 Task: Search one way flight ticket for 3 adults, 3 children in business from Denver: Denver International Airport to Raleigh: Raleigh-durham International Airport on 8-5-2023. Number of bags: 4 checked bags. Price is upto 79000. Outbound departure time preference is 18:45.
Action: Mouse moved to (415, 169)
Screenshot: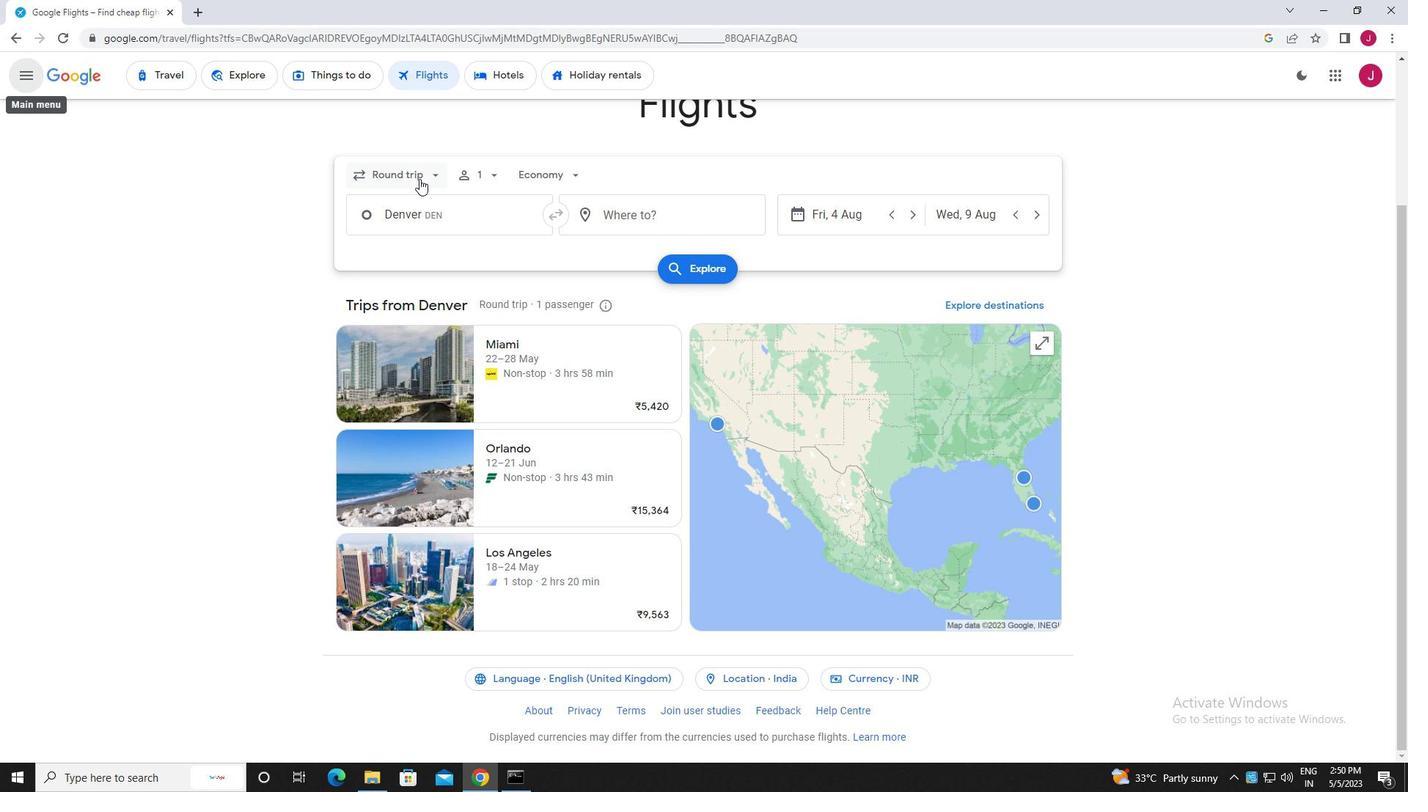 
Action: Mouse pressed left at (415, 169)
Screenshot: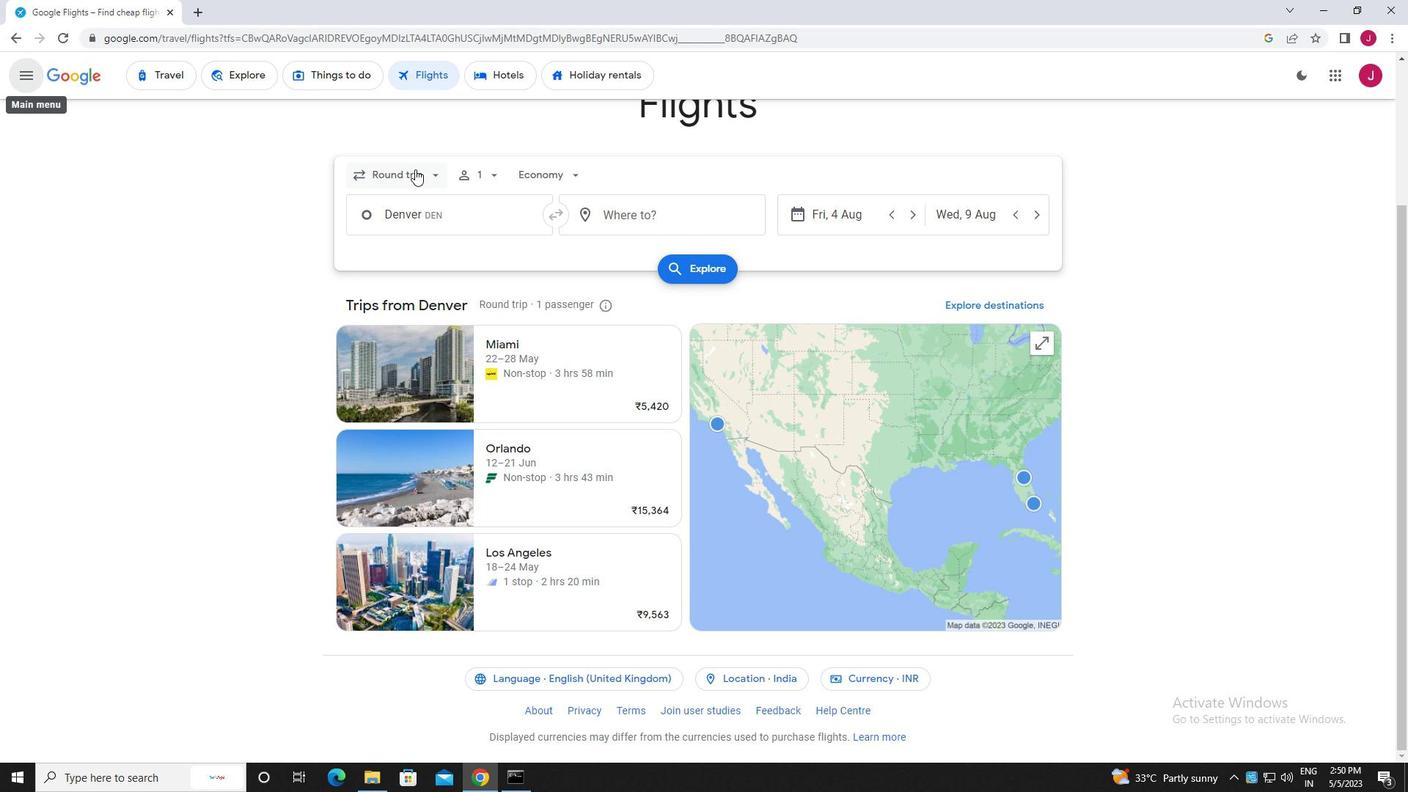 
Action: Mouse moved to (422, 244)
Screenshot: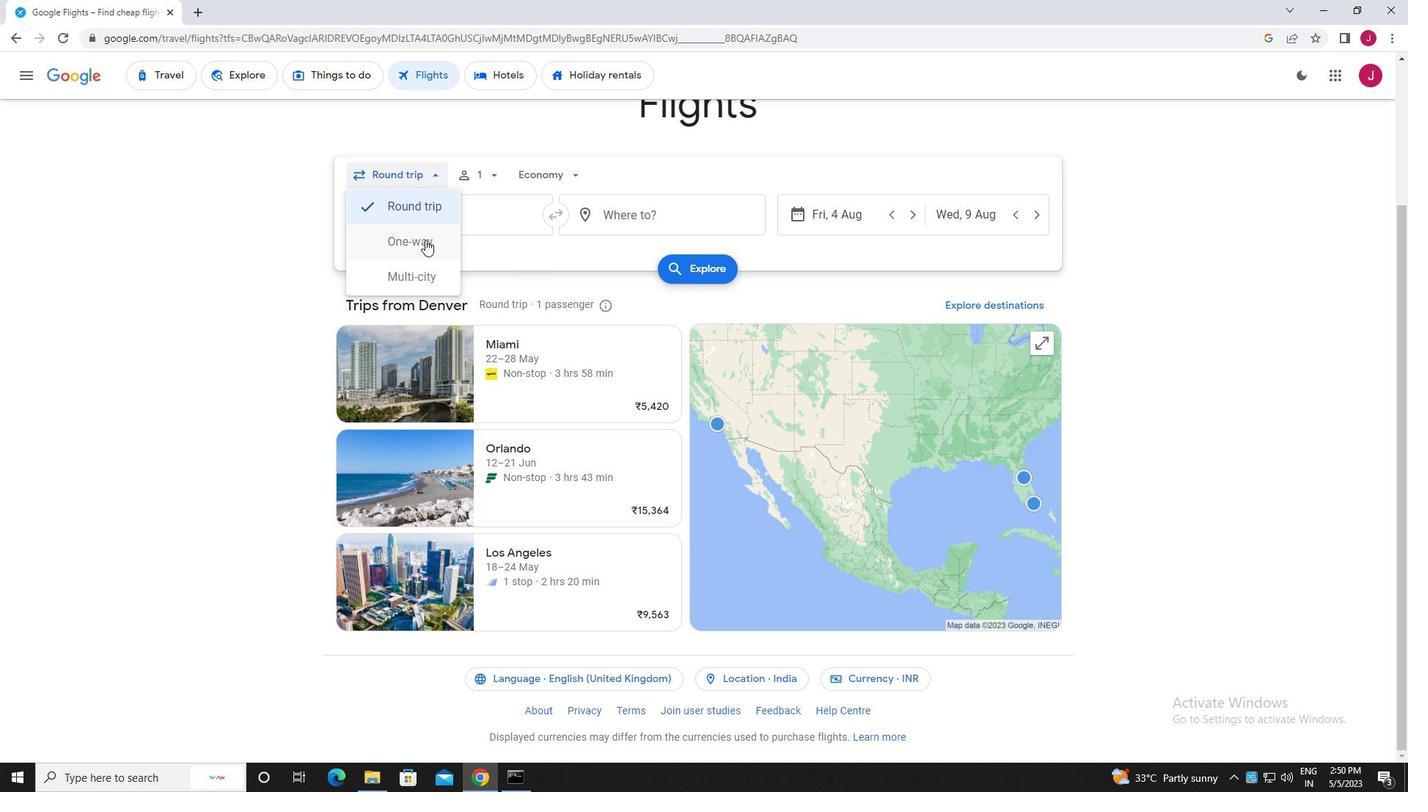 
Action: Mouse pressed left at (422, 244)
Screenshot: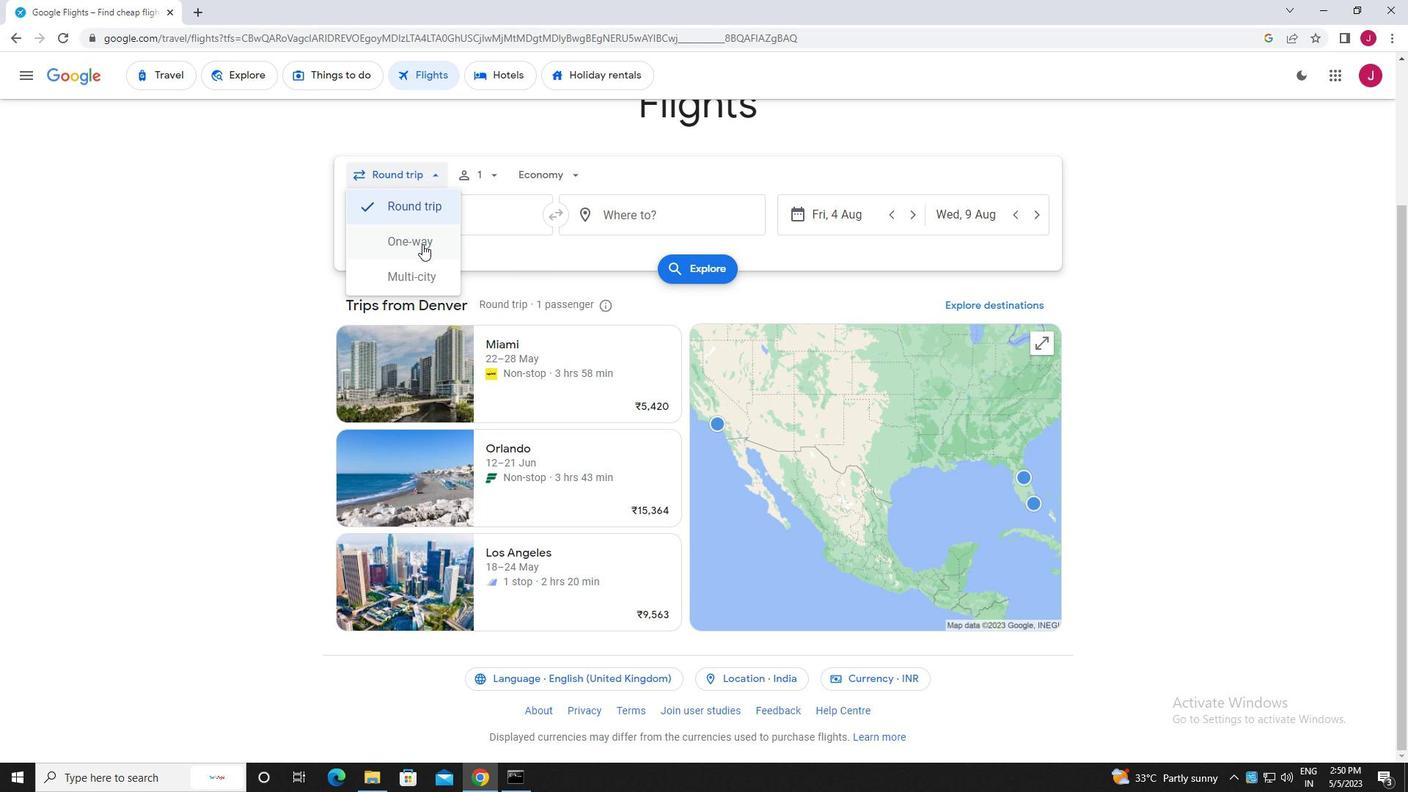 
Action: Mouse moved to (482, 176)
Screenshot: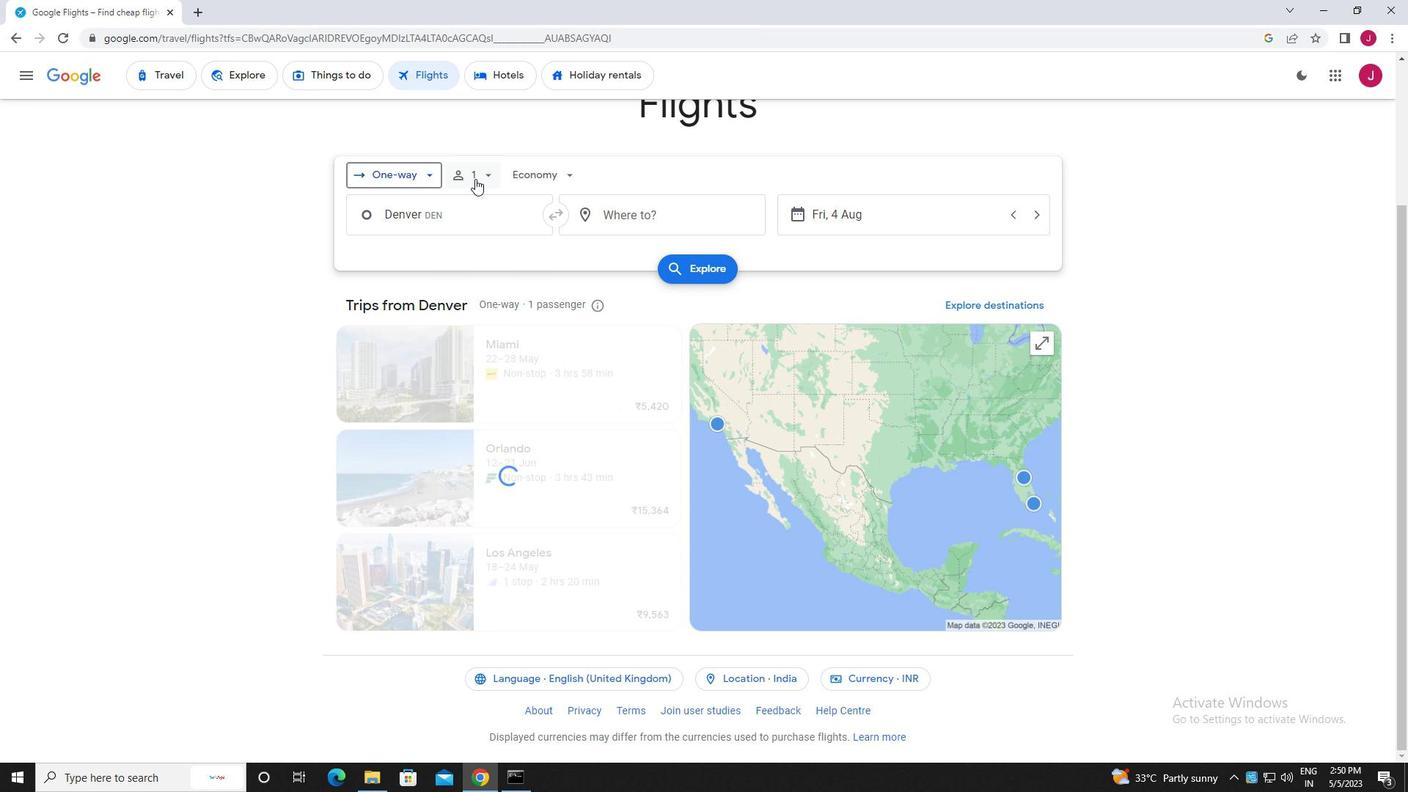 
Action: Mouse pressed left at (482, 176)
Screenshot: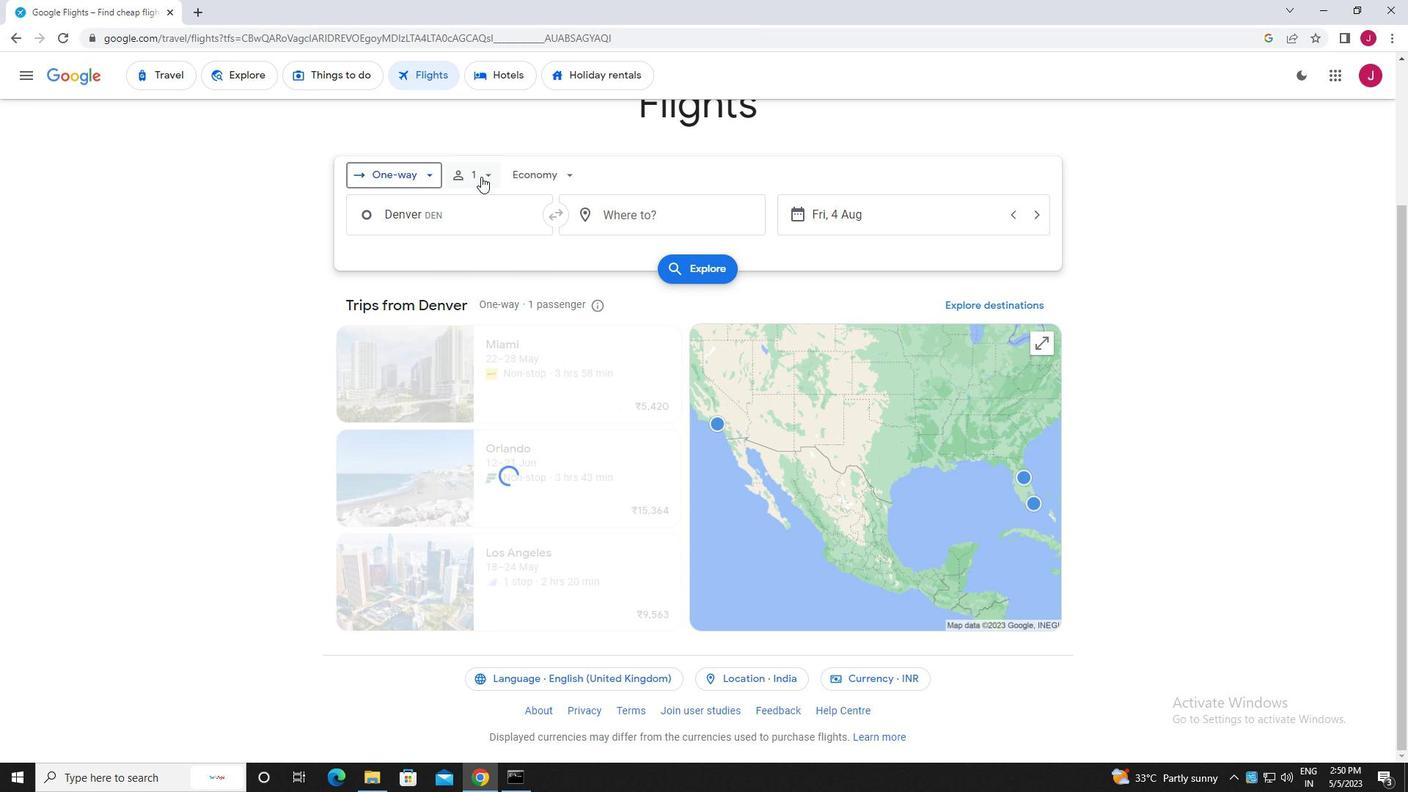 
Action: Mouse moved to (596, 212)
Screenshot: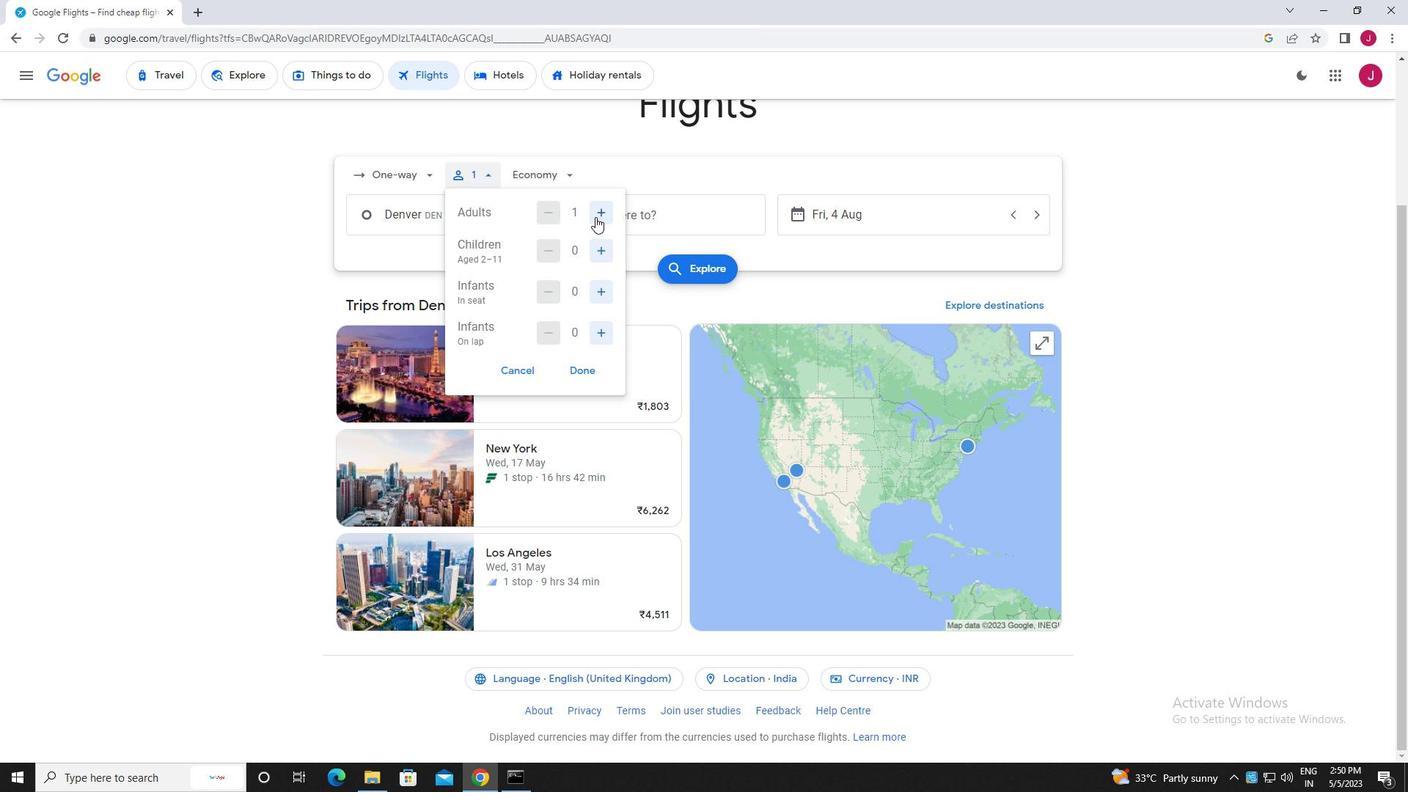 
Action: Mouse pressed left at (596, 212)
Screenshot: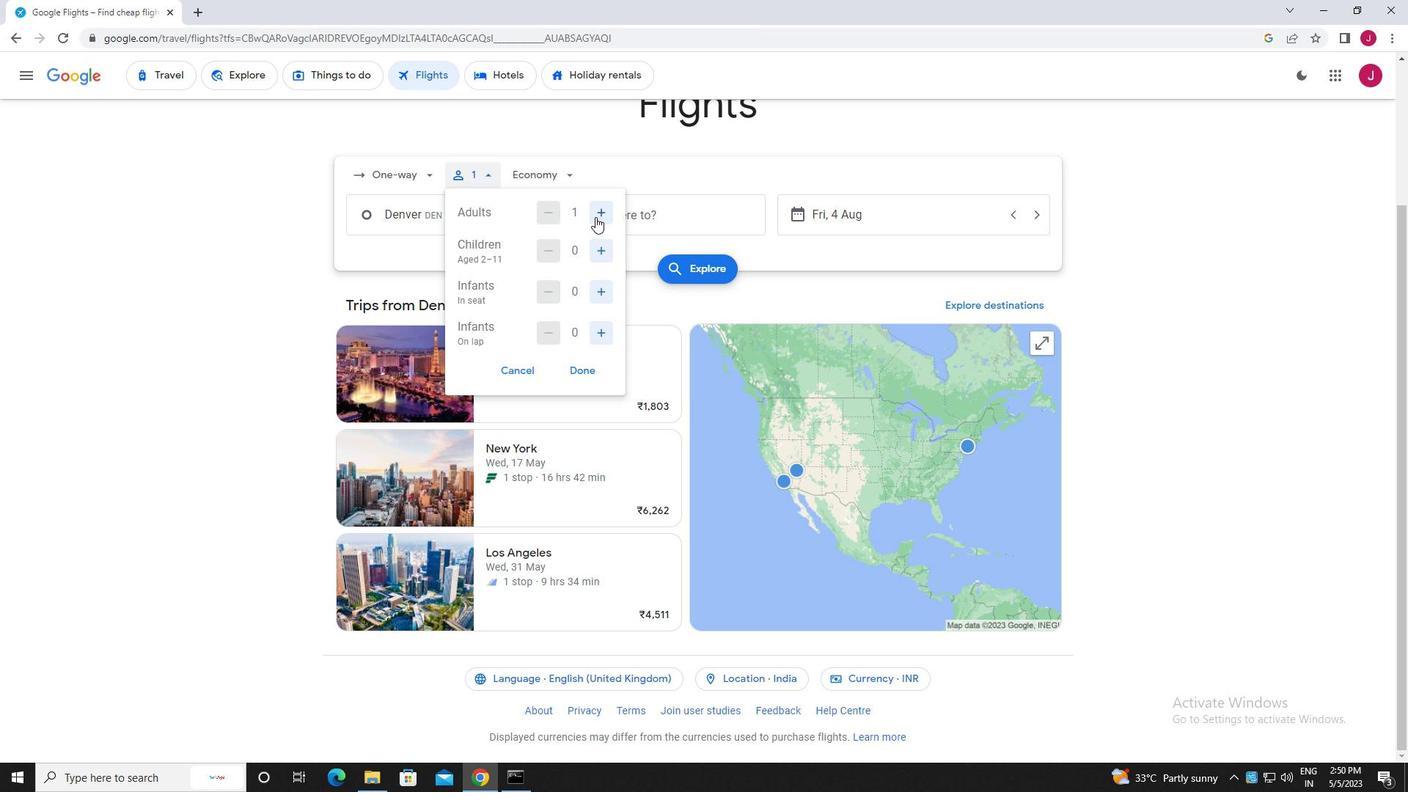 
Action: Mouse pressed left at (596, 212)
Screenshot: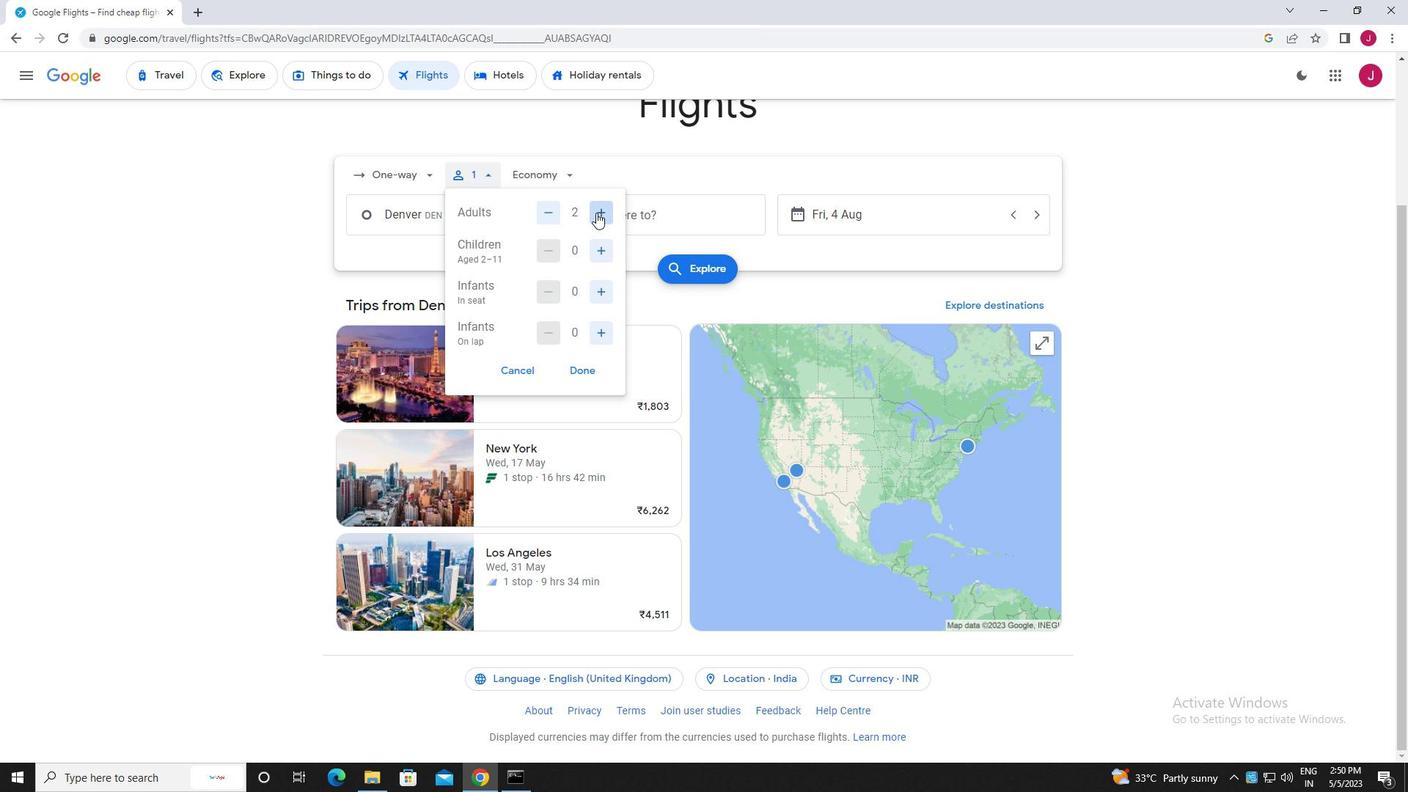 
Action: Mouse moved to (603, 251)
Screenshot: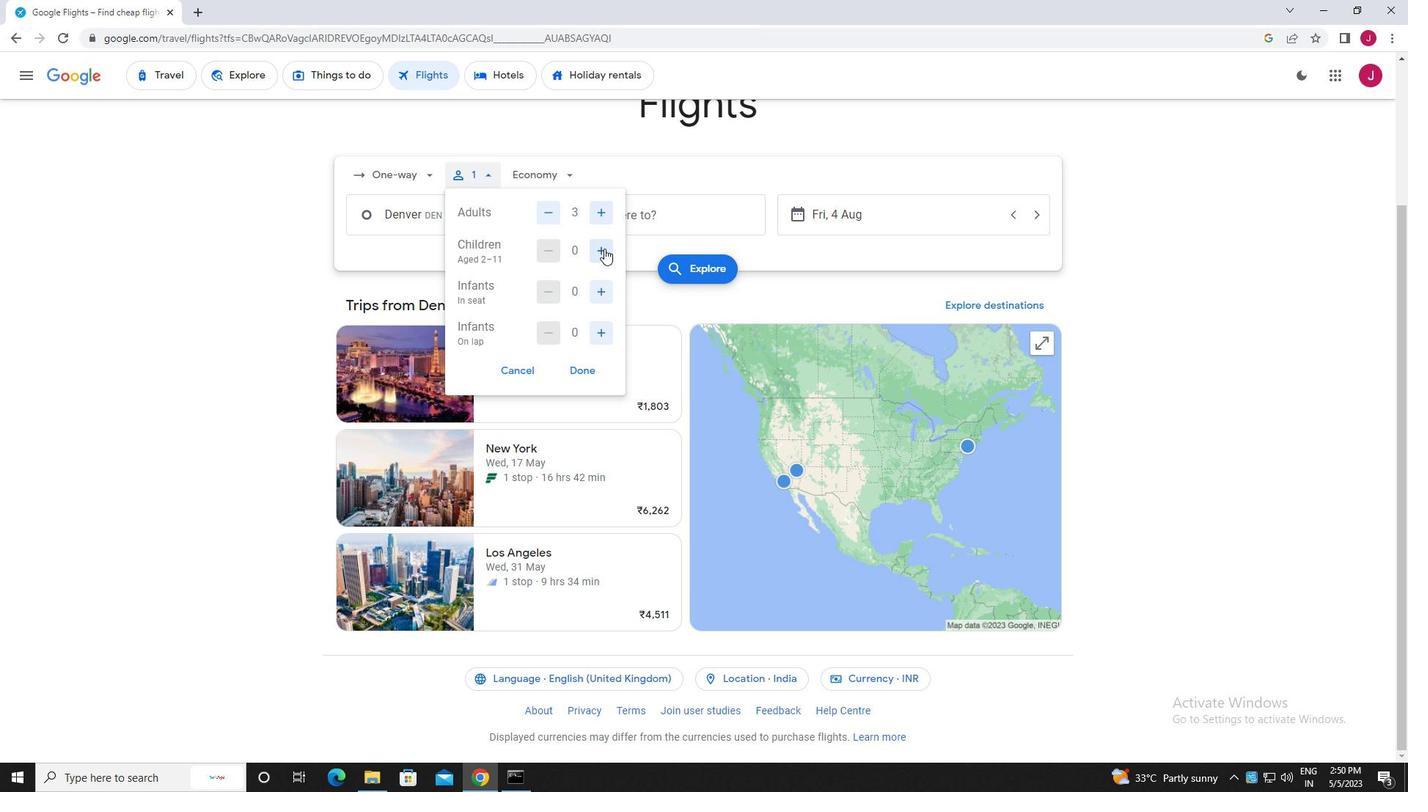 
Action: Mouse pressed left at (603, 251)
Screenshot: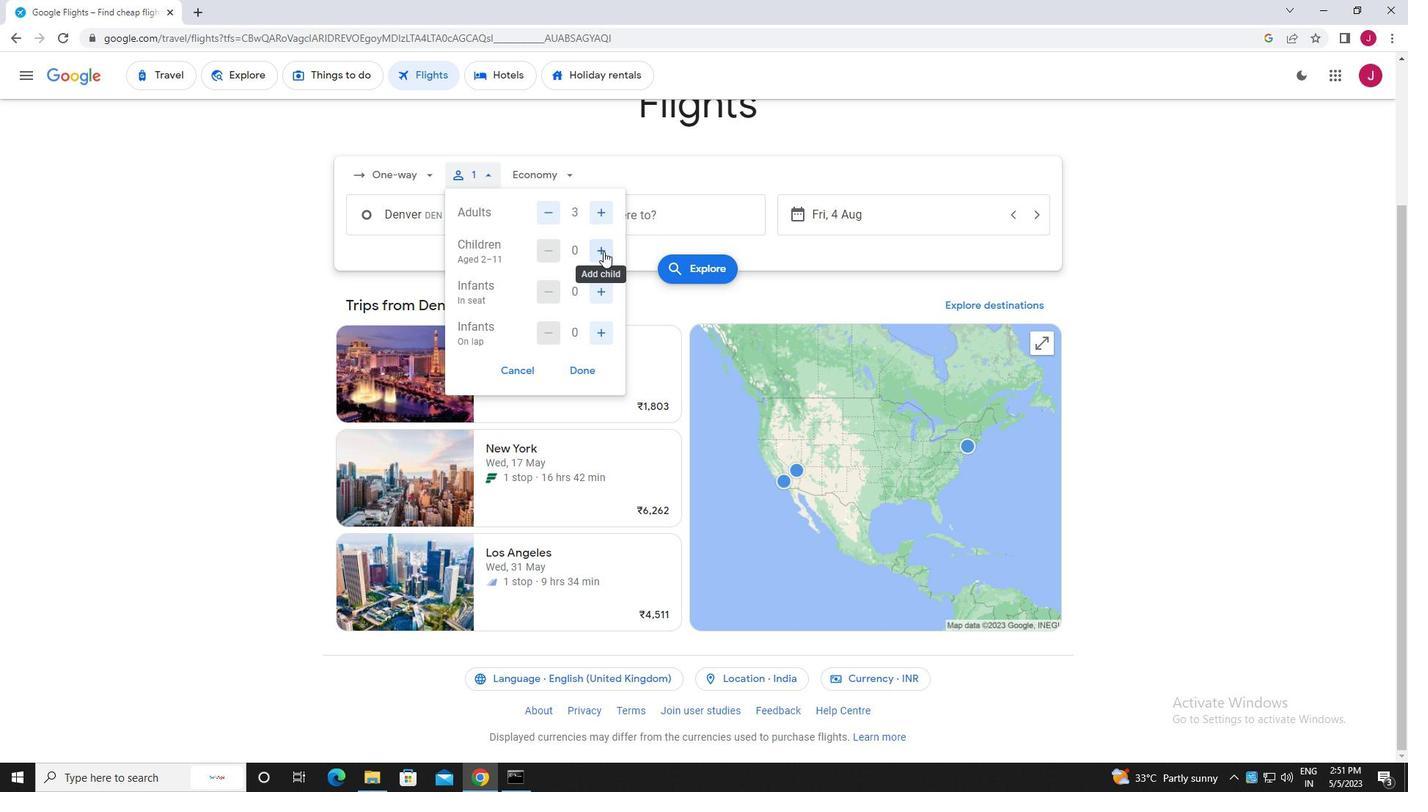 
Action: Mouse pressed left at (603, 251)
Screenshot: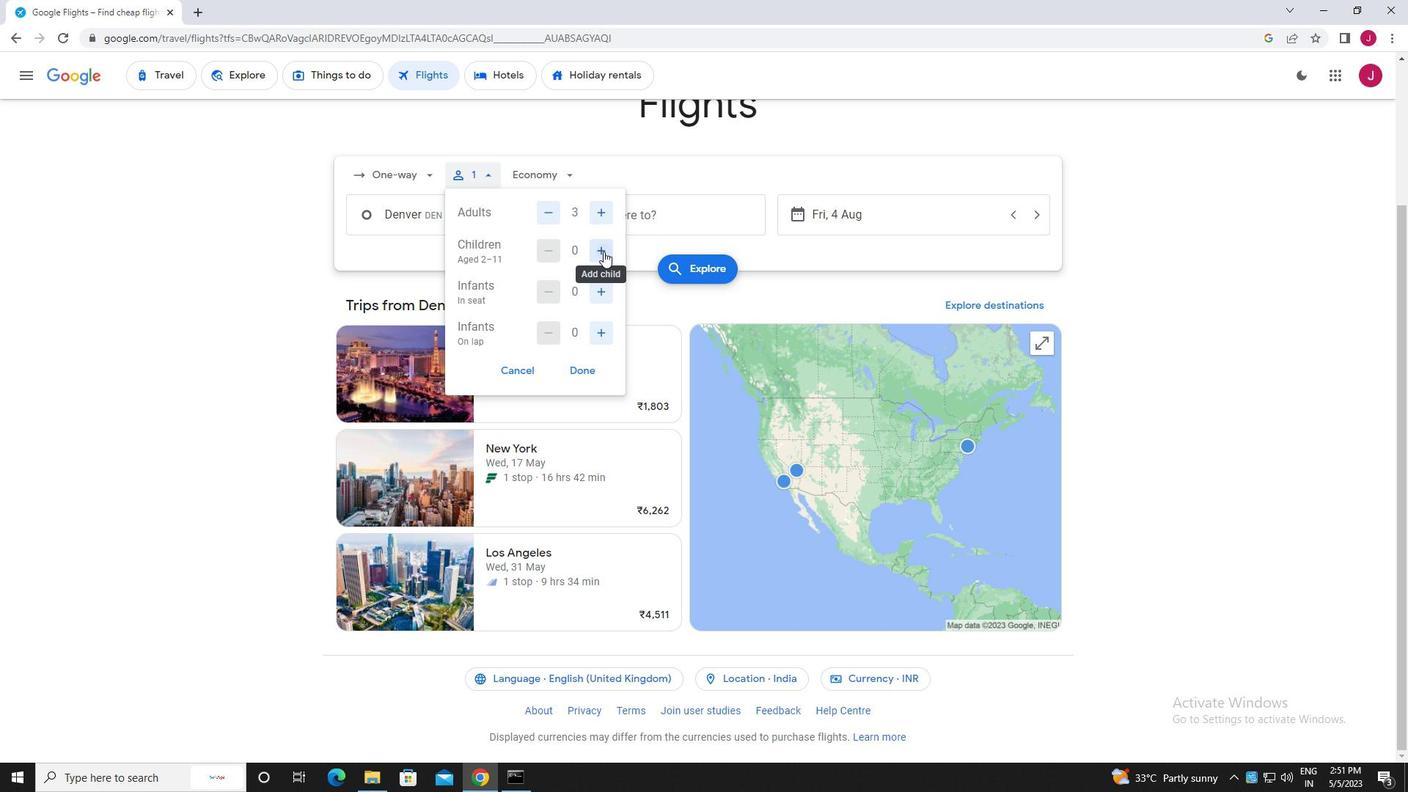 
Action: Mouse moved to (603, 251)
Screenshot: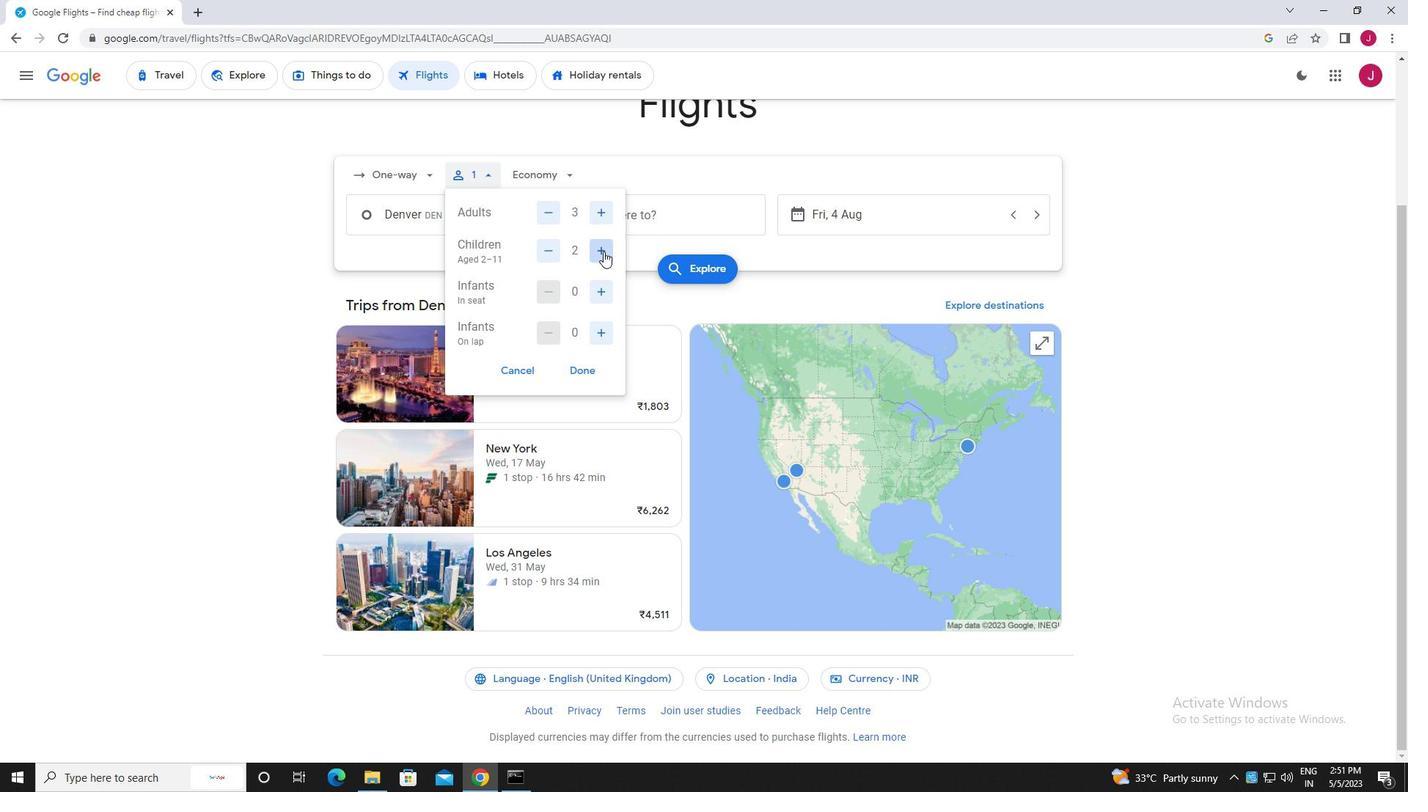 
Action: Mouse pressed left at (603, 251)
Screenshot: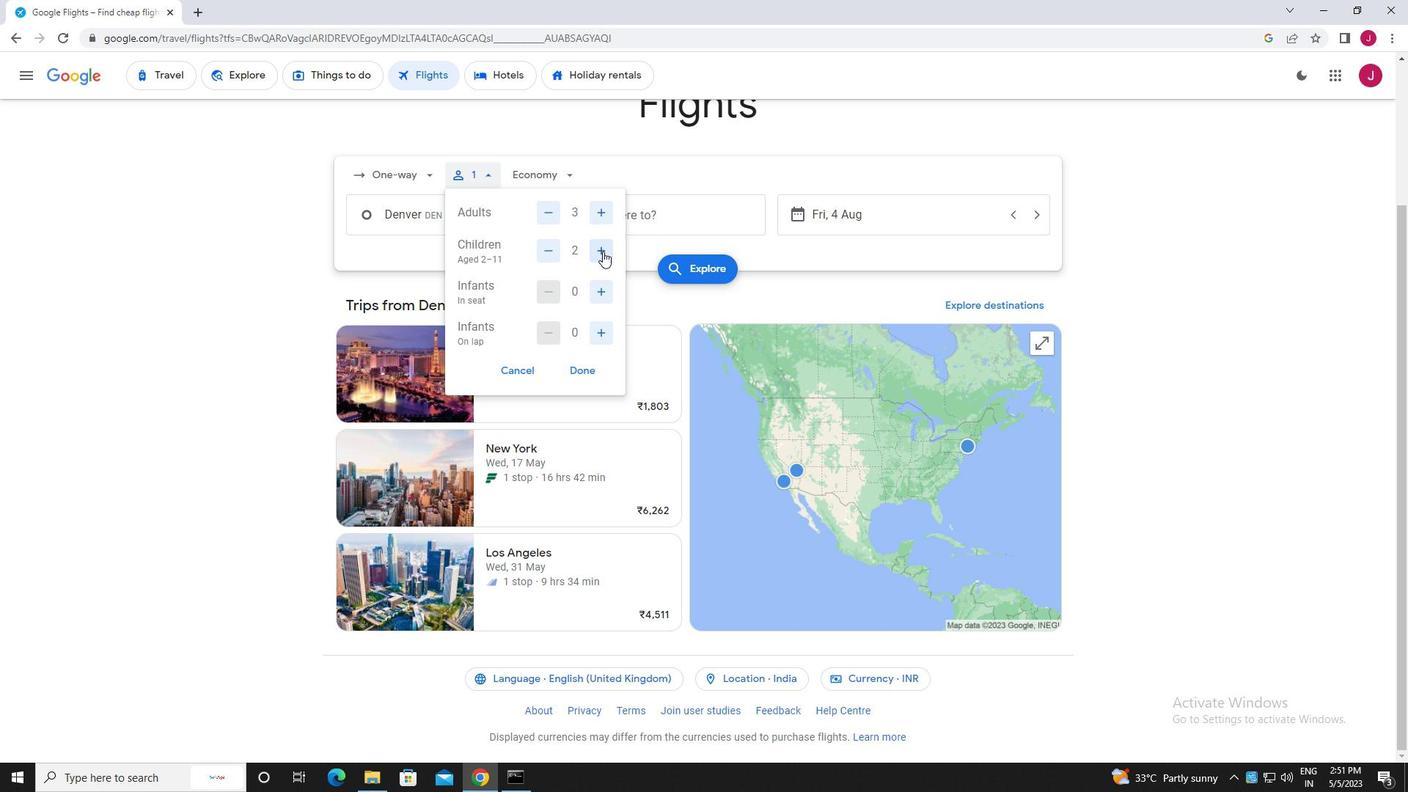 
Action: Mouse moved to (581, 374)
Screenshot: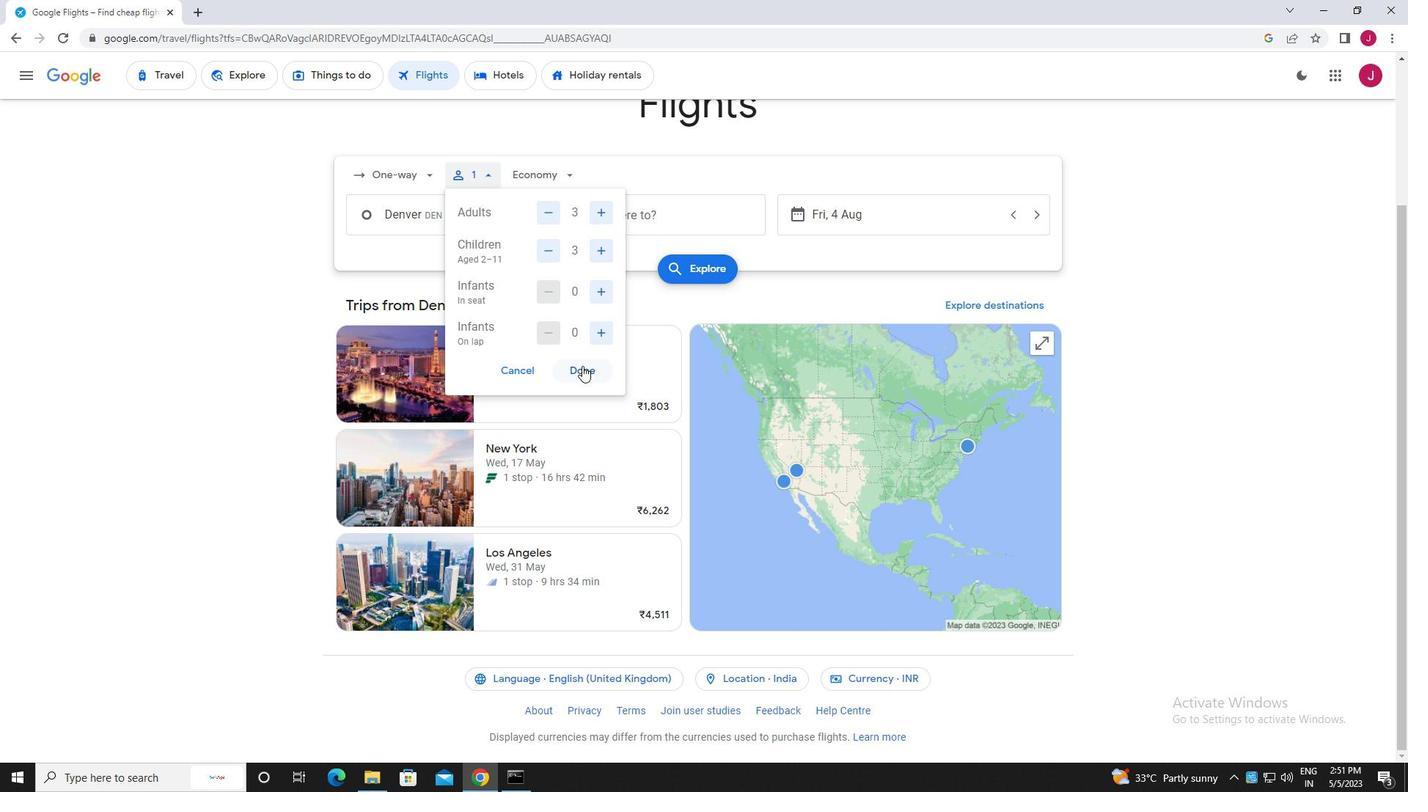 
Action: Mouse pressed left at (581, 374)
Screenshot: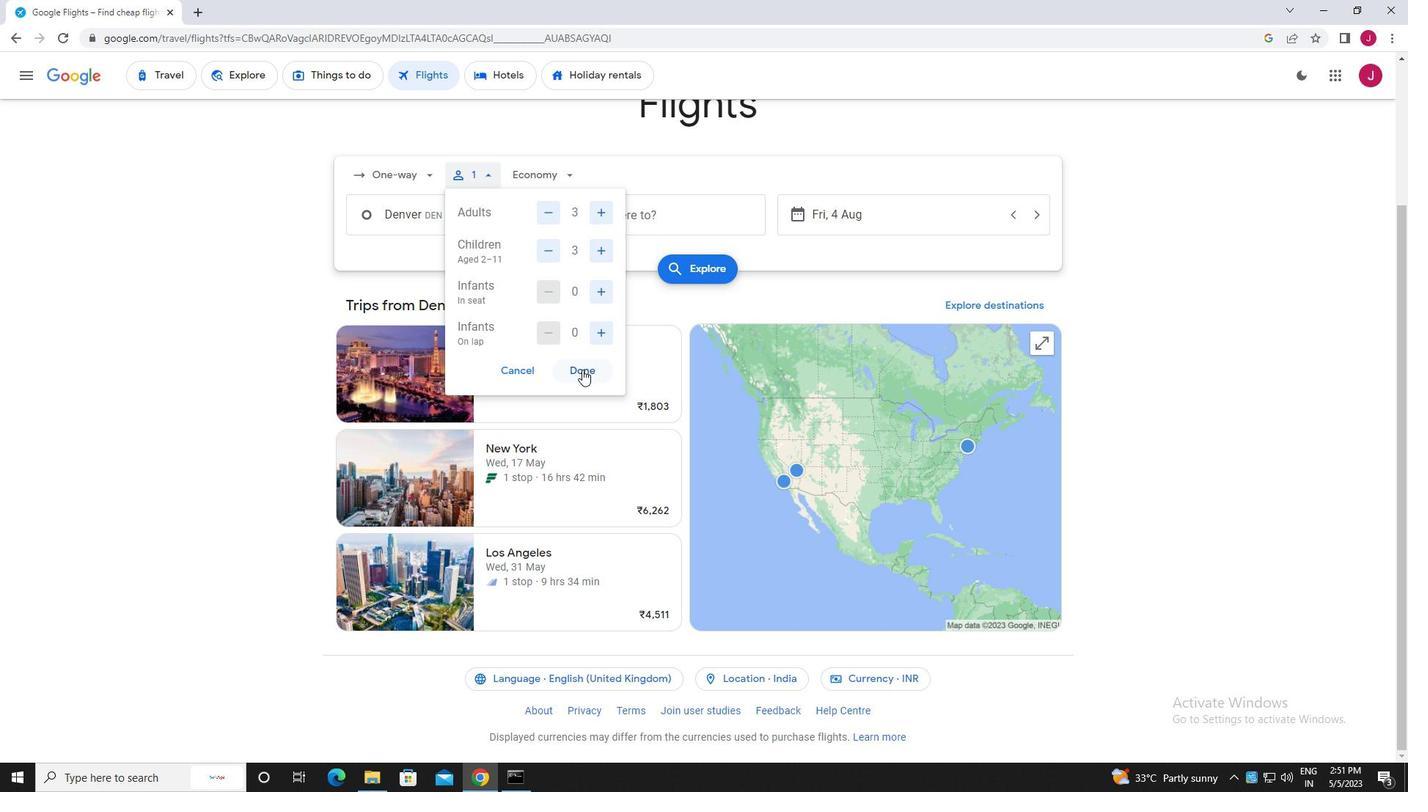 
Action: Mouse moved to (563, 179)
Screenshot: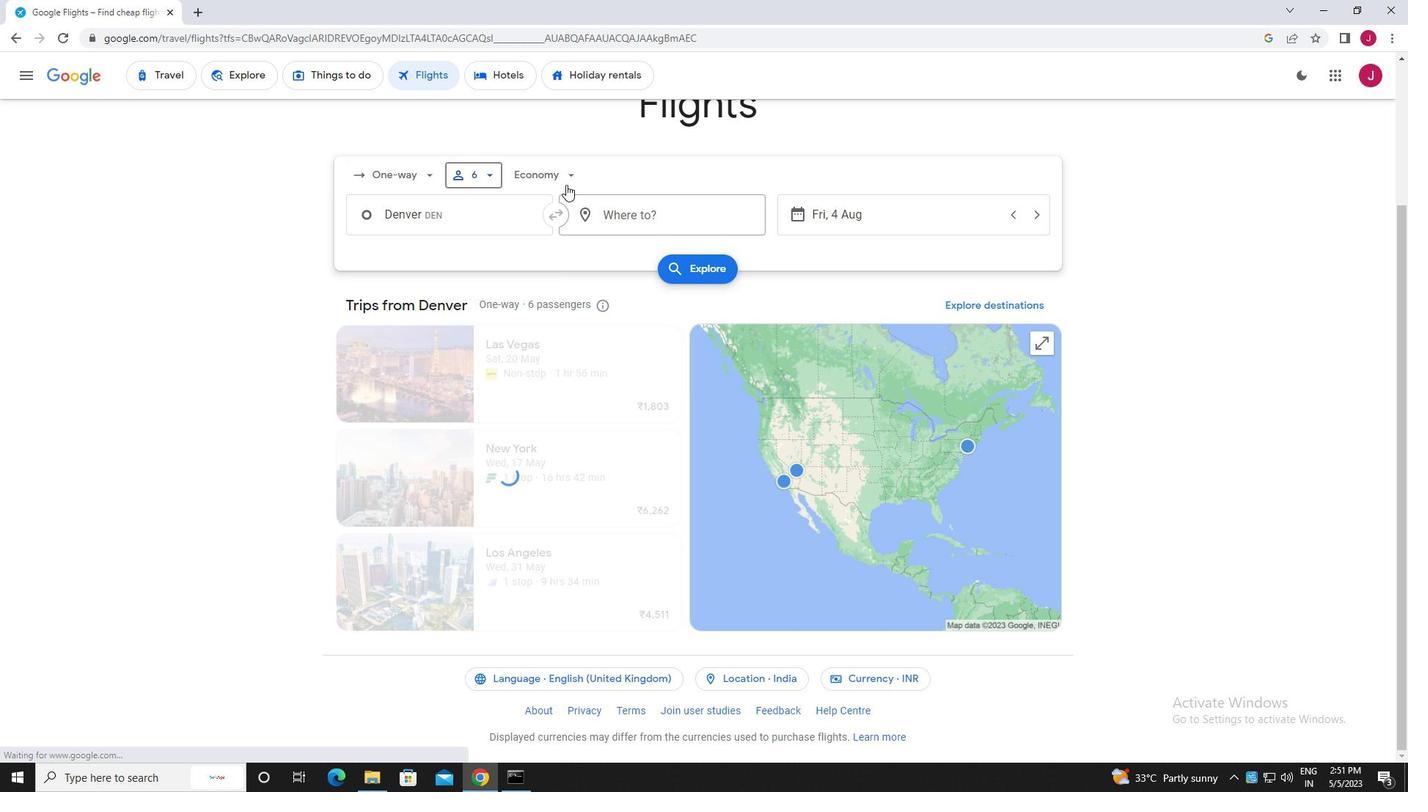 
Action: Mouse pressed left at (563, 179)
Screenshot: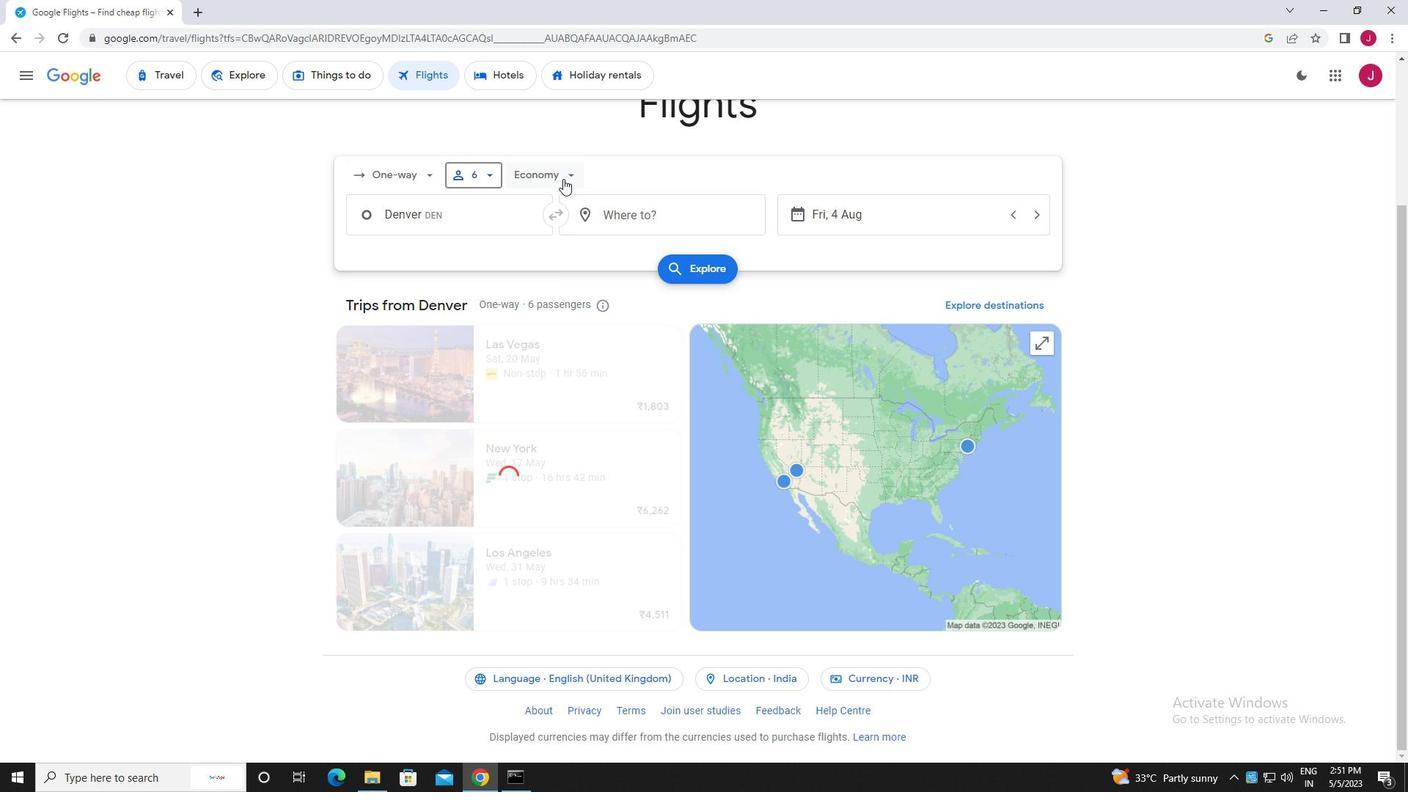 
Action: Mouse moved to (563, 275)
Screenshot: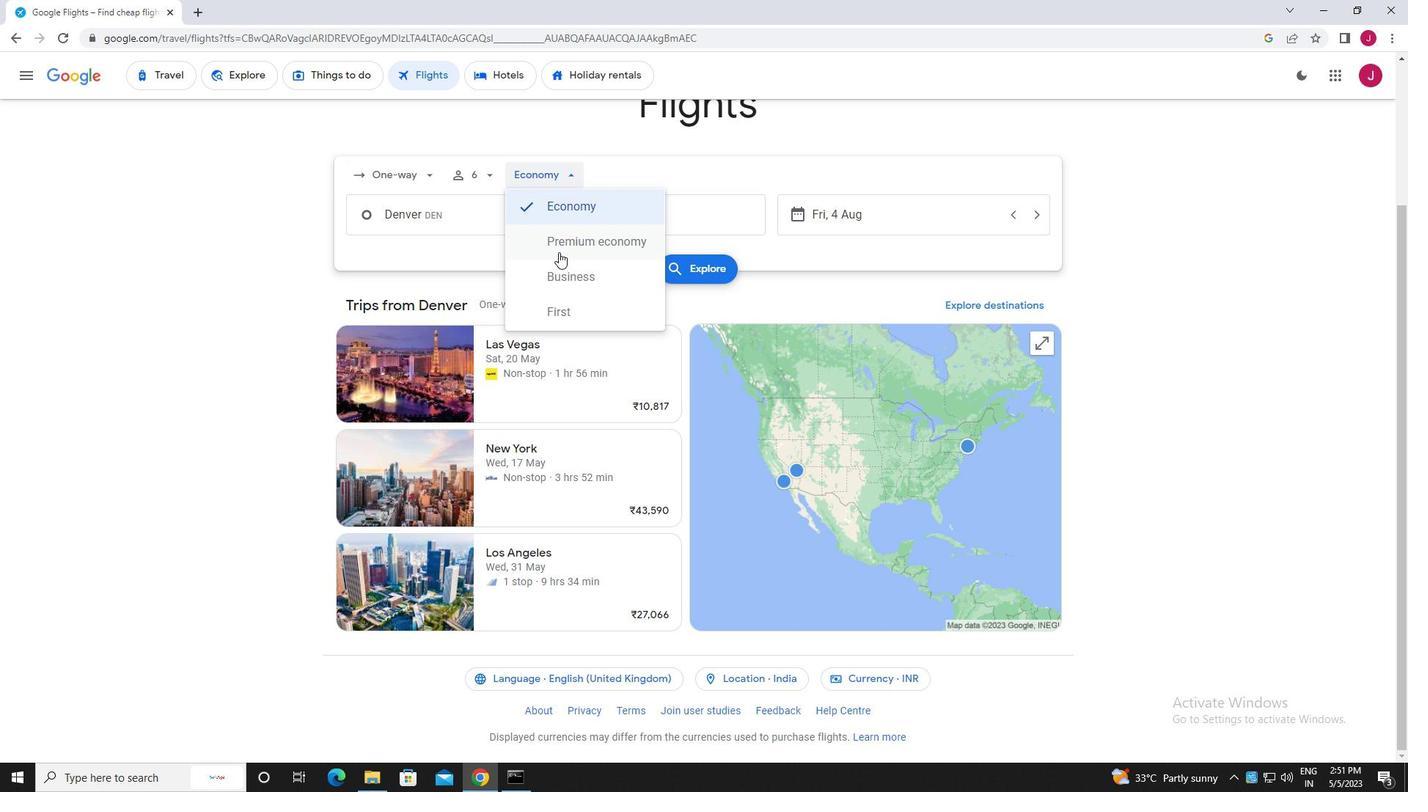 
Action: Mouse pressed left at (563, 275)
Screenshot: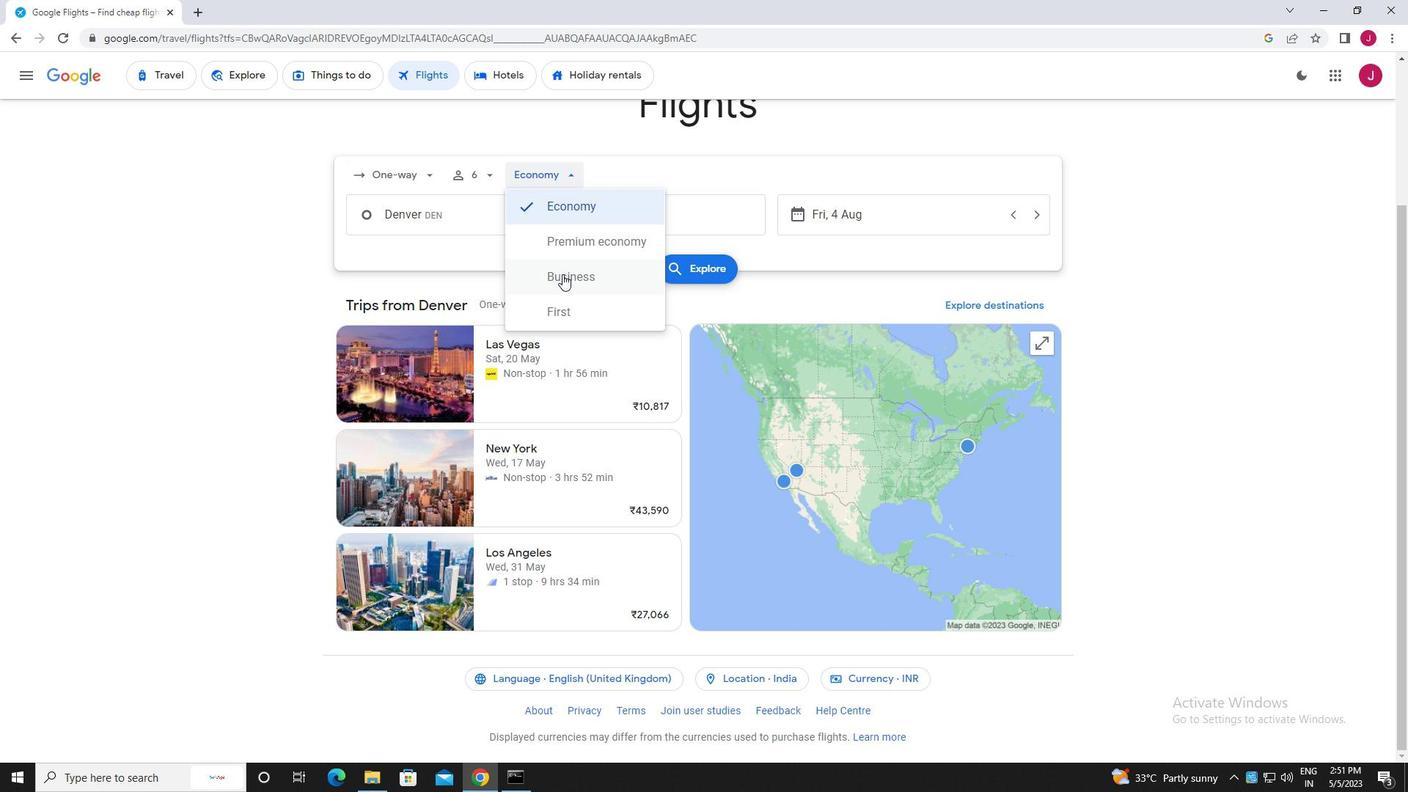 
Action: Mouse moved to (497, 219)
Screenshot: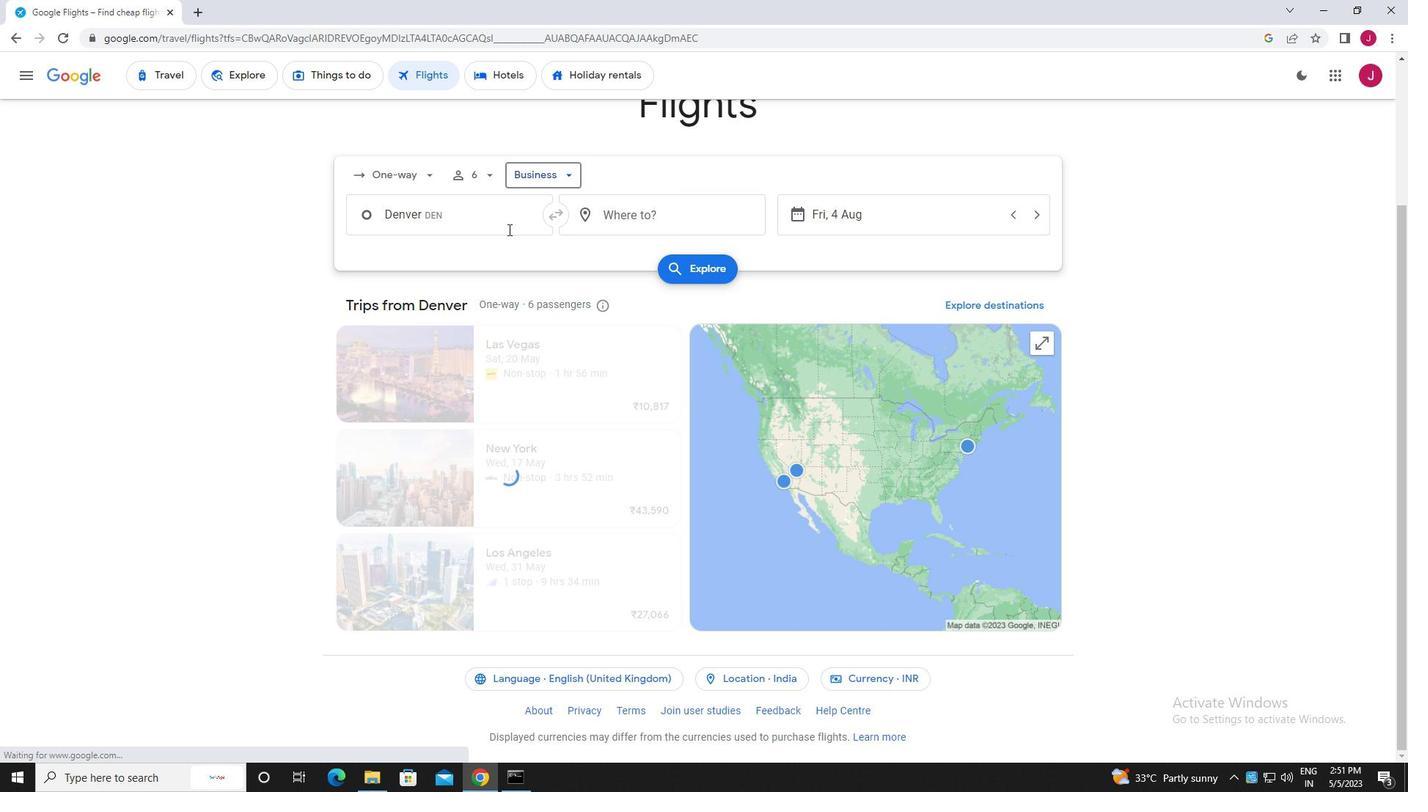 
Action: Mouse pressed left at (497, 219)
Screenshot: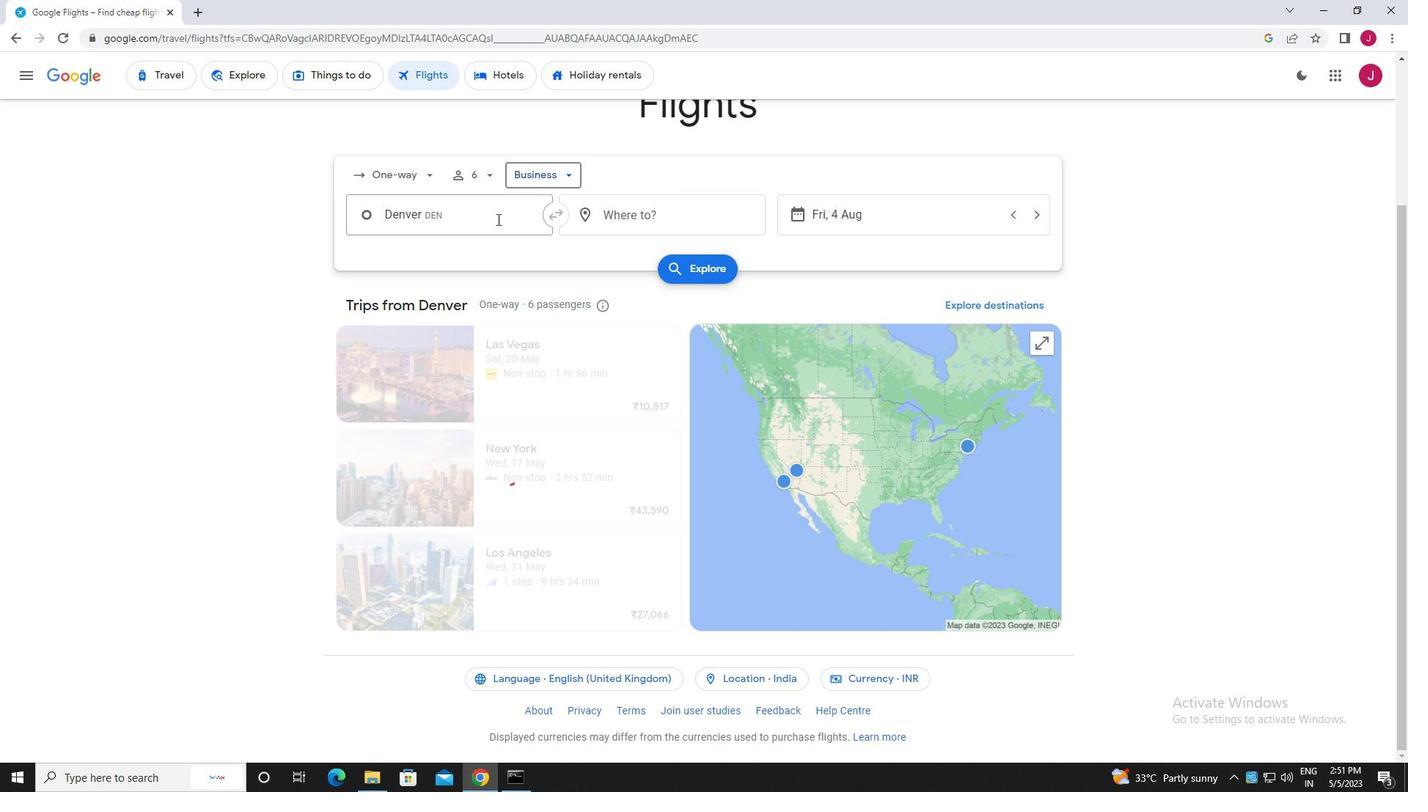 
Action: Mouse moved to (497, 219)
Screenshot: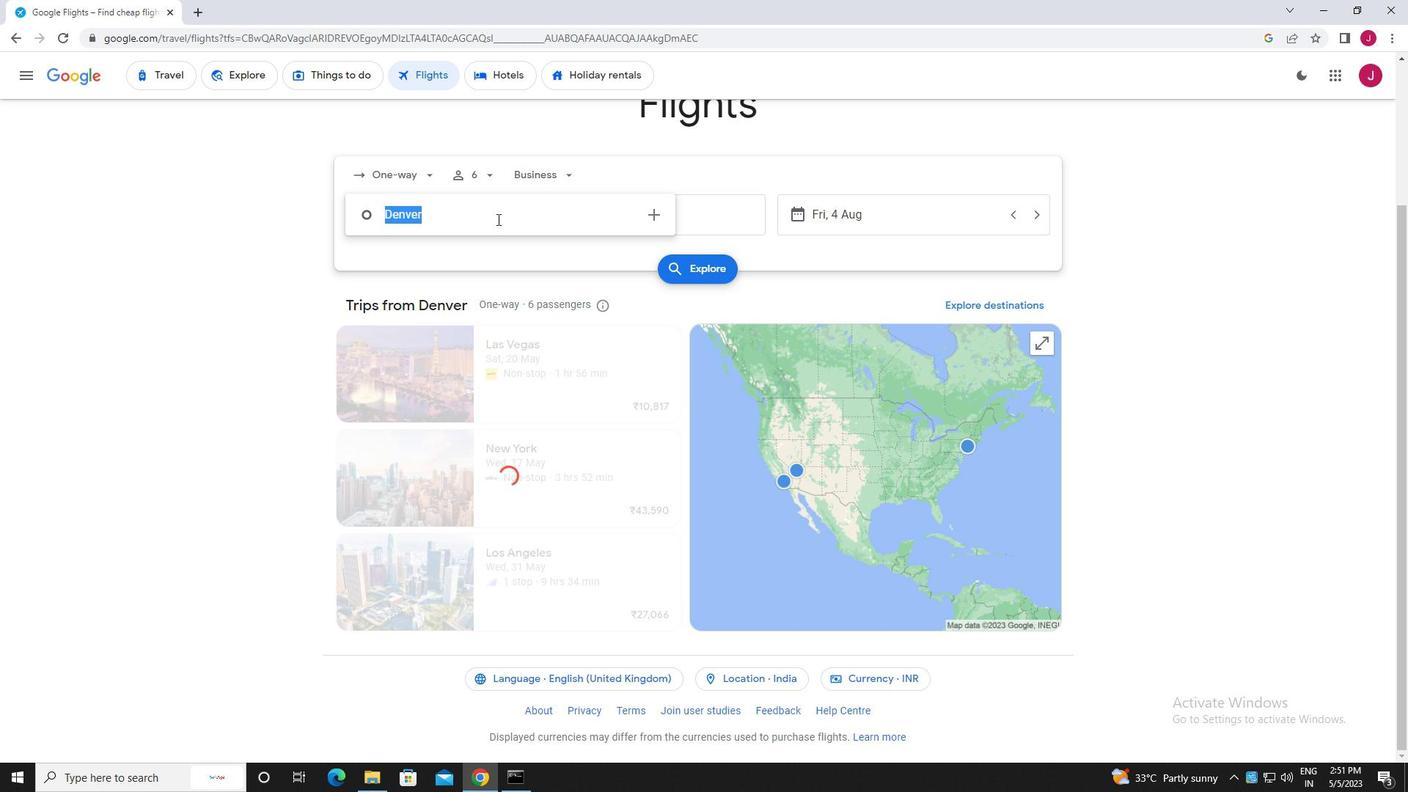 
Action: Key pressed denver
Screenshot: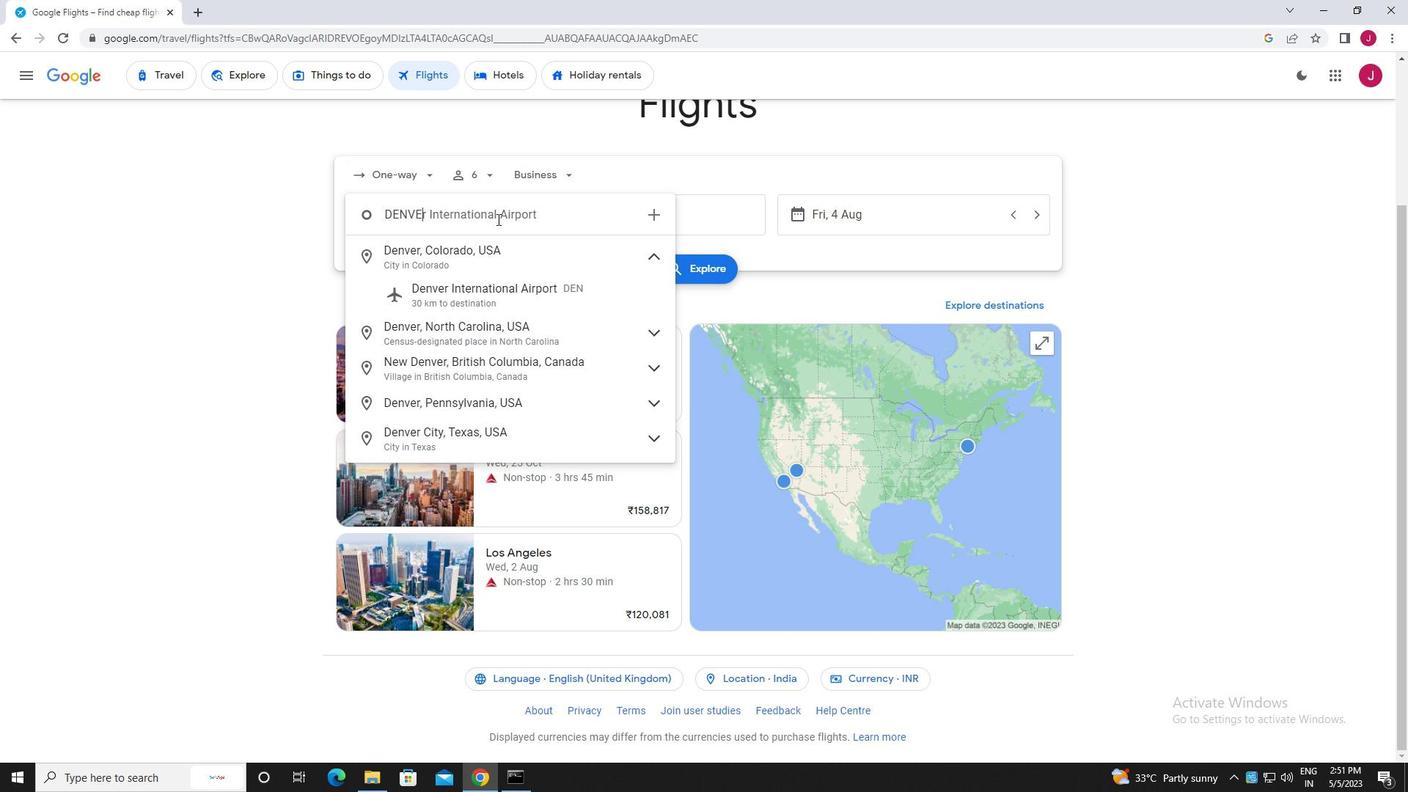 
Action: Mouse moved to (498, 290)
Screenshot: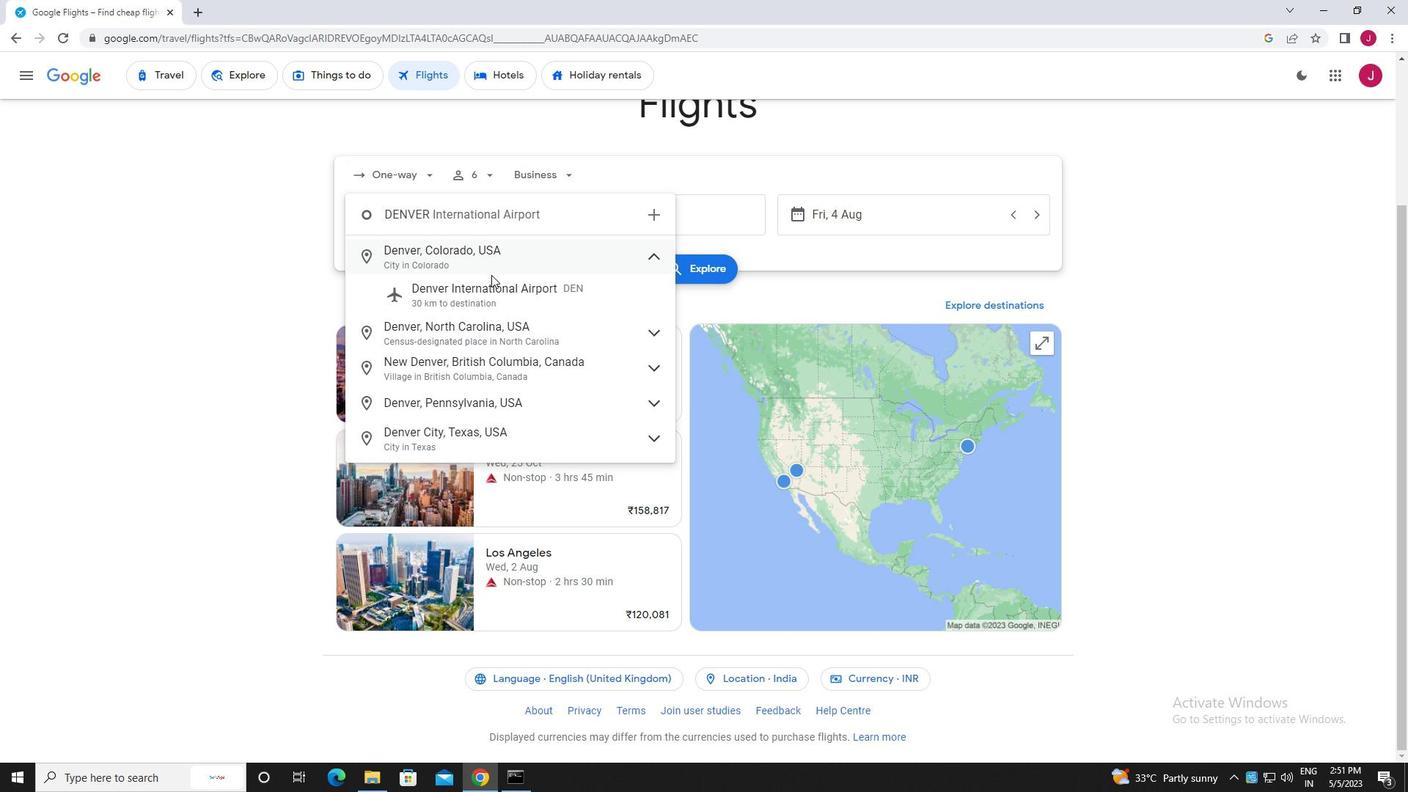 
Action: Mouse pressed left at (498, 290)
Screenshot: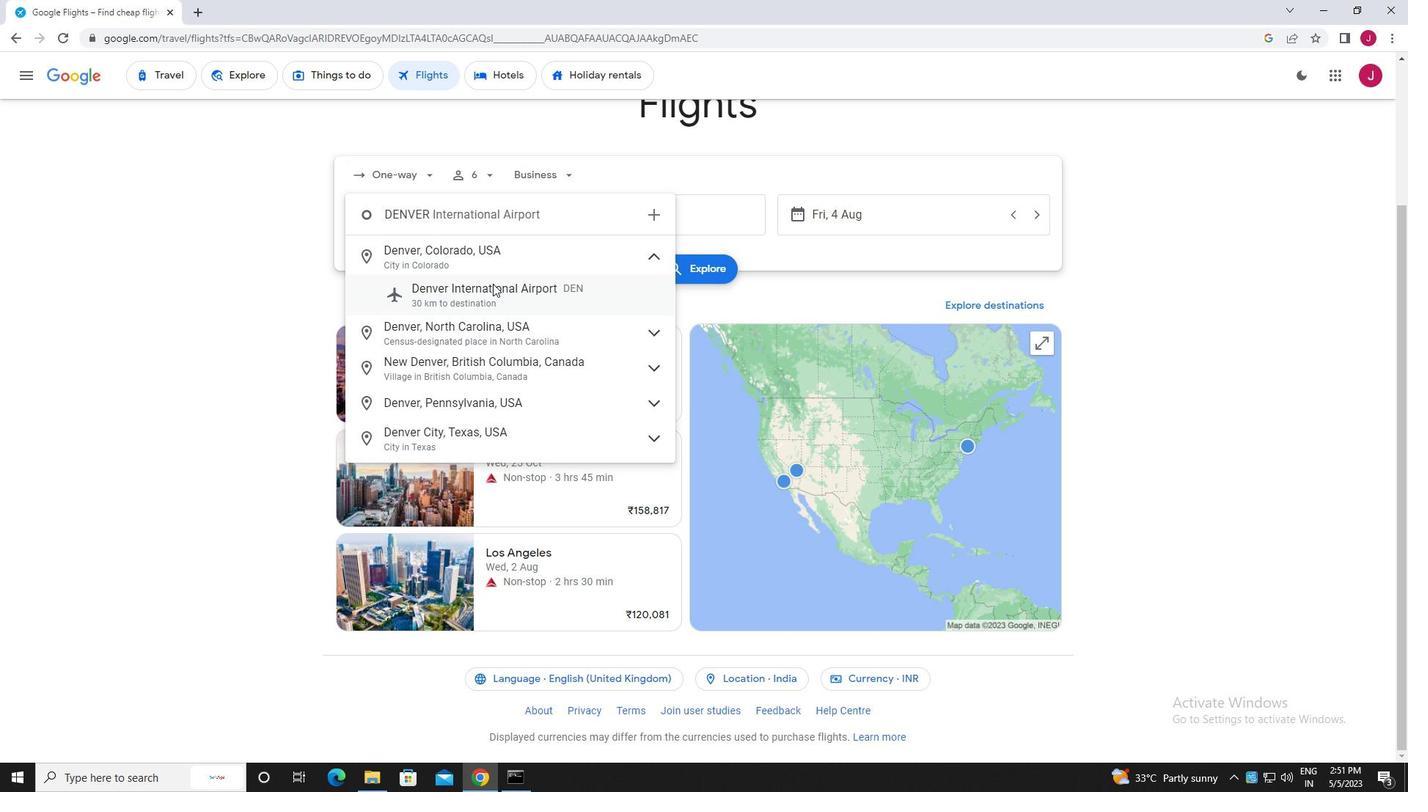 
Action: Mouse moved to (675, 215)
Screenshot: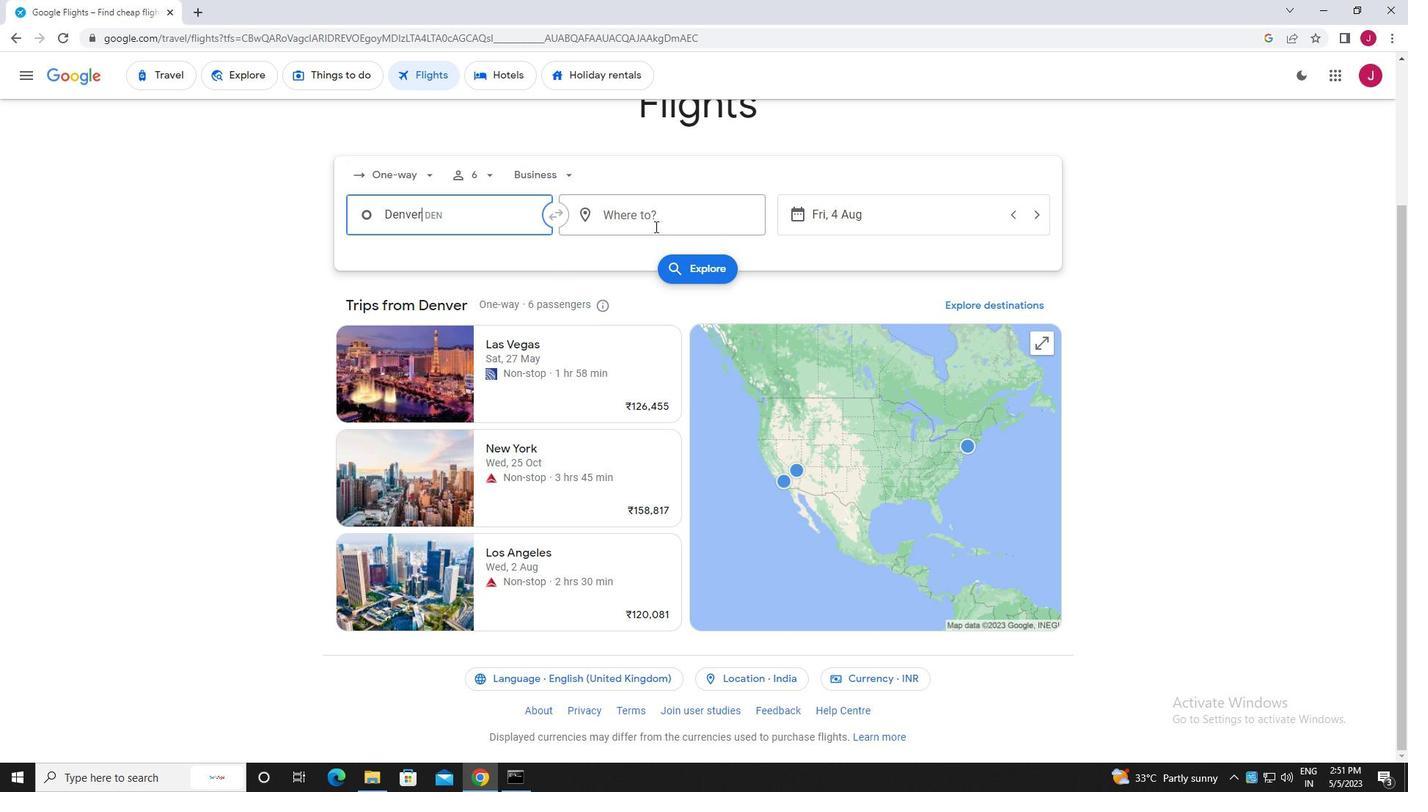 
Action: Mouse pressed left at (675, 215)
Screenshot: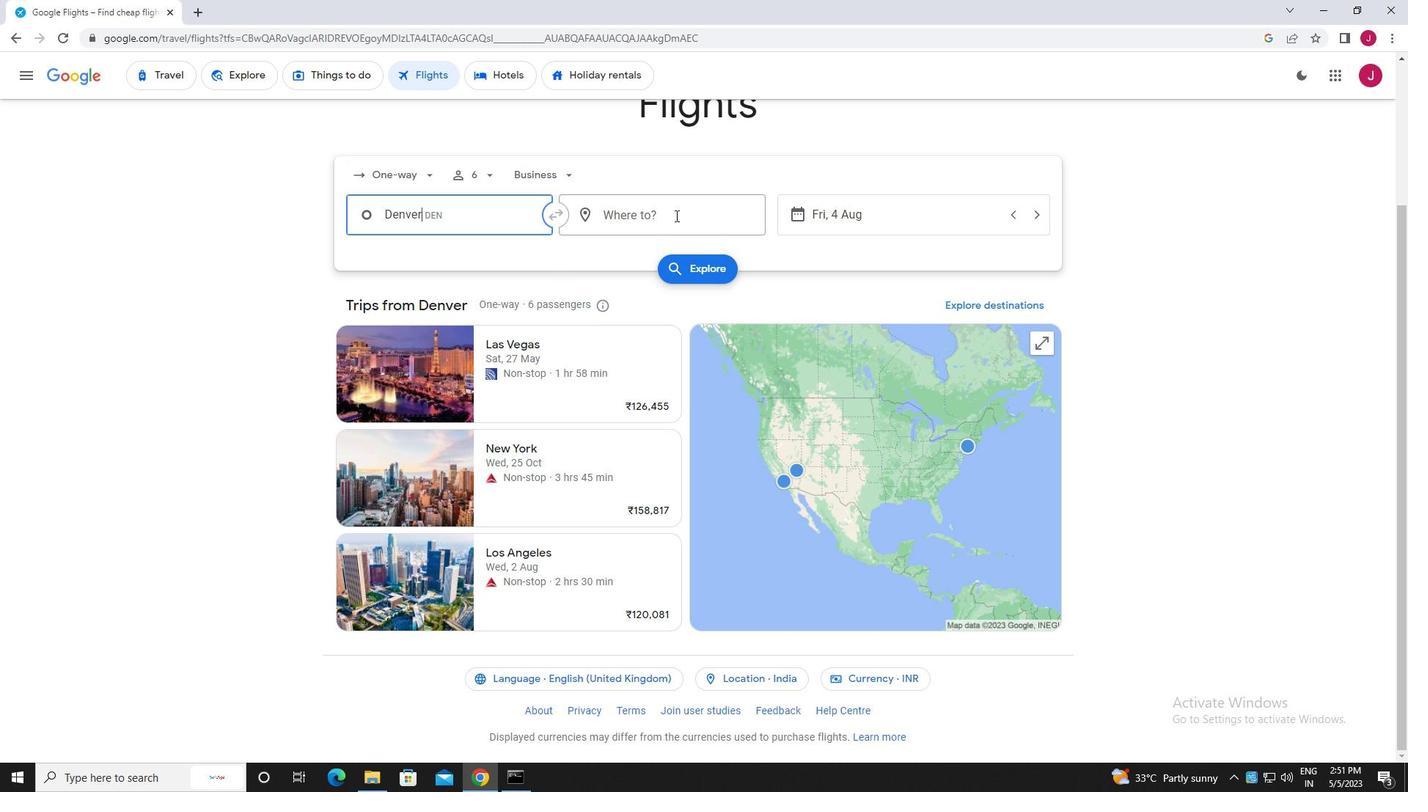 
Action: Key pressed raleigh
Screenshot: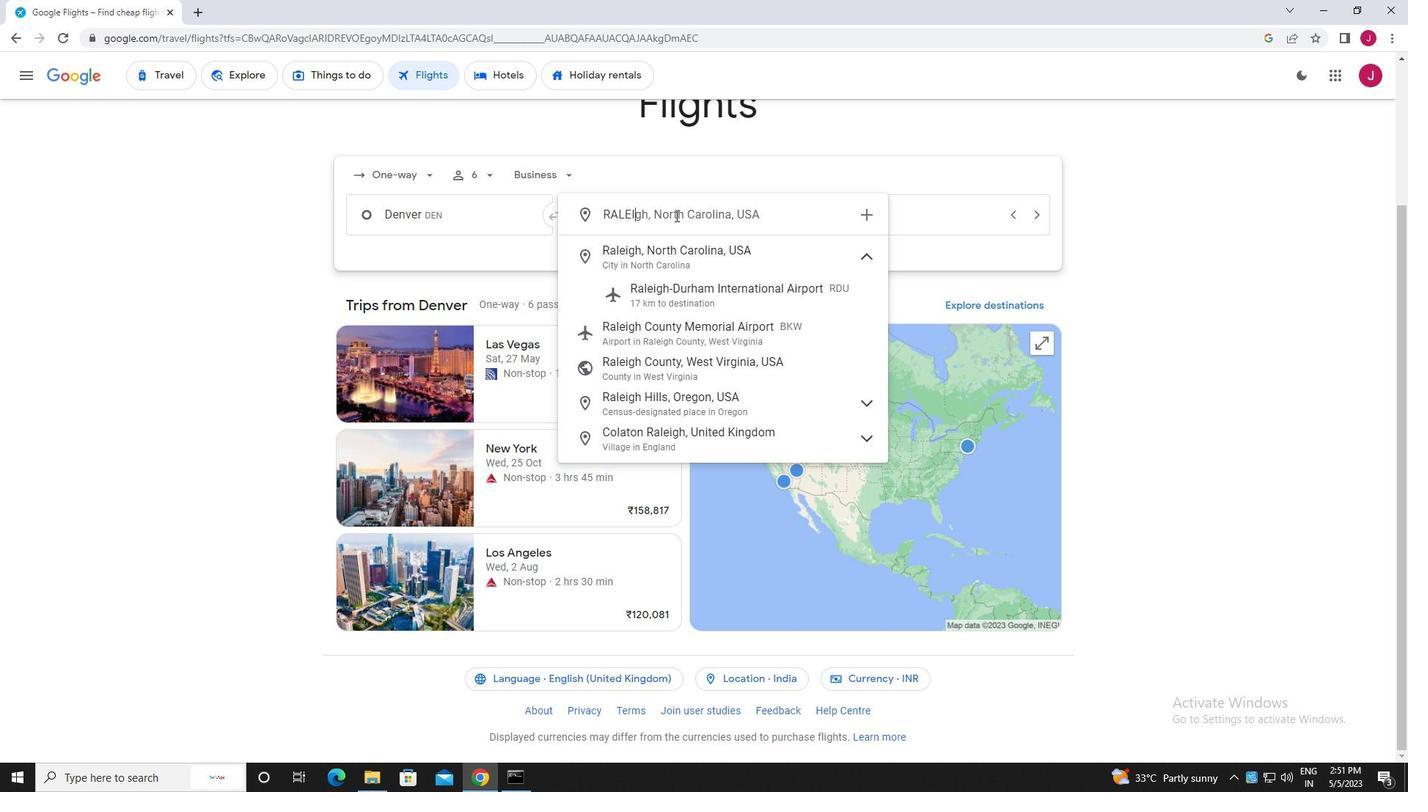 
Action: Mouse moved to (728, 298)
Screenshot: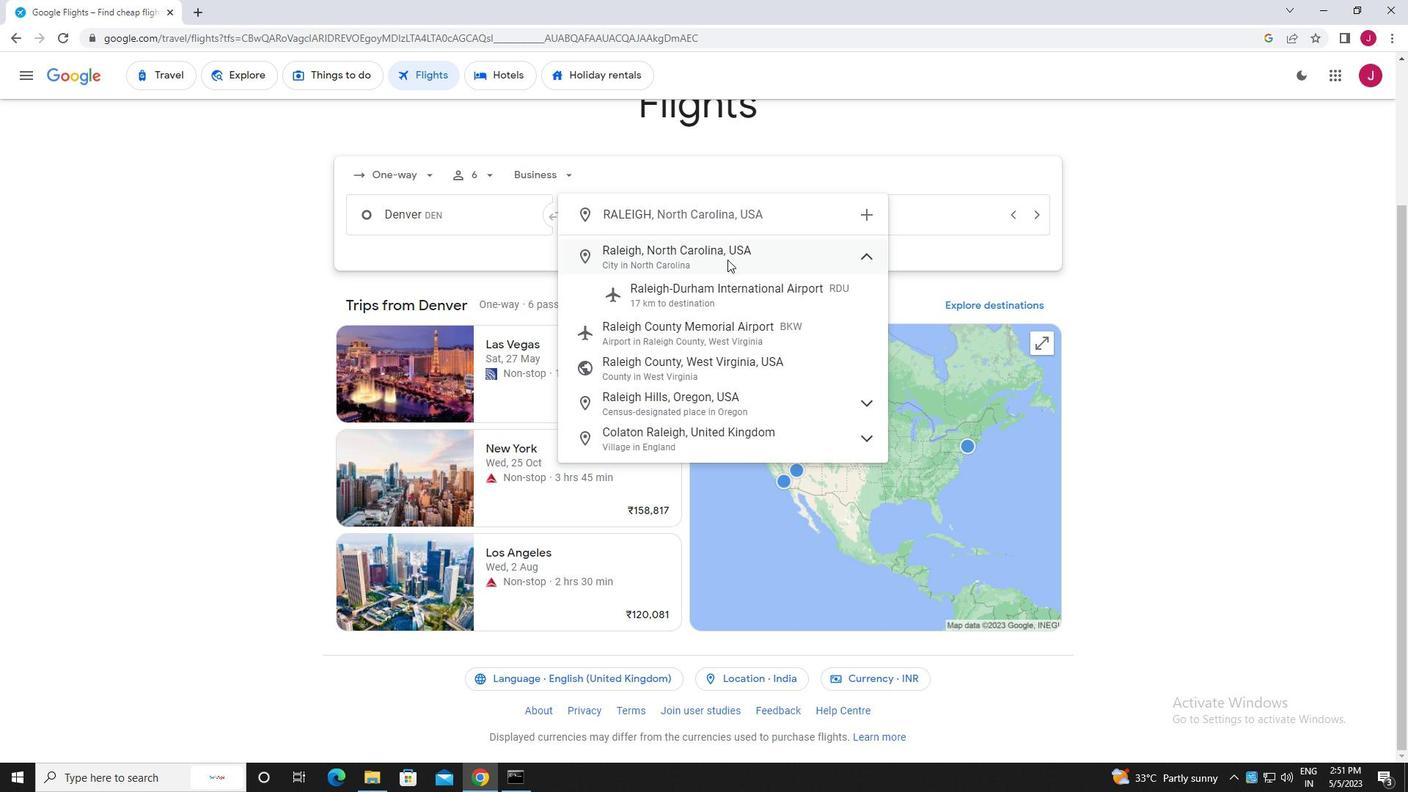 
Action: Mouse pressed left at (728, 298)
Screenshot: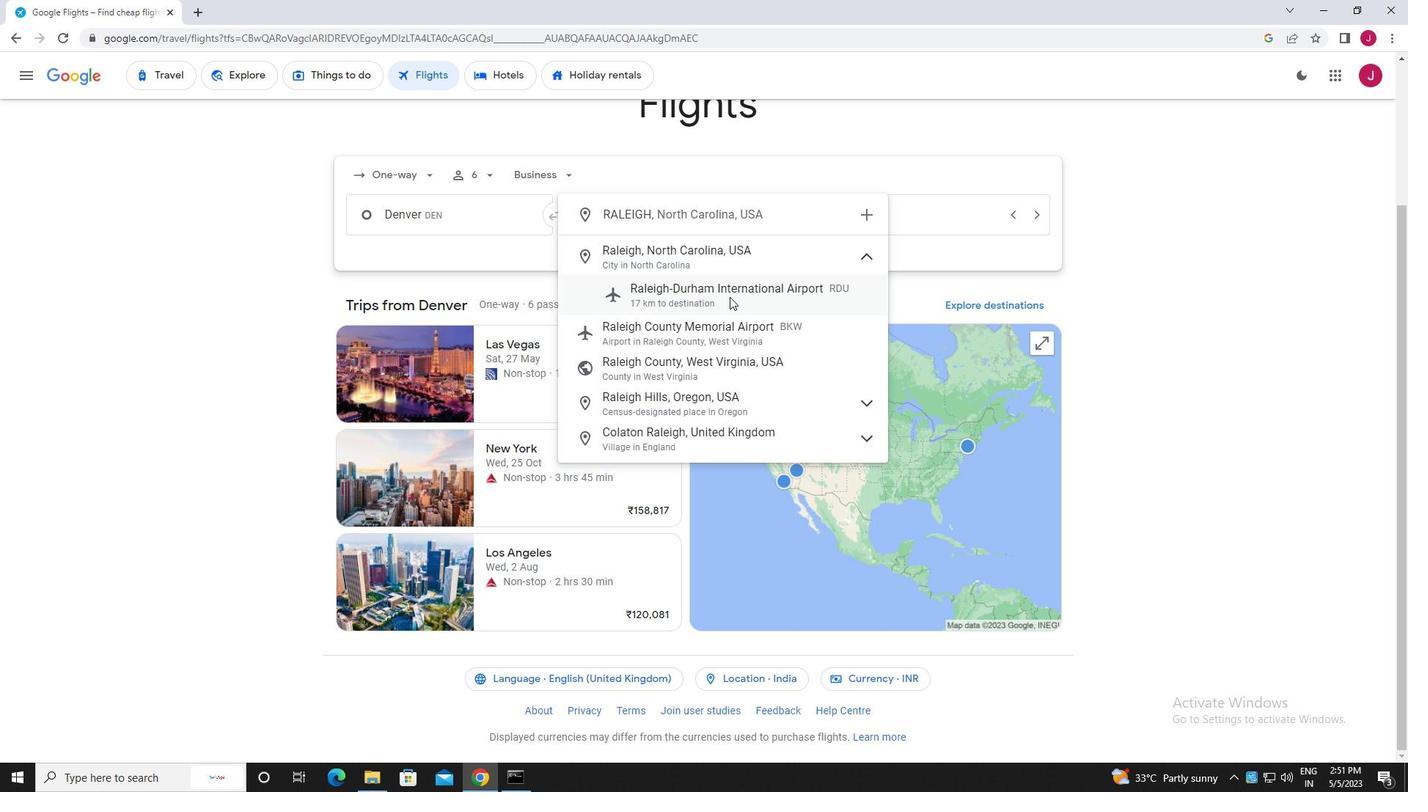 
Action: Mouse moved to (854, 219)
Screenshot: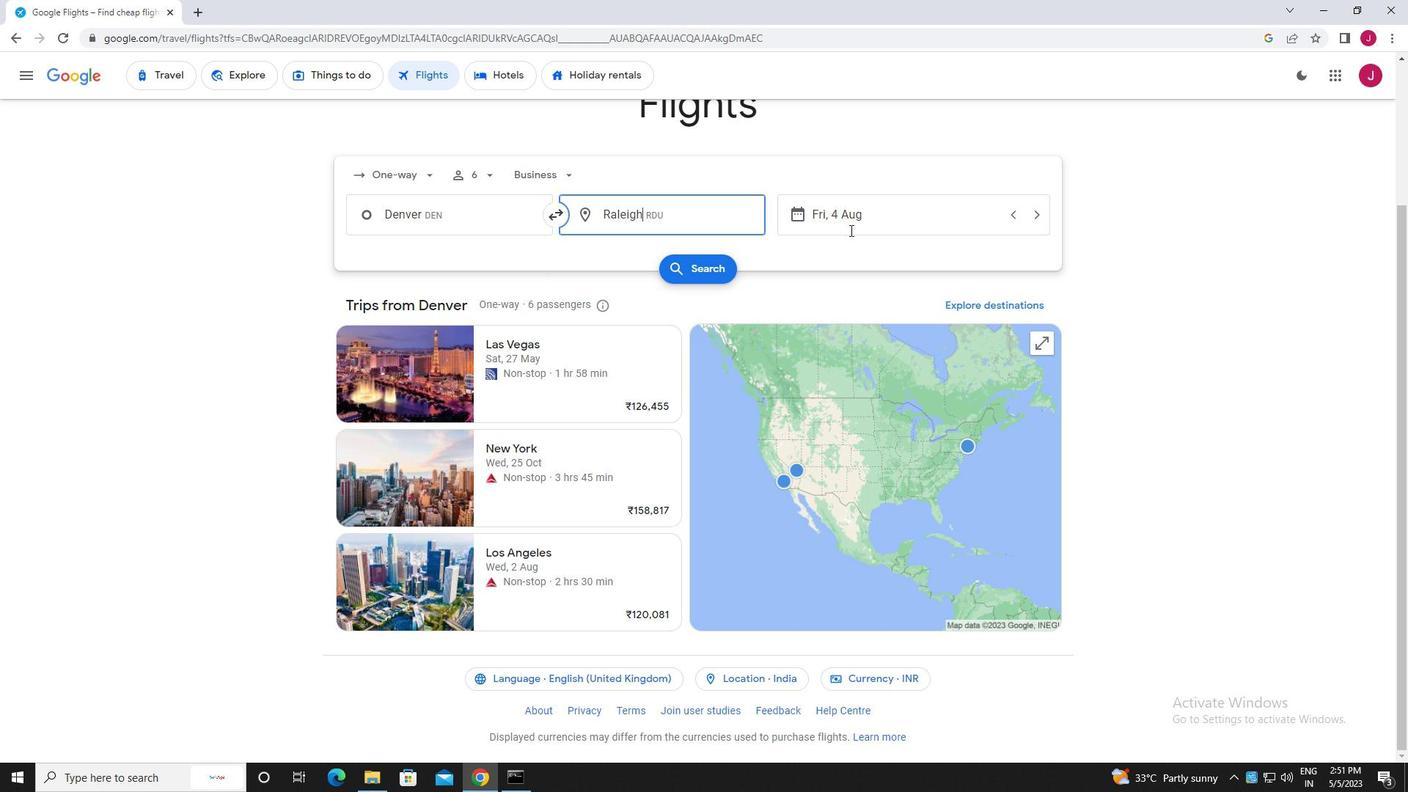 
Action: Mouse pressed left at (854, 219)
Screenshot: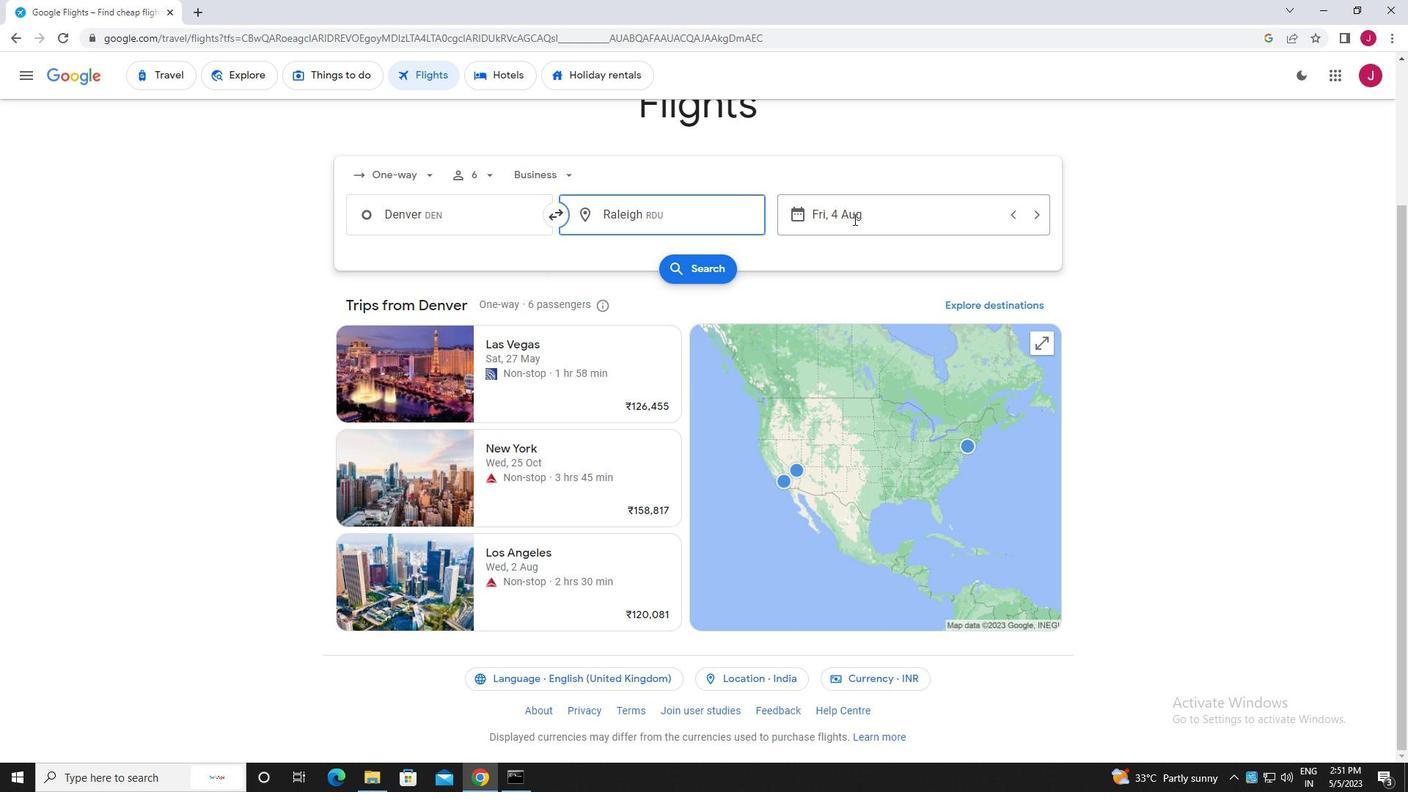 
Action: Mouse moved to (741, 328)
Screenshot: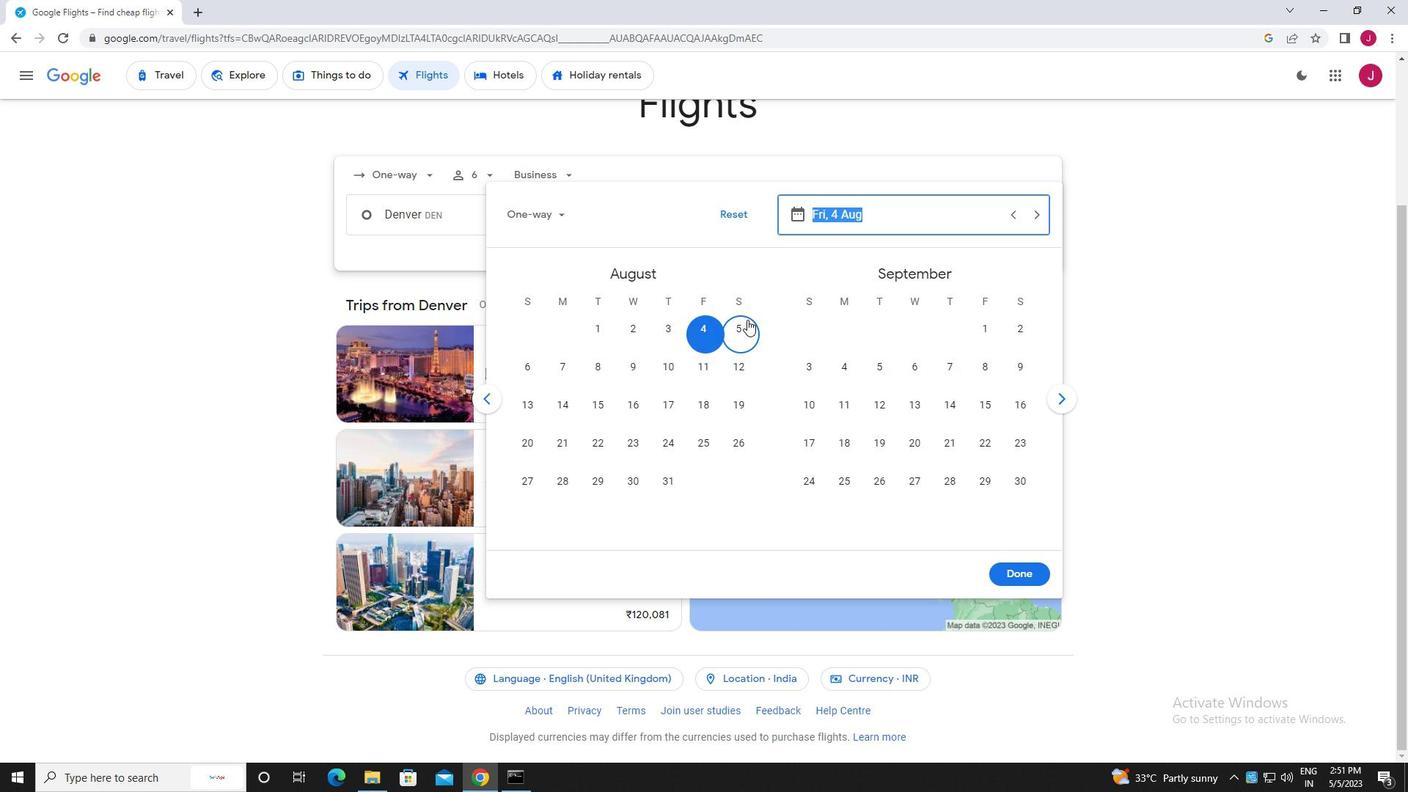 
Action: Mouse pressed left at (741, 328)
Screenshot: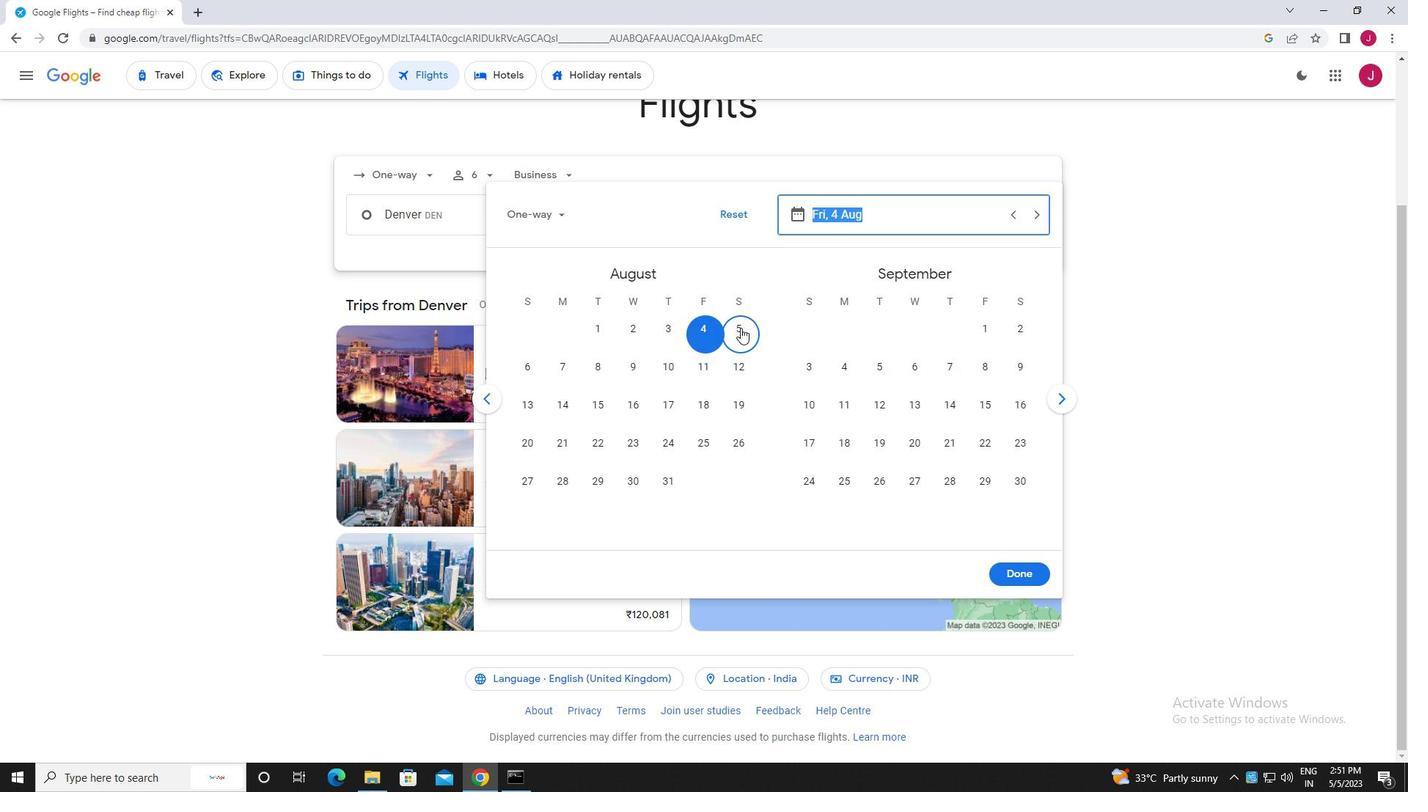 
Action: Mouse moved to (1011, 567)
Screenshot: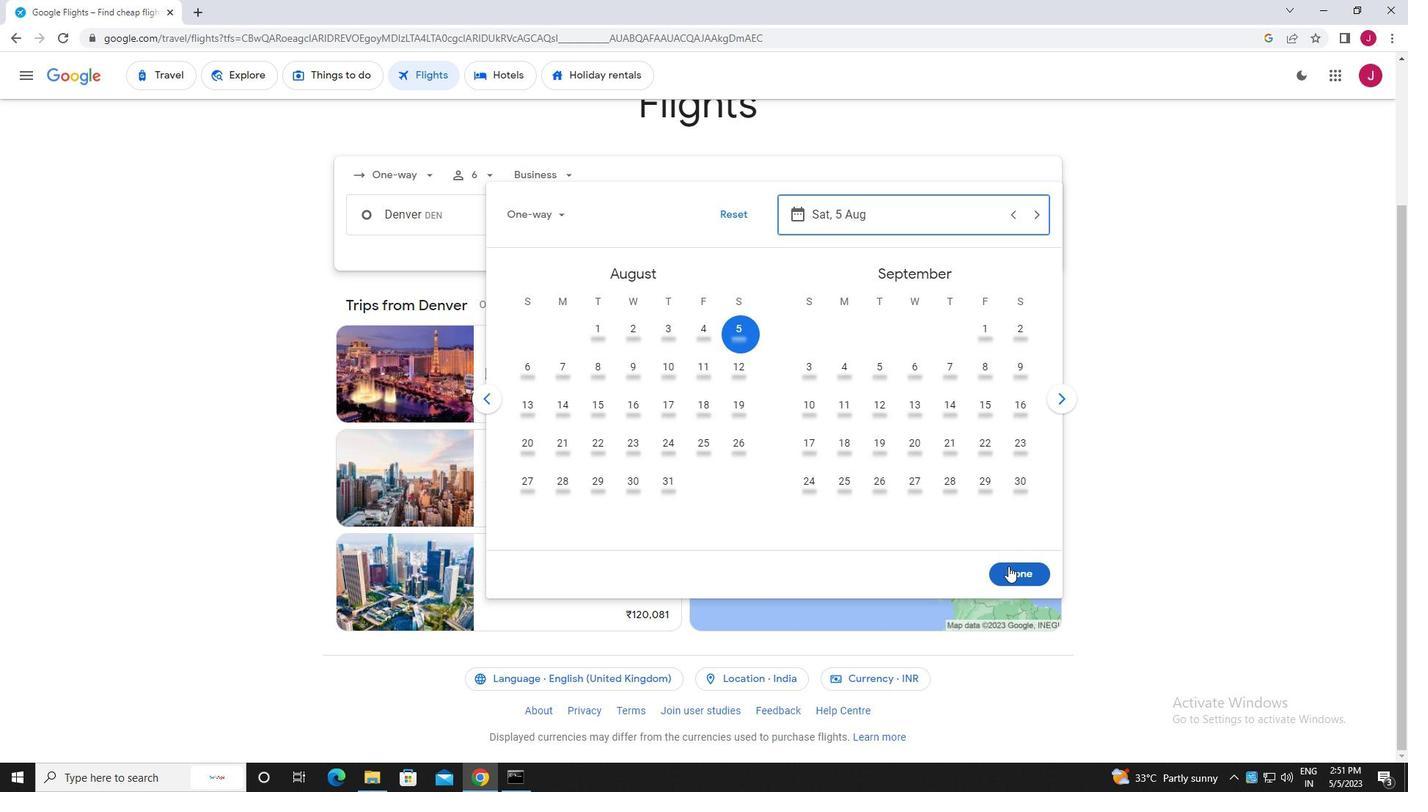 
Action: Mouse pressed left at (1011, 567)
Screenshot: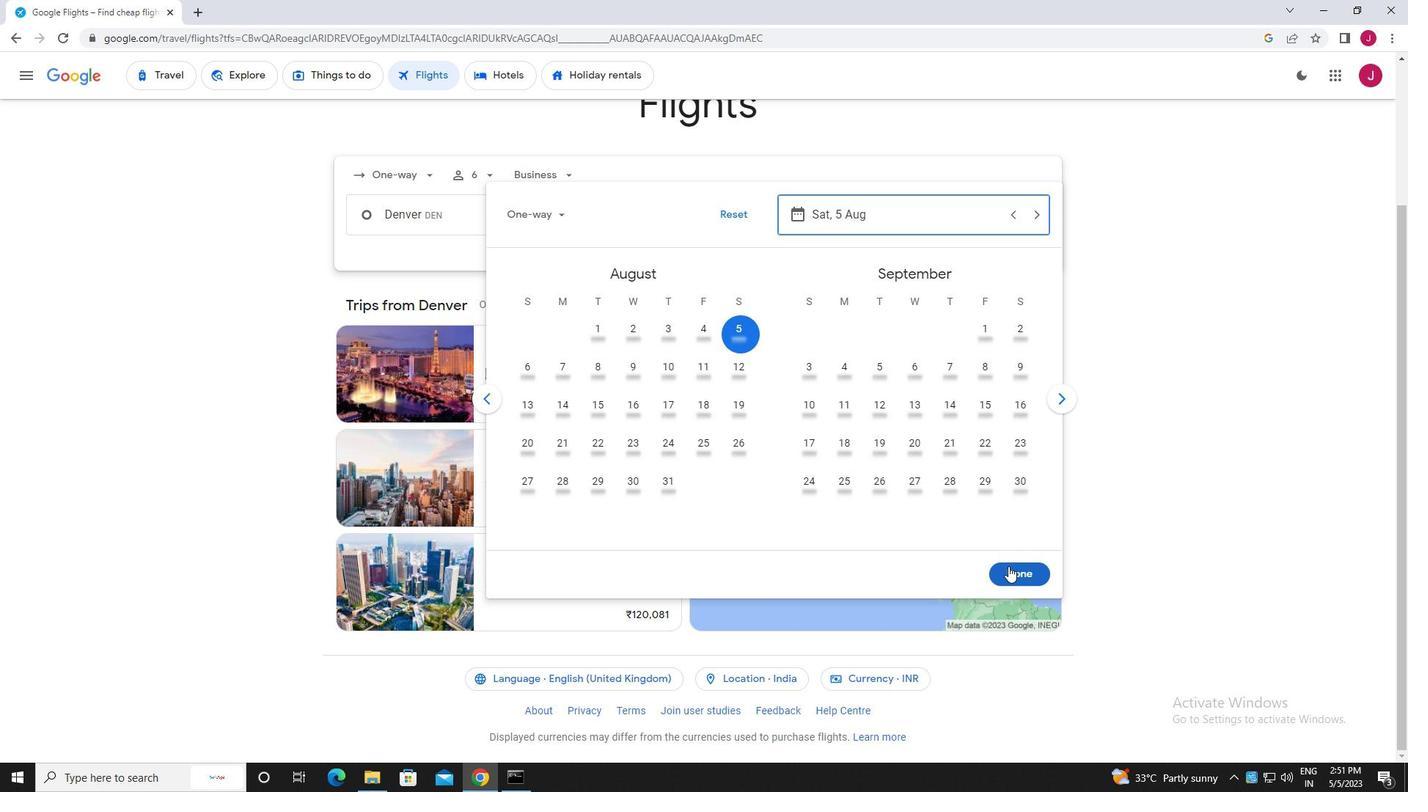 
Action: Mouse moved to (710, 264)
Screenshot: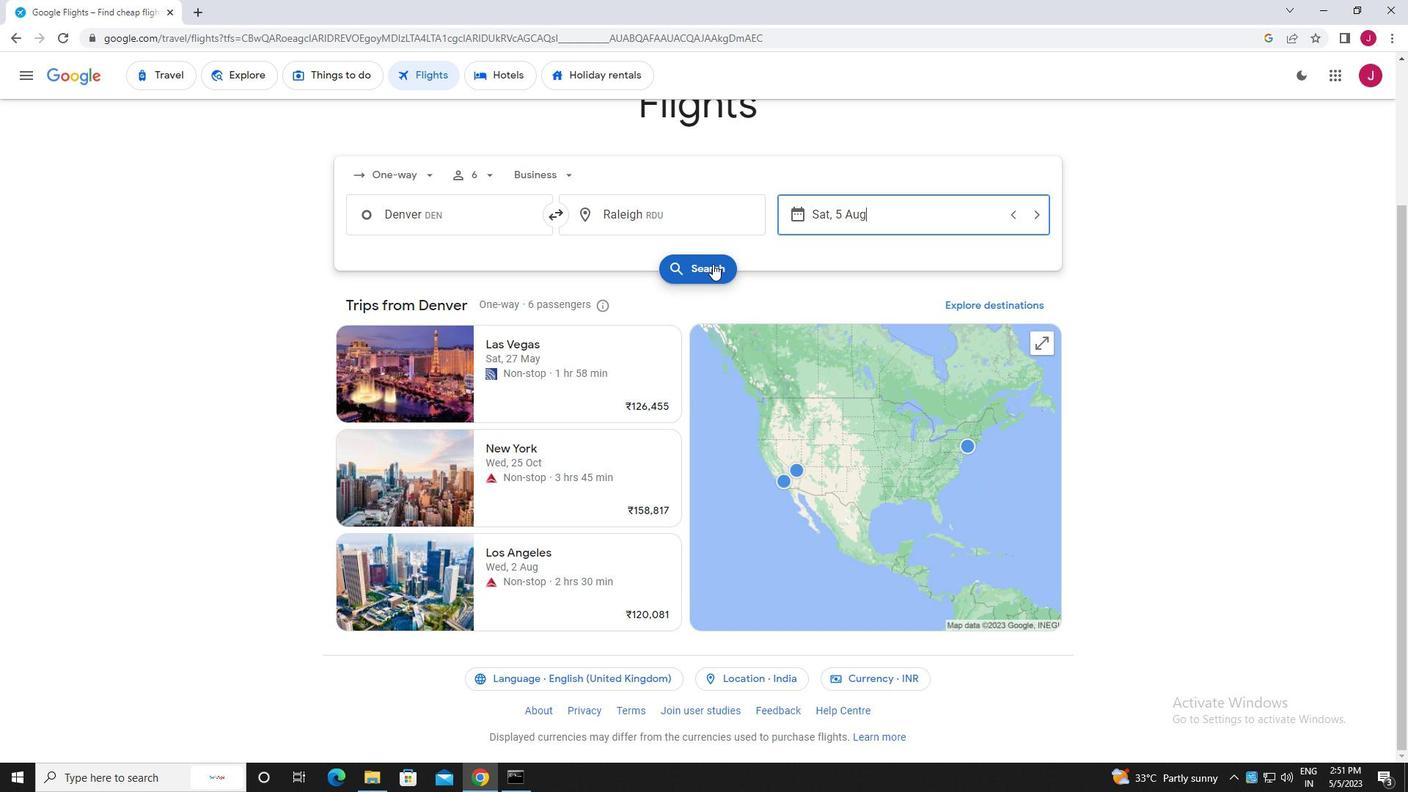 
Action: Mouse pressed left at (710, 264)
Screenshot: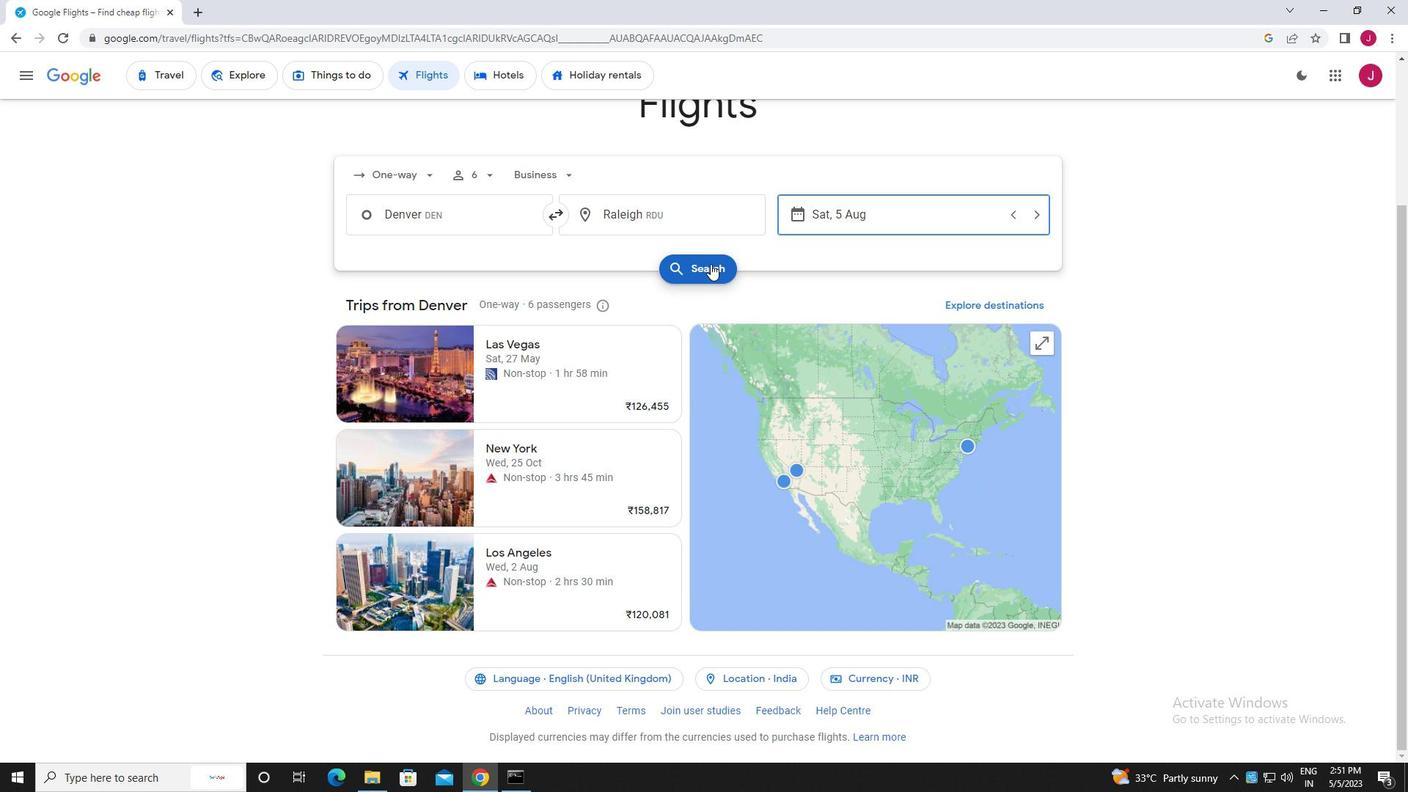 
Action: Mouse moved to (366, 203)
Screenshot: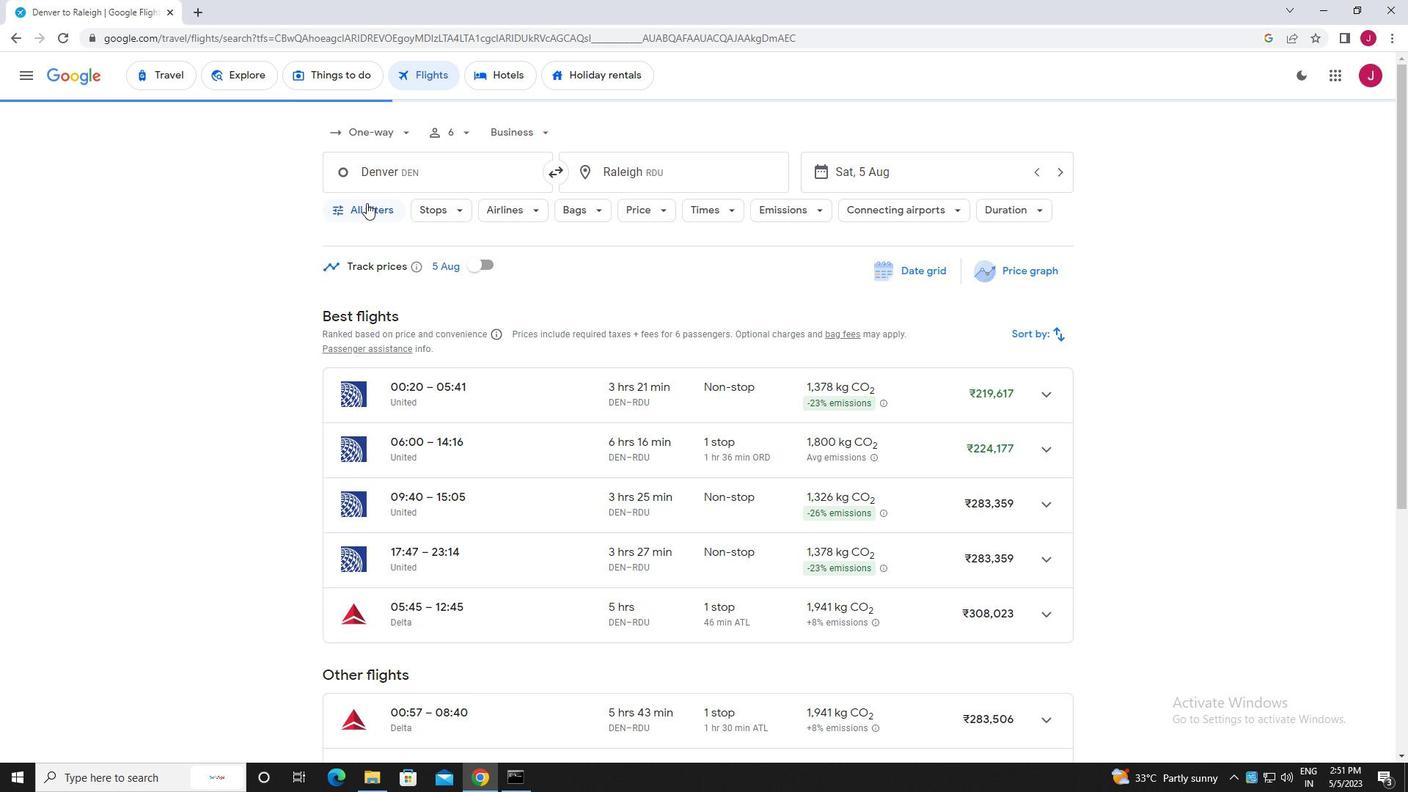 
Action: Mouse pressed left at (366, 203)
Screenshot: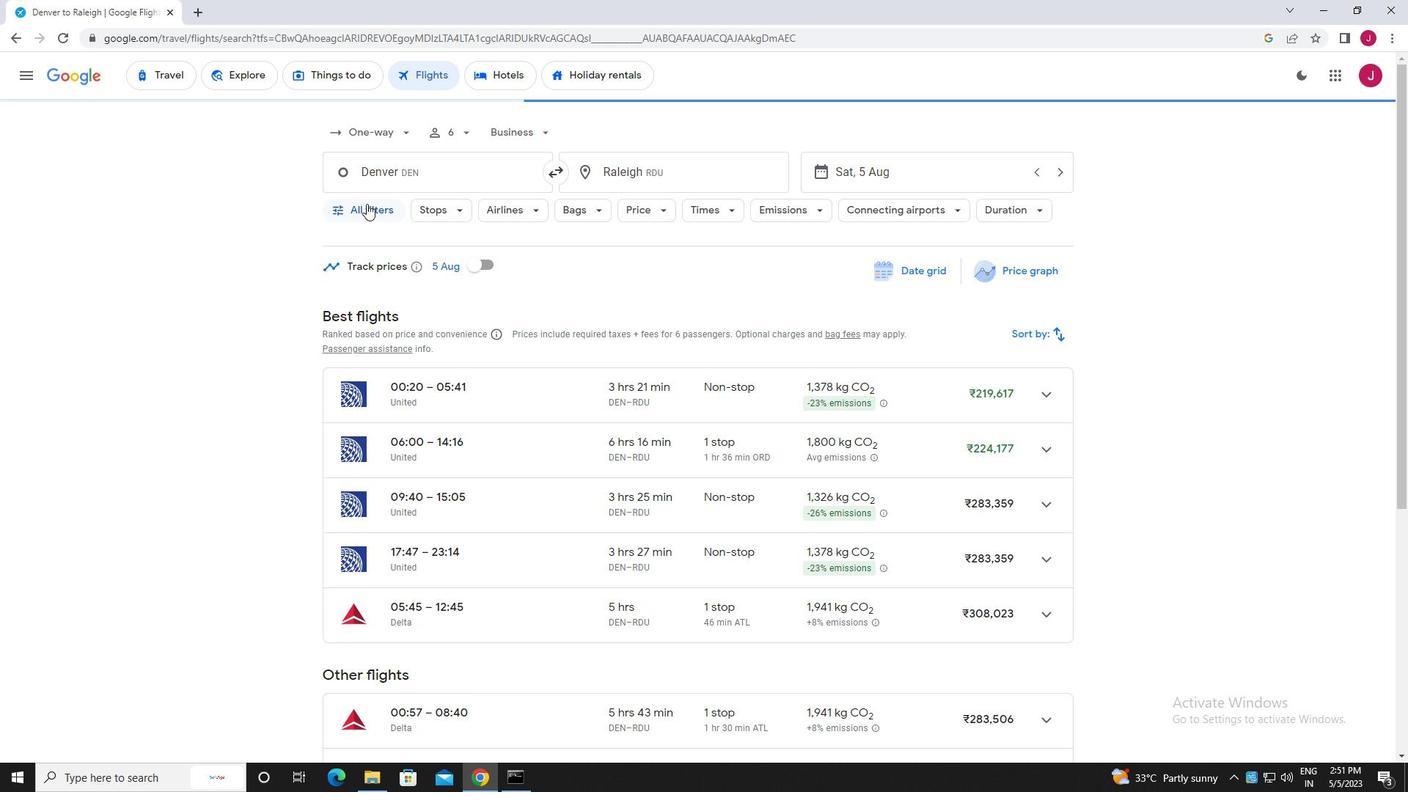 
Action: Mouse moved to (413, 288)
Screenshot: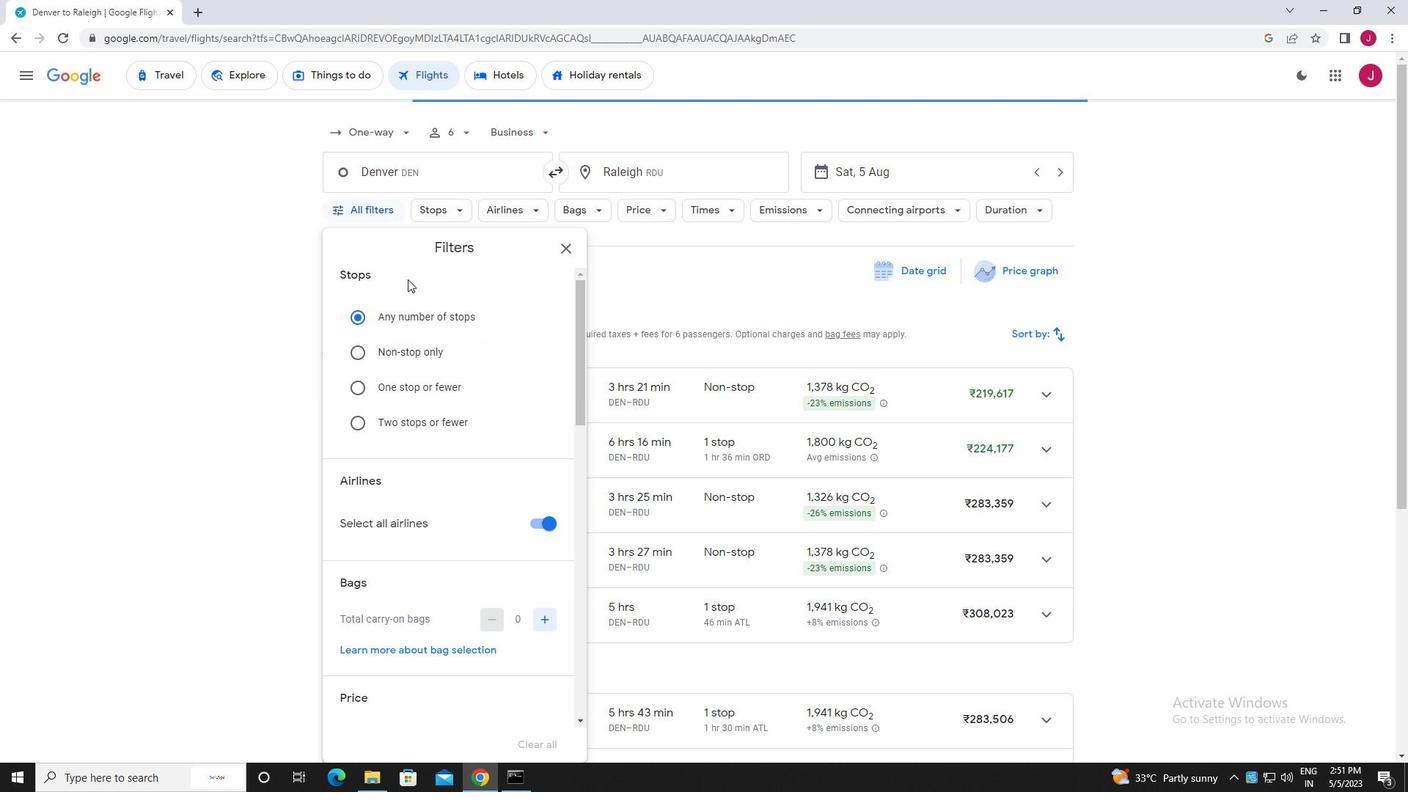 
Action: Mouse scrolled (413, 287) with delta (0, 0)
Screenshot: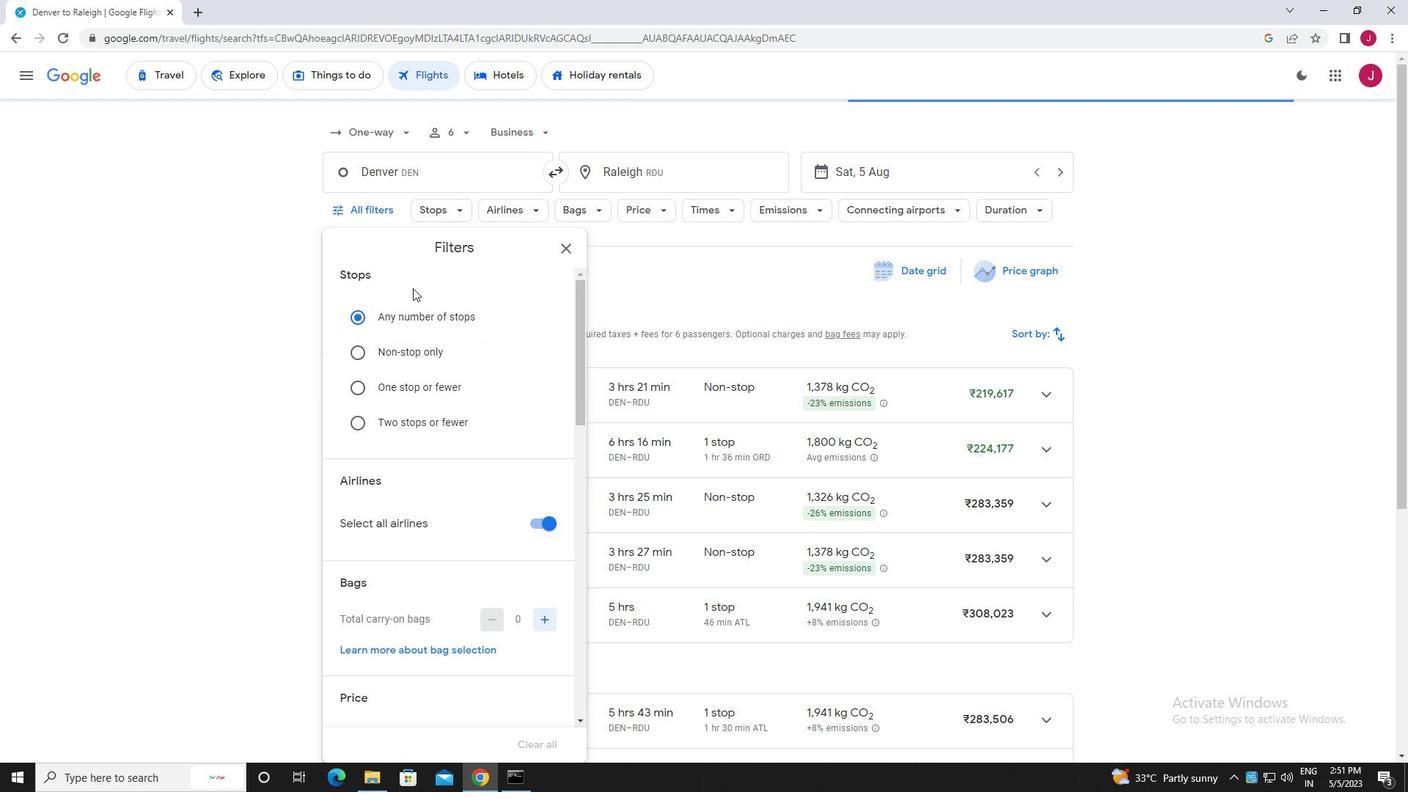 
Action: Mouse moved to (438, 325)
Screenshot: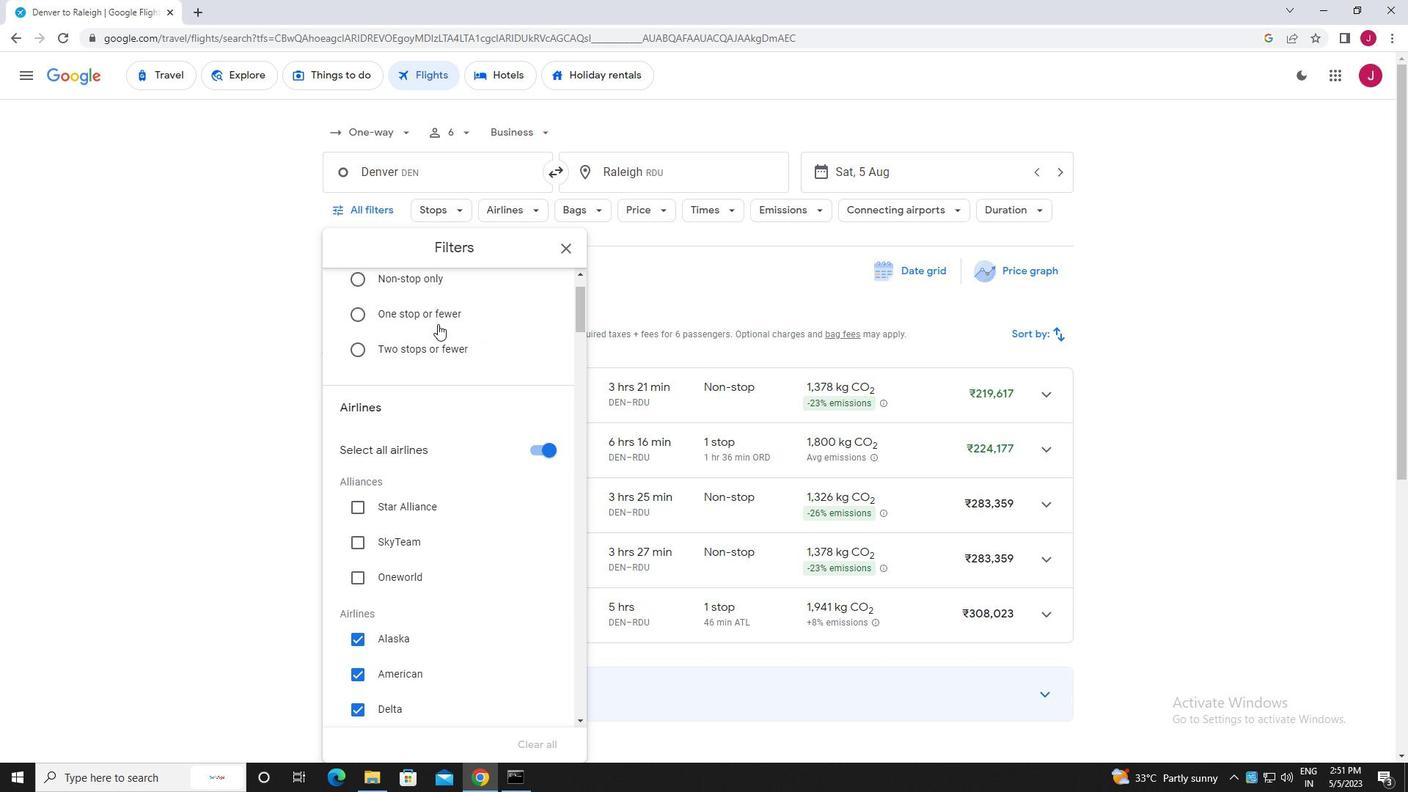 
Action: Mouse scrolled (438, 324) with delta (0, 0)
Screenshot: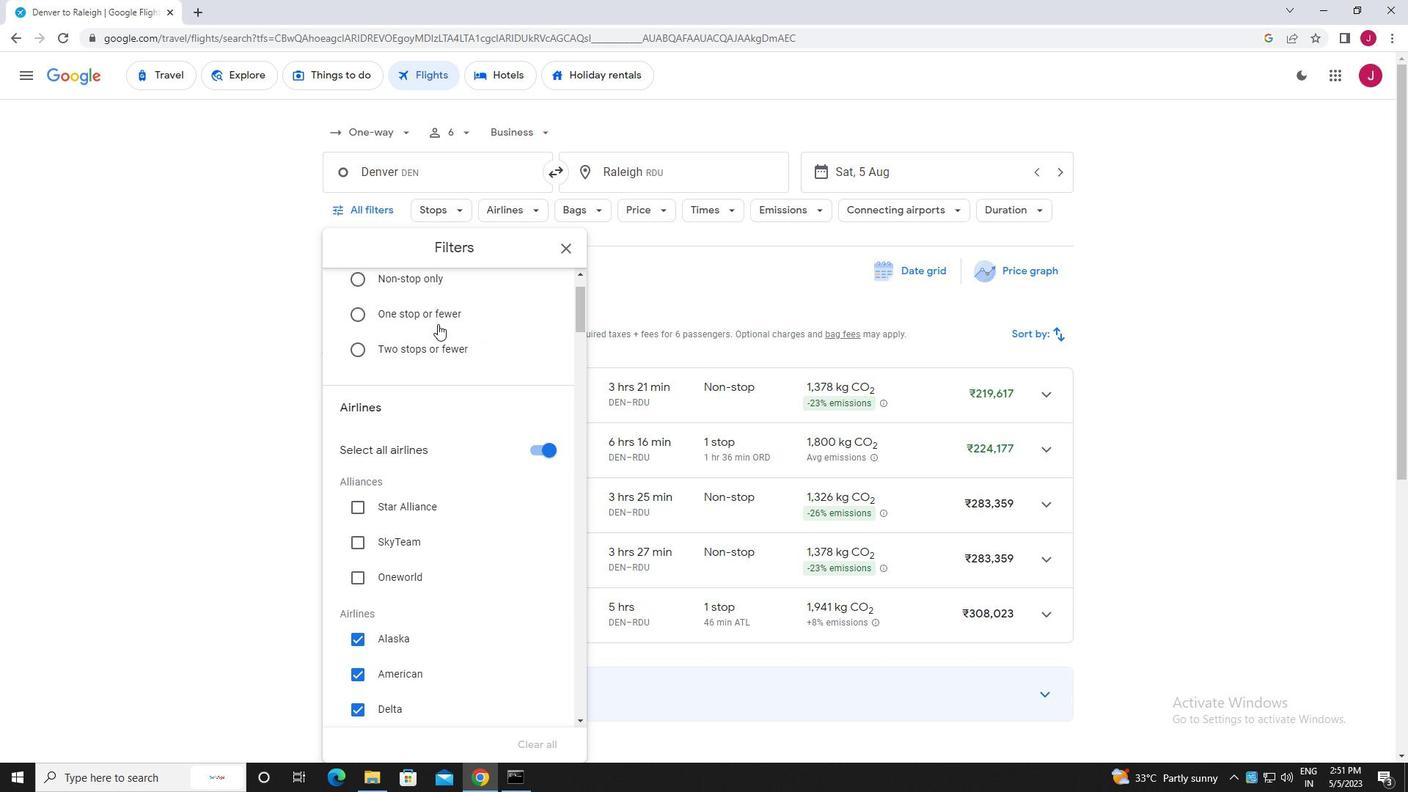 
Action: Mouse moved to (537, 377)
Screenshot: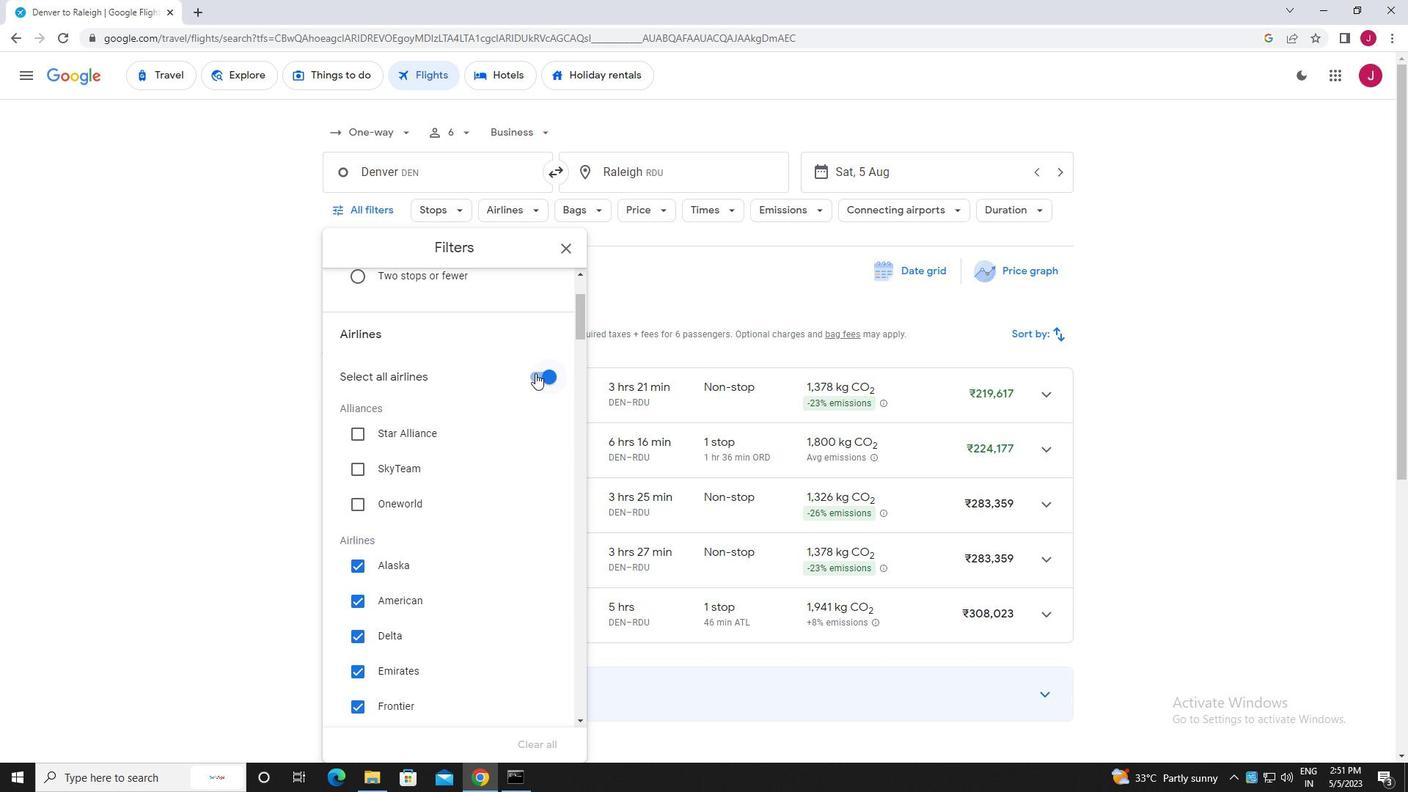 
Action: Mouse pressed left at (537, 377)
Screenshot: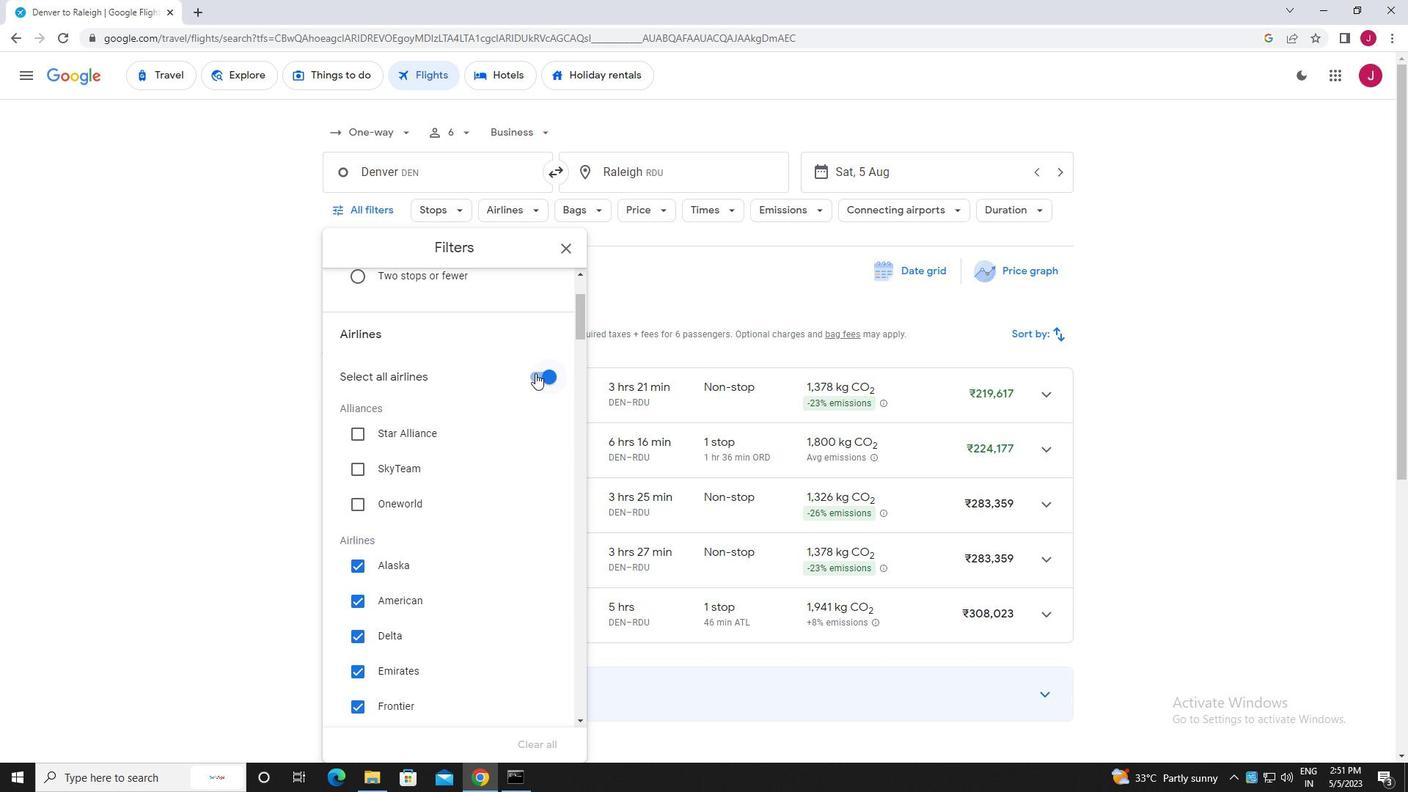 
Action: Mouse moved to (527, 373)
Screenshot: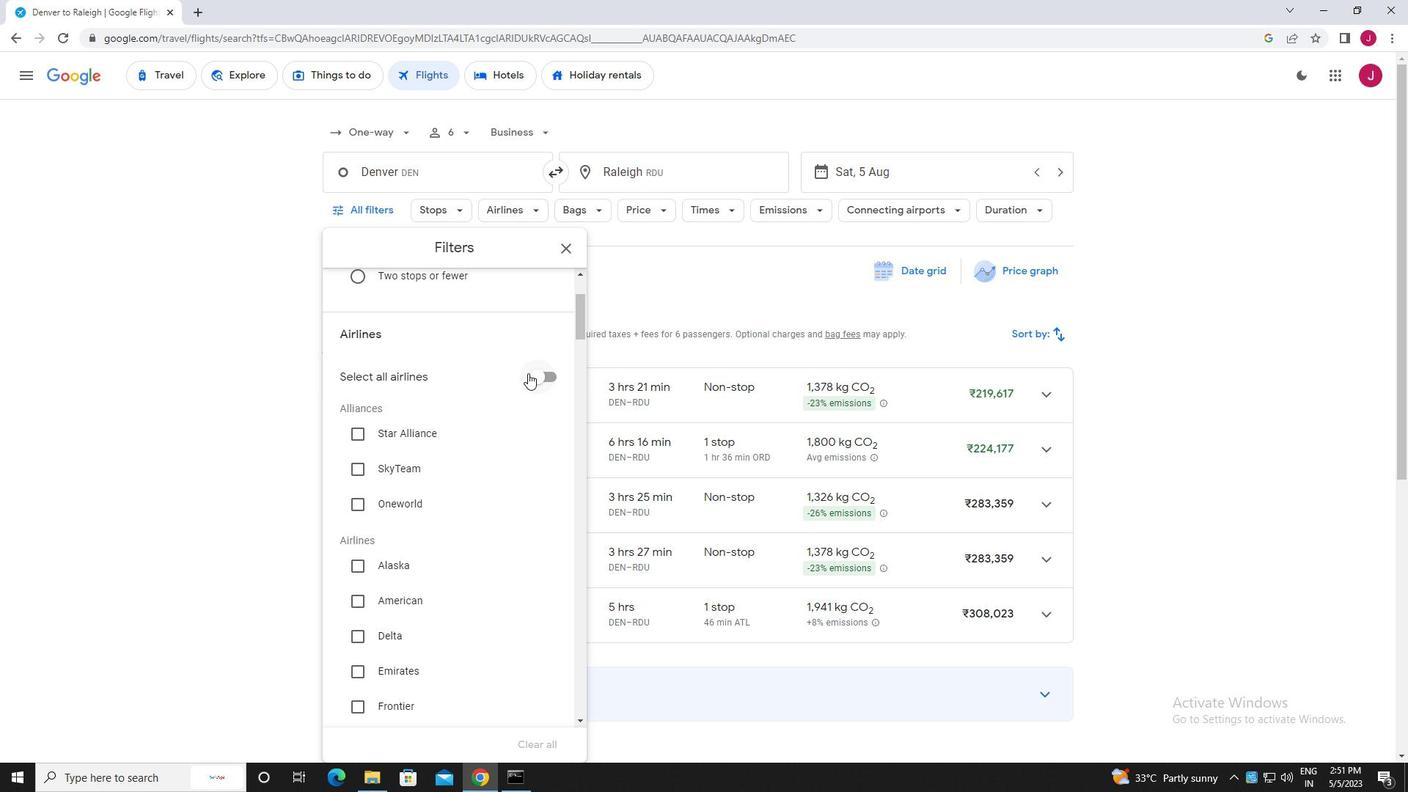 
Action: Mouse scrolled (527, 372) with delta (0, 0)
Screenshot: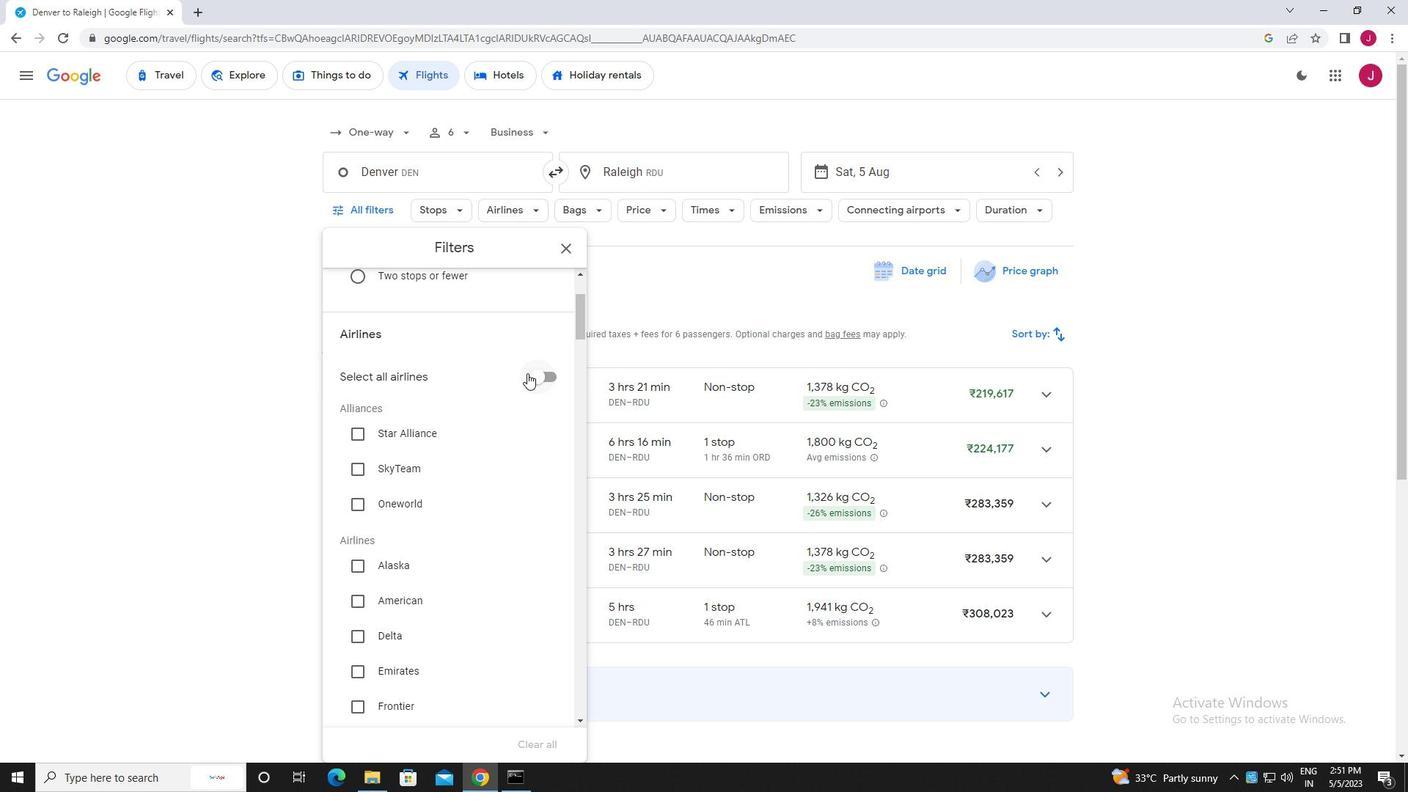 
Action: Mouse moved to (513, 364)
Screenshot: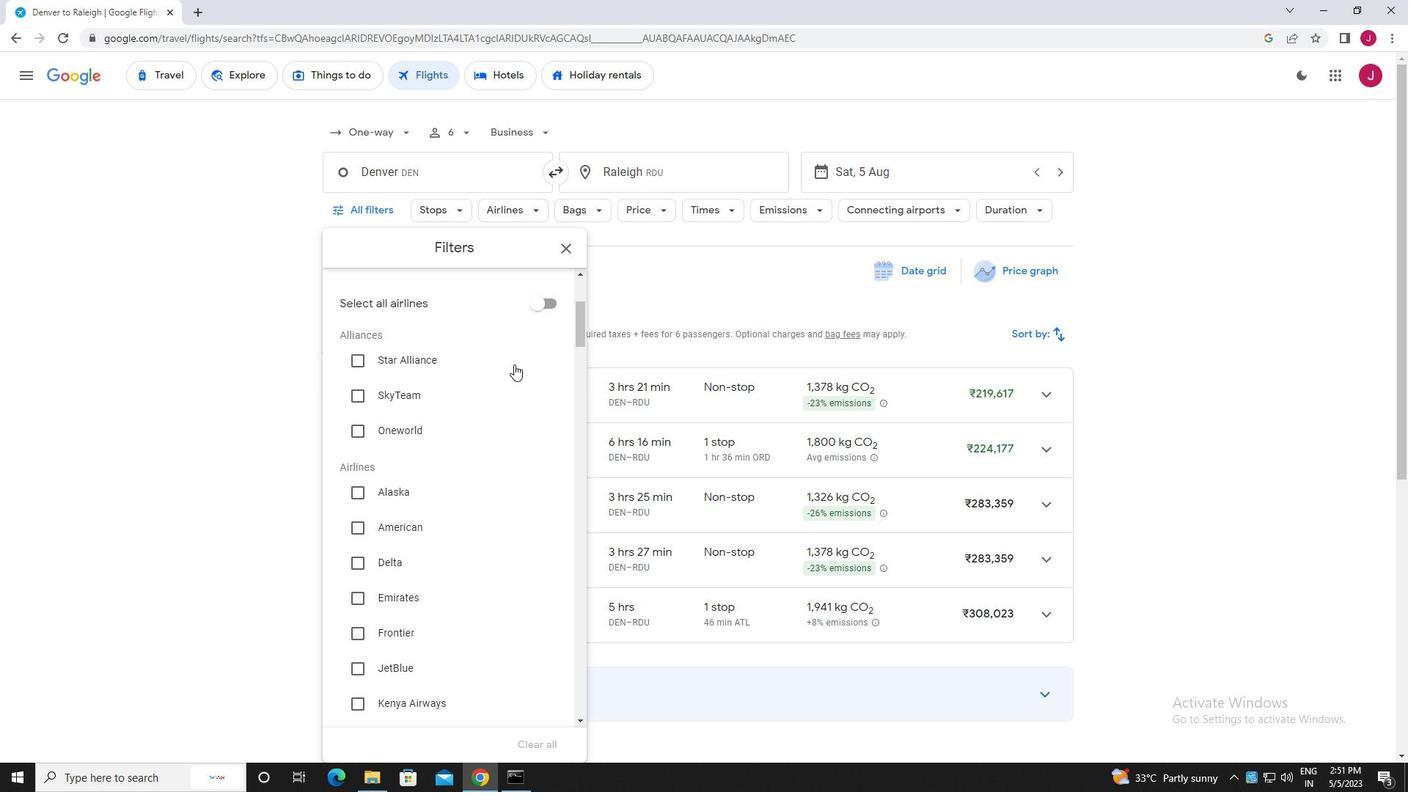 
Action: Mouse scrolled (513, 363) with delta (0, 0)
Screenshot: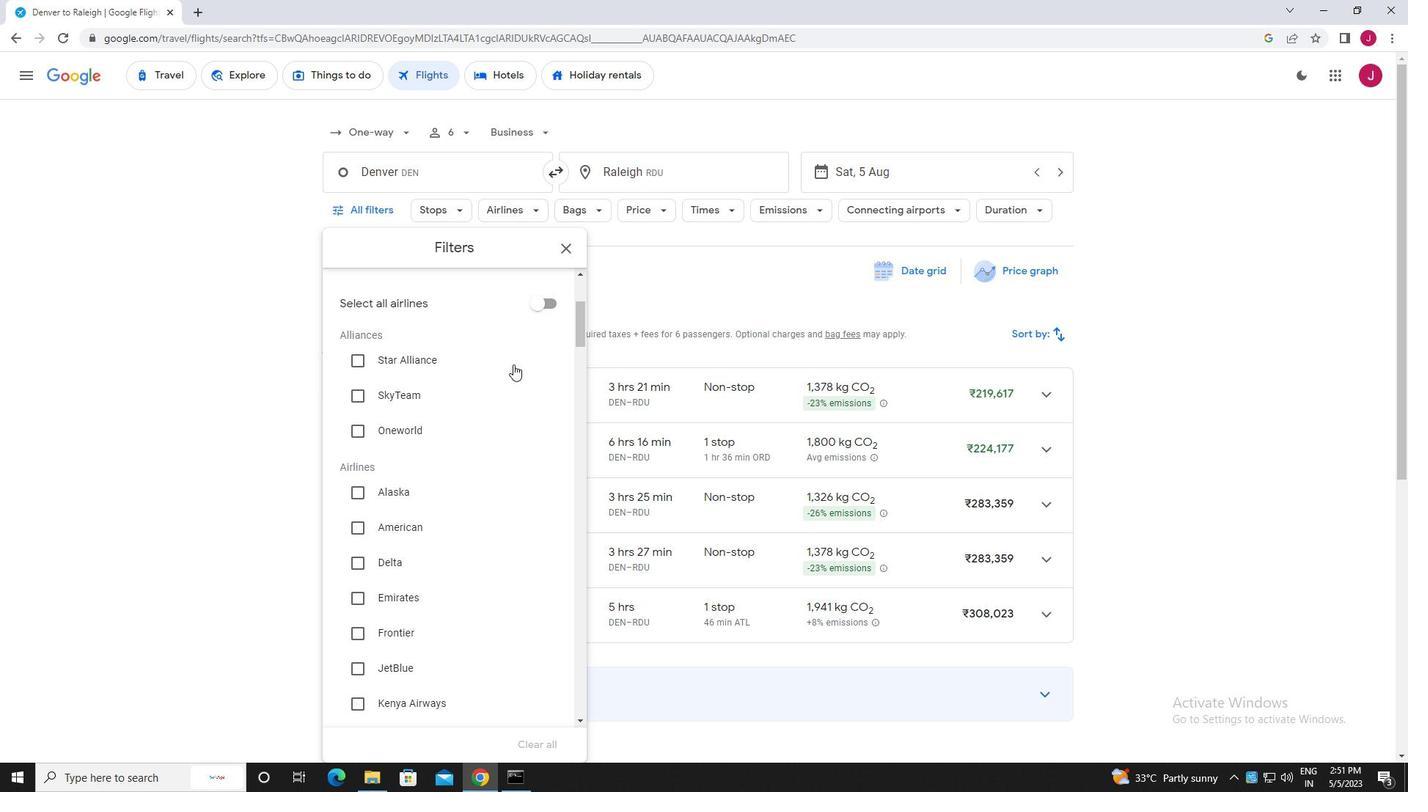 
Action: Mouse scrolled (513, 363) with delta (0, 0)
Screenshot: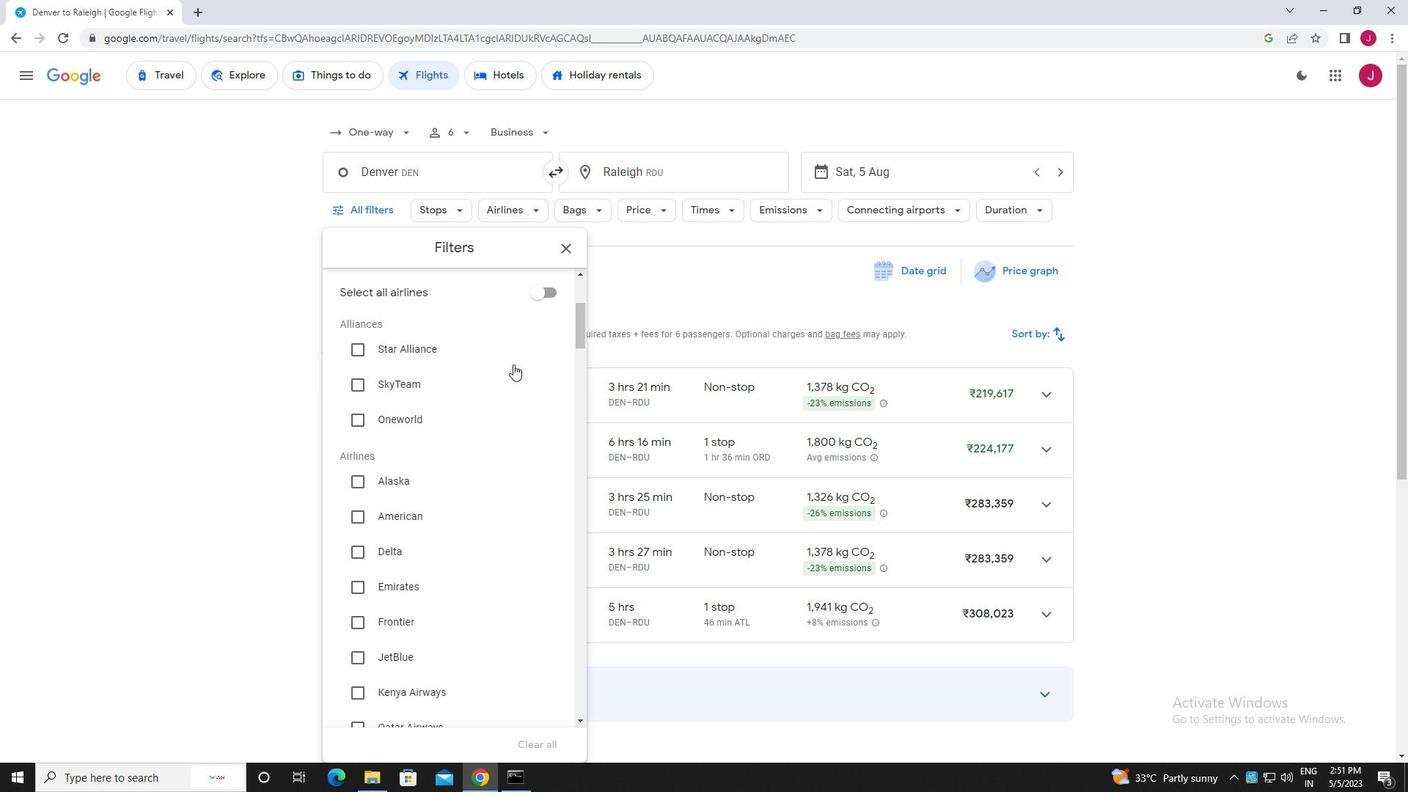 
Action: Mouse scrolled (513, 363) with delta (0, 0)
Screenshot: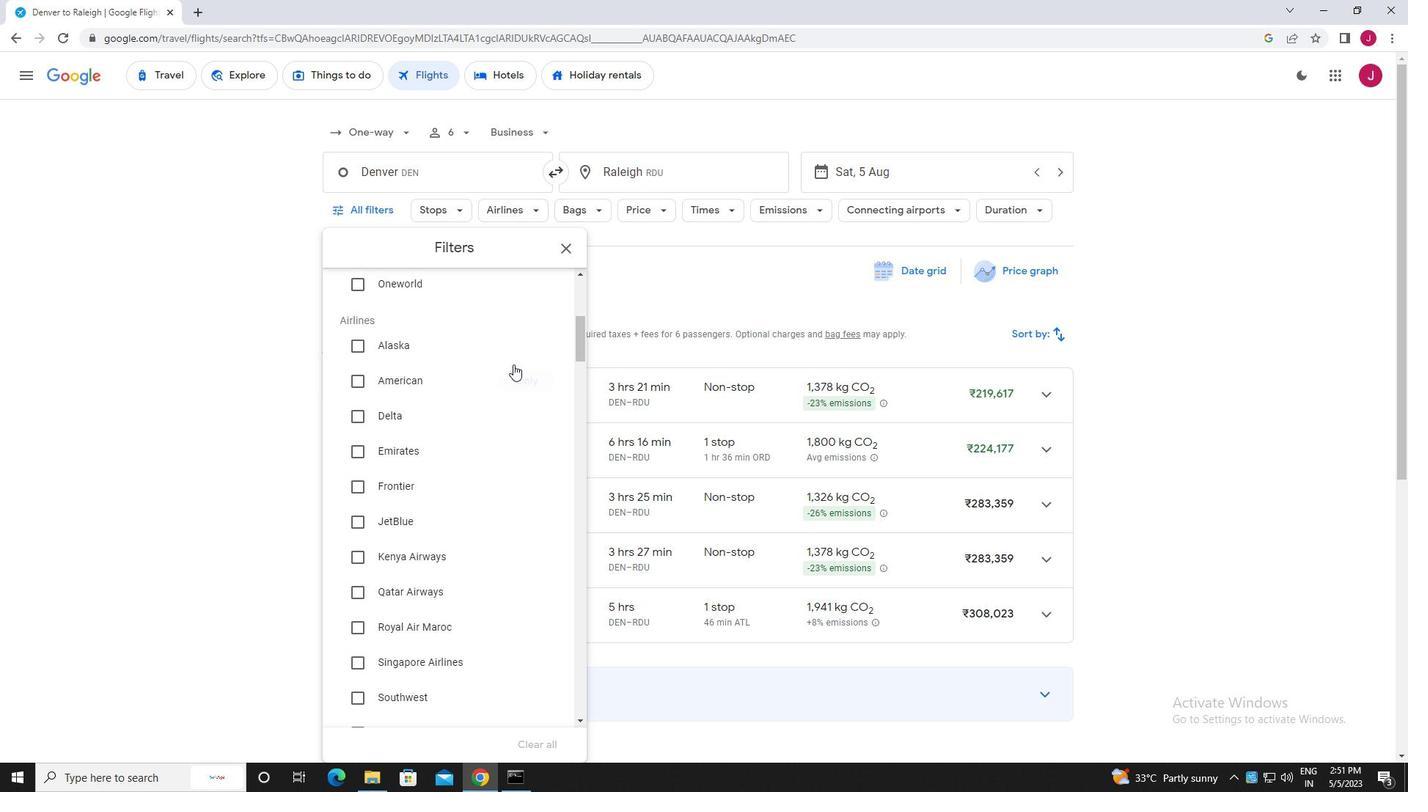 
Action: Mouse scrolled (513, 363) with delta (0, 0)
Screenshot: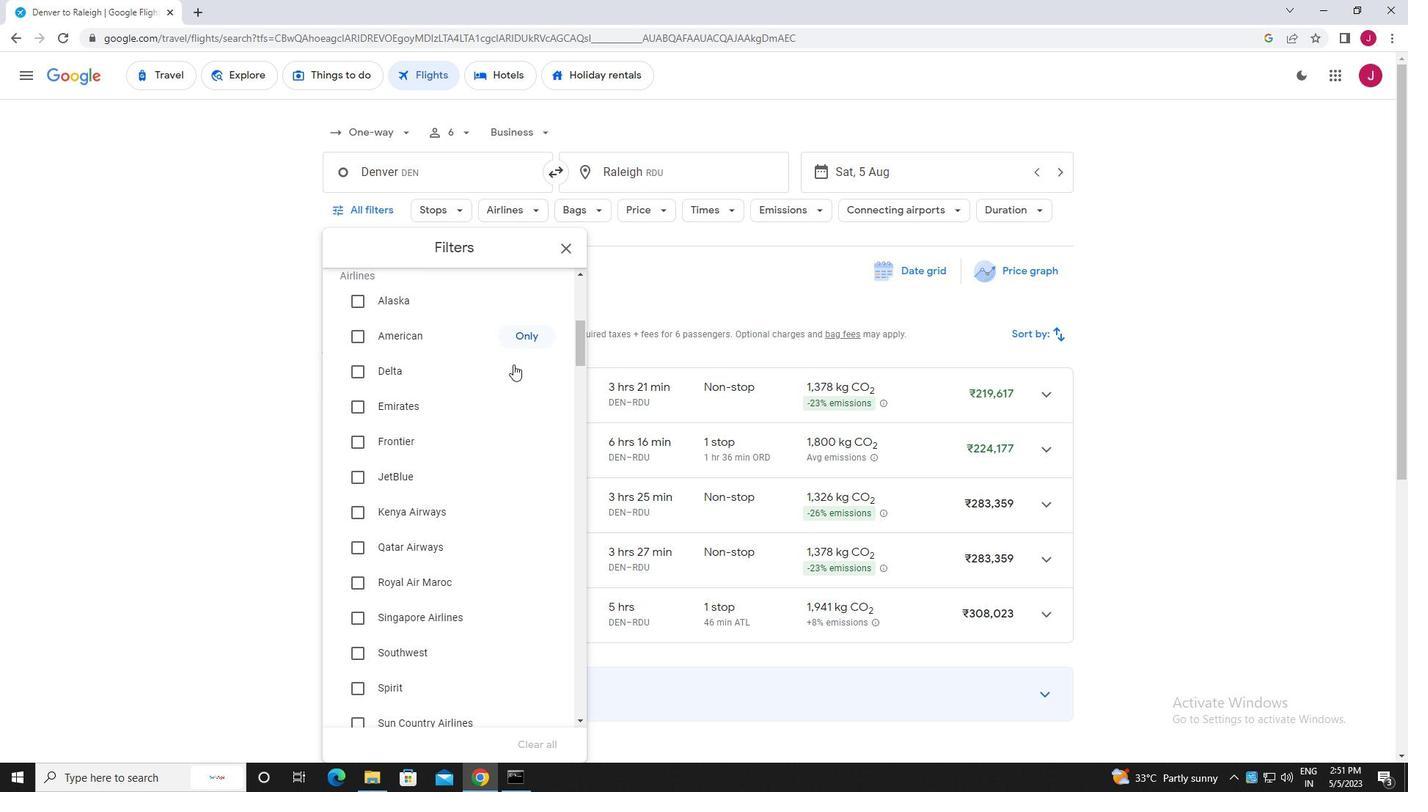 
Action: Mouse scrolled (513, 363) with delta (0, 0)
Screenshot: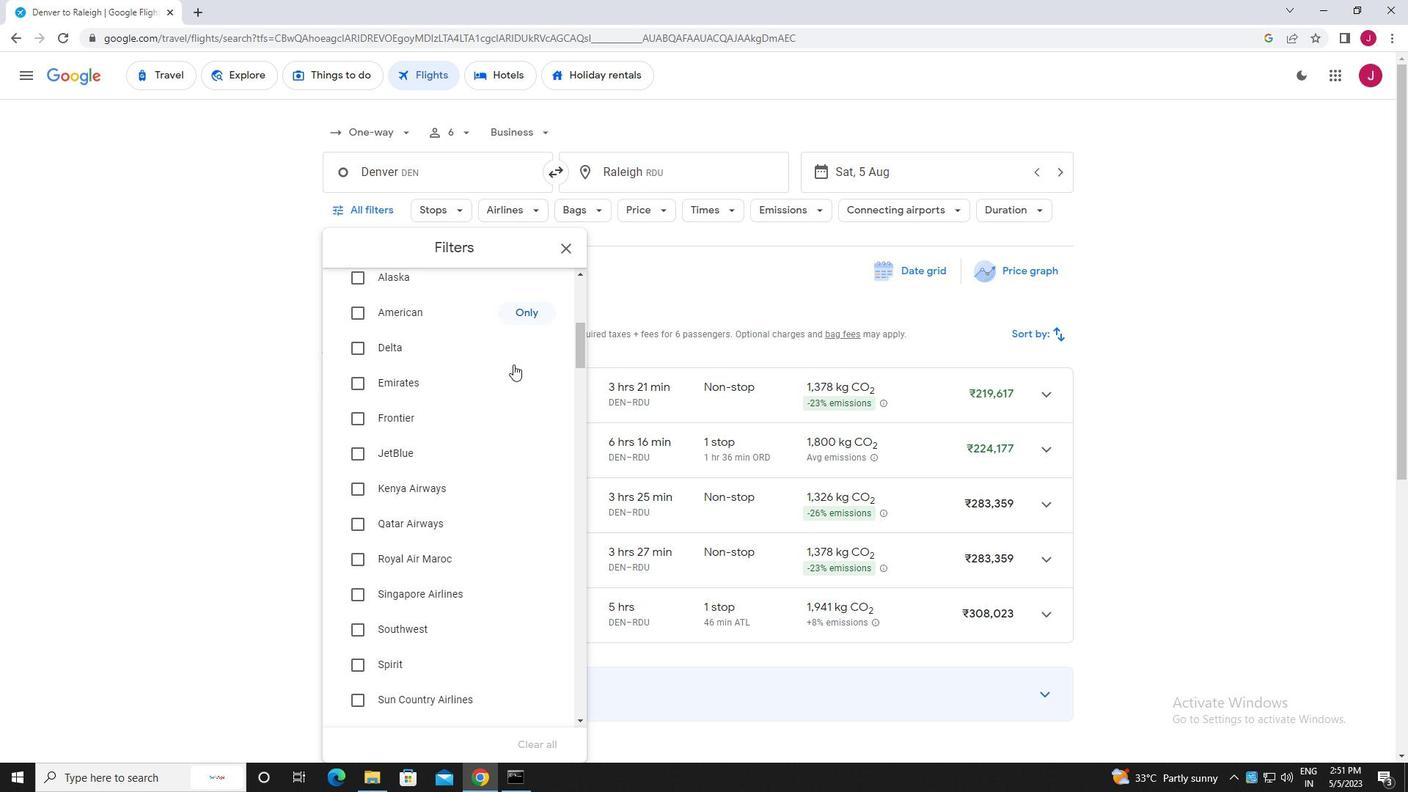 
Action: Mouse scrolled (513, 363) with delta (0, 0)
Screenshot: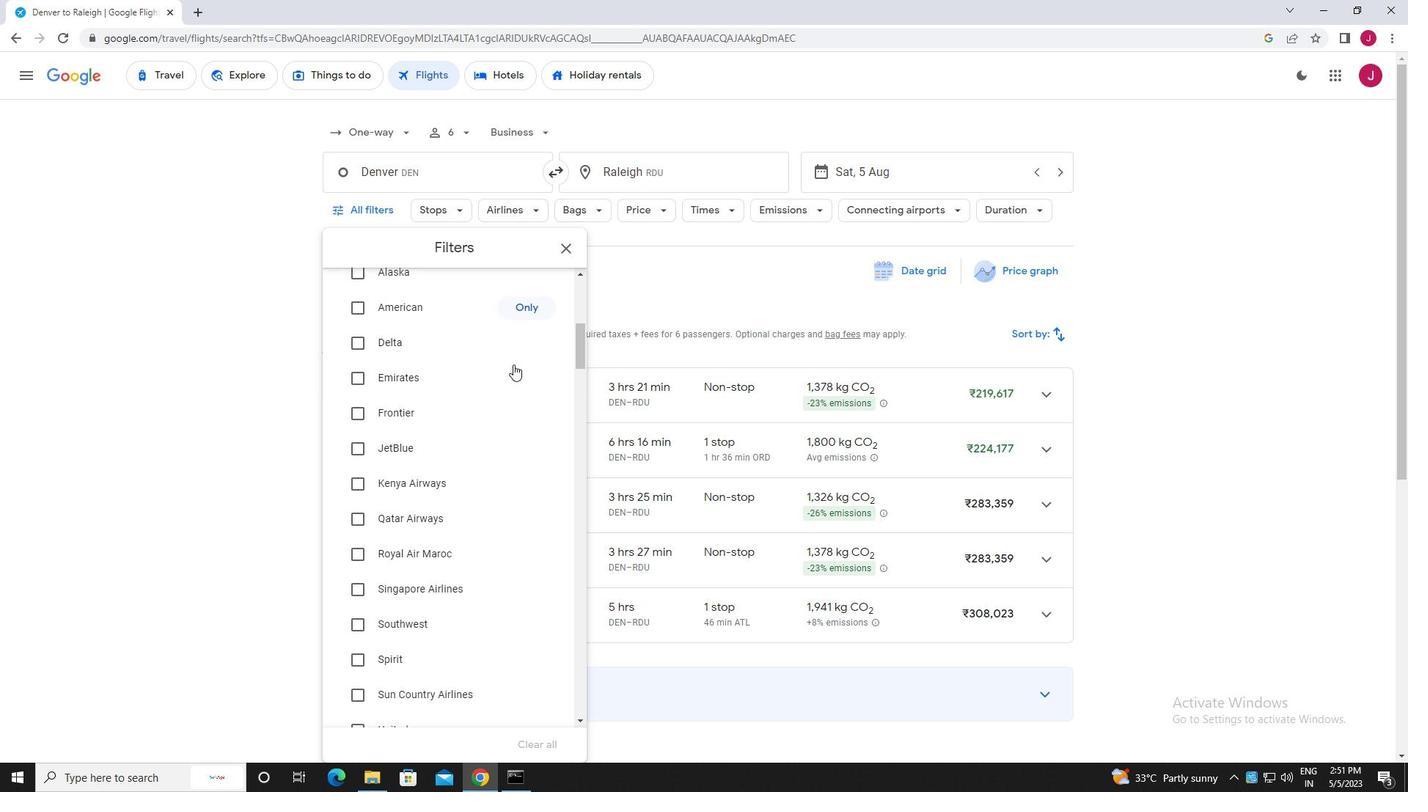 
Action: Mouse scrolled (513, 363) with delta (0, 0)
Screenshot: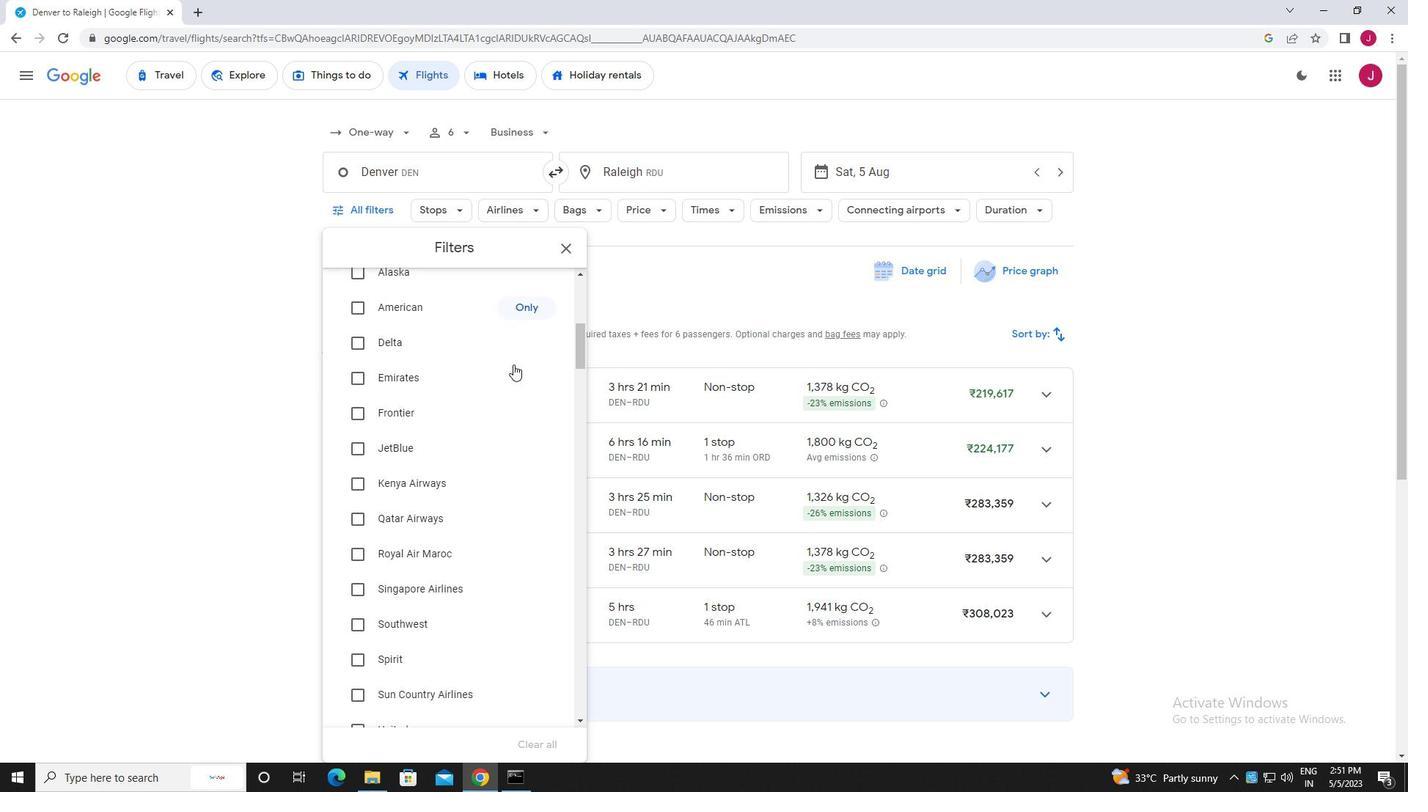 
Action: Mouse scrolled (513, 363) with delta (0, 0)
Screenshot: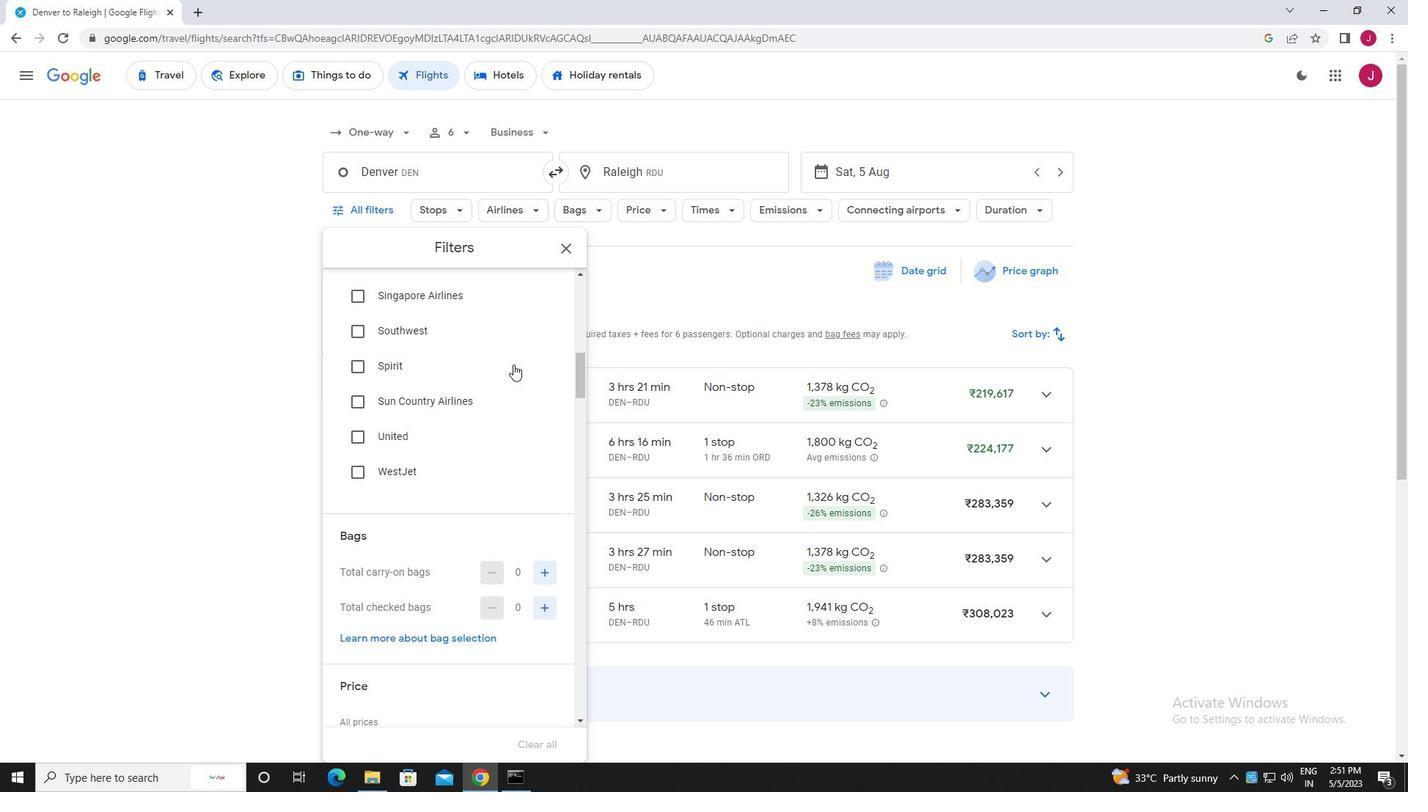 
Action: Mouse scrolled (513, 363) with delta (0, 0)
Screenshot: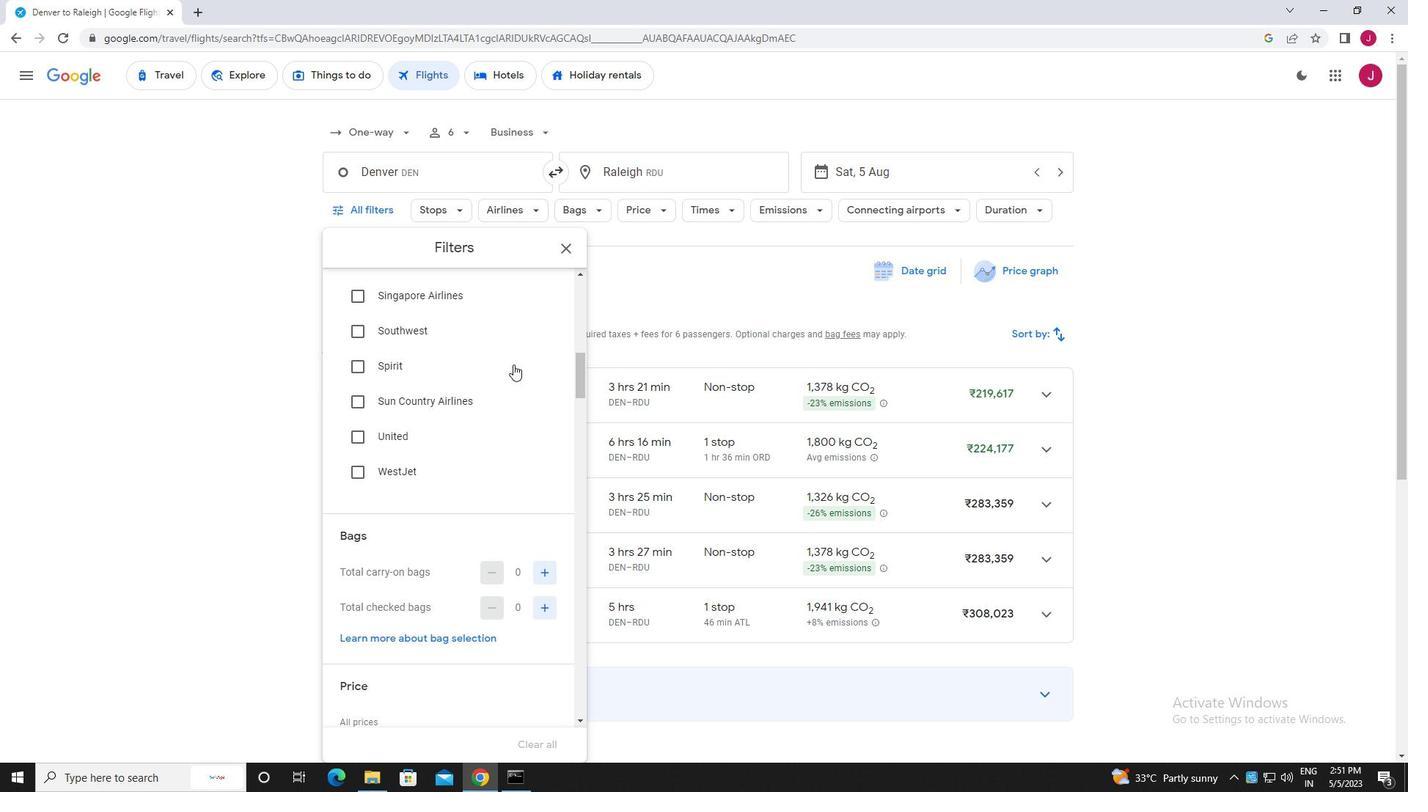 
Action: Mouse scrolled (513, 363) with delta (0, 0)
Screenshot: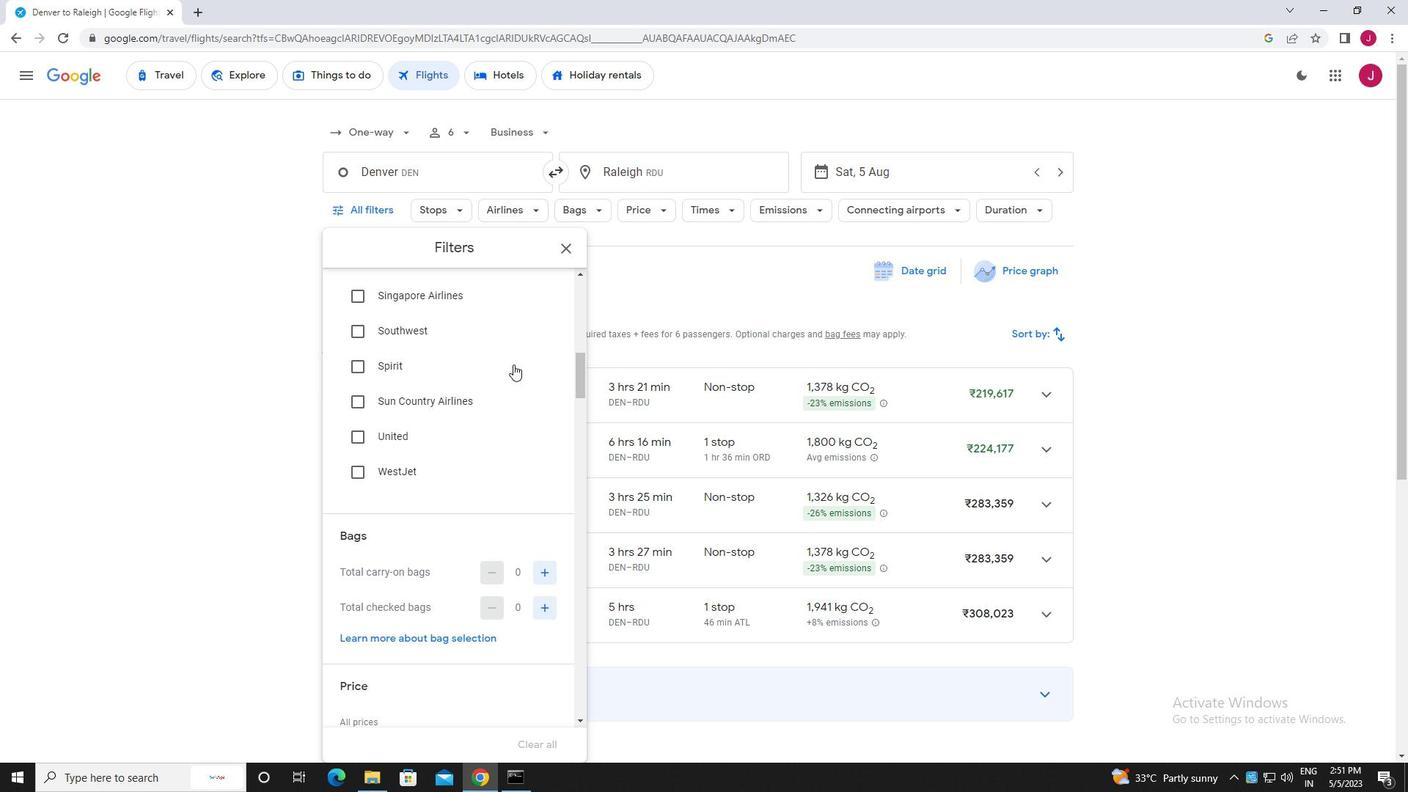 
Action: Mouse moved to (545, 388)
Screenshot: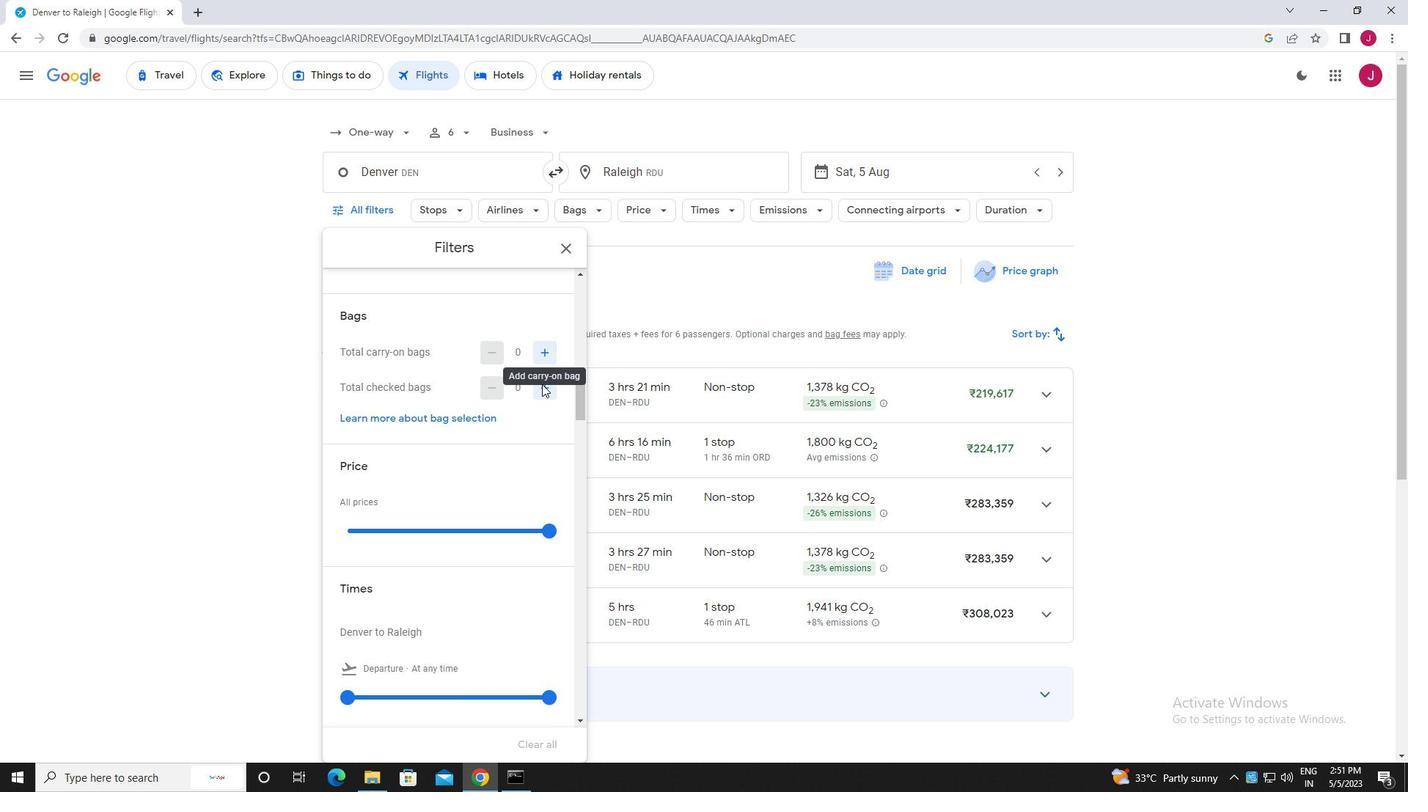 
Action: Mouse pressed left at (545, 388)
Screenshot: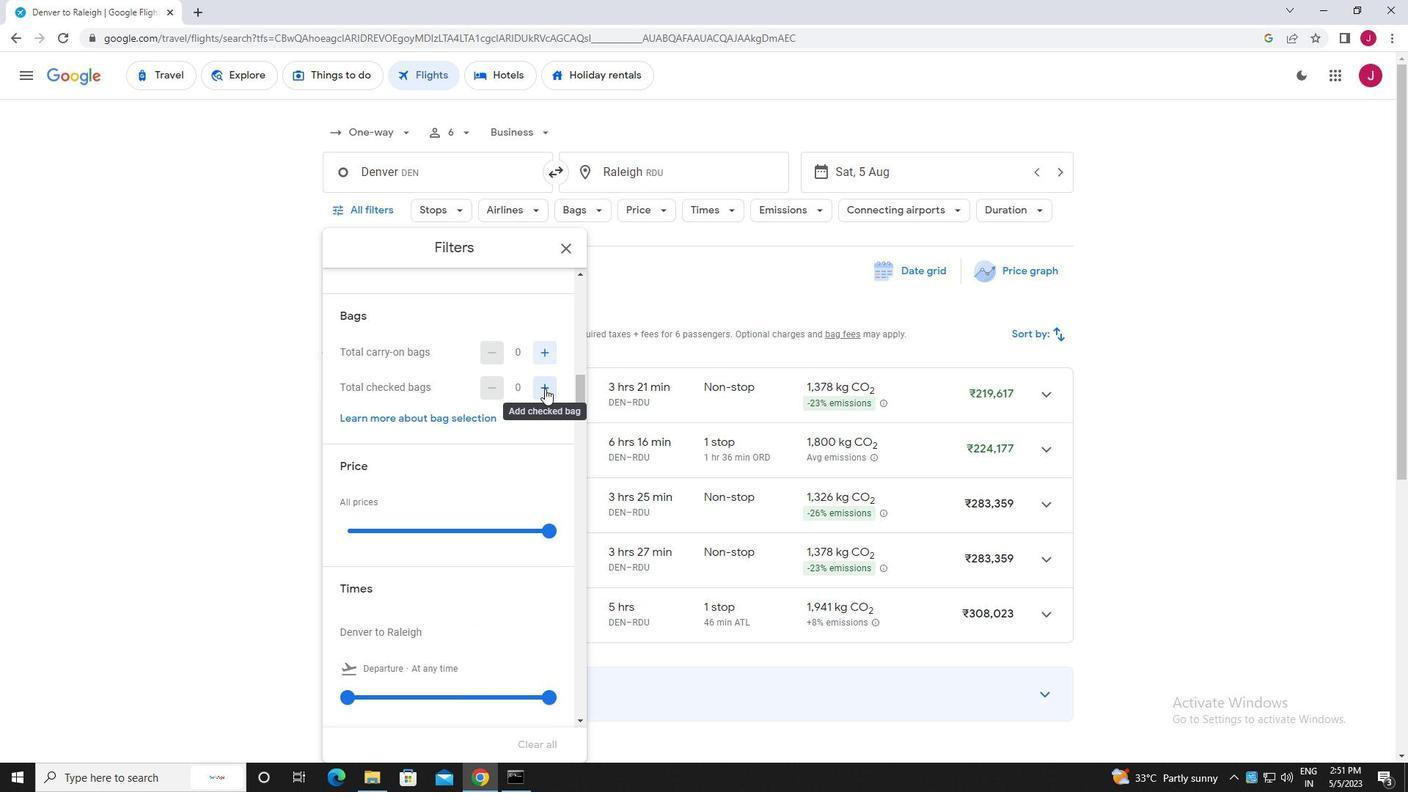 
Action: Mouse pressed left at (545, 388)
Screenshot: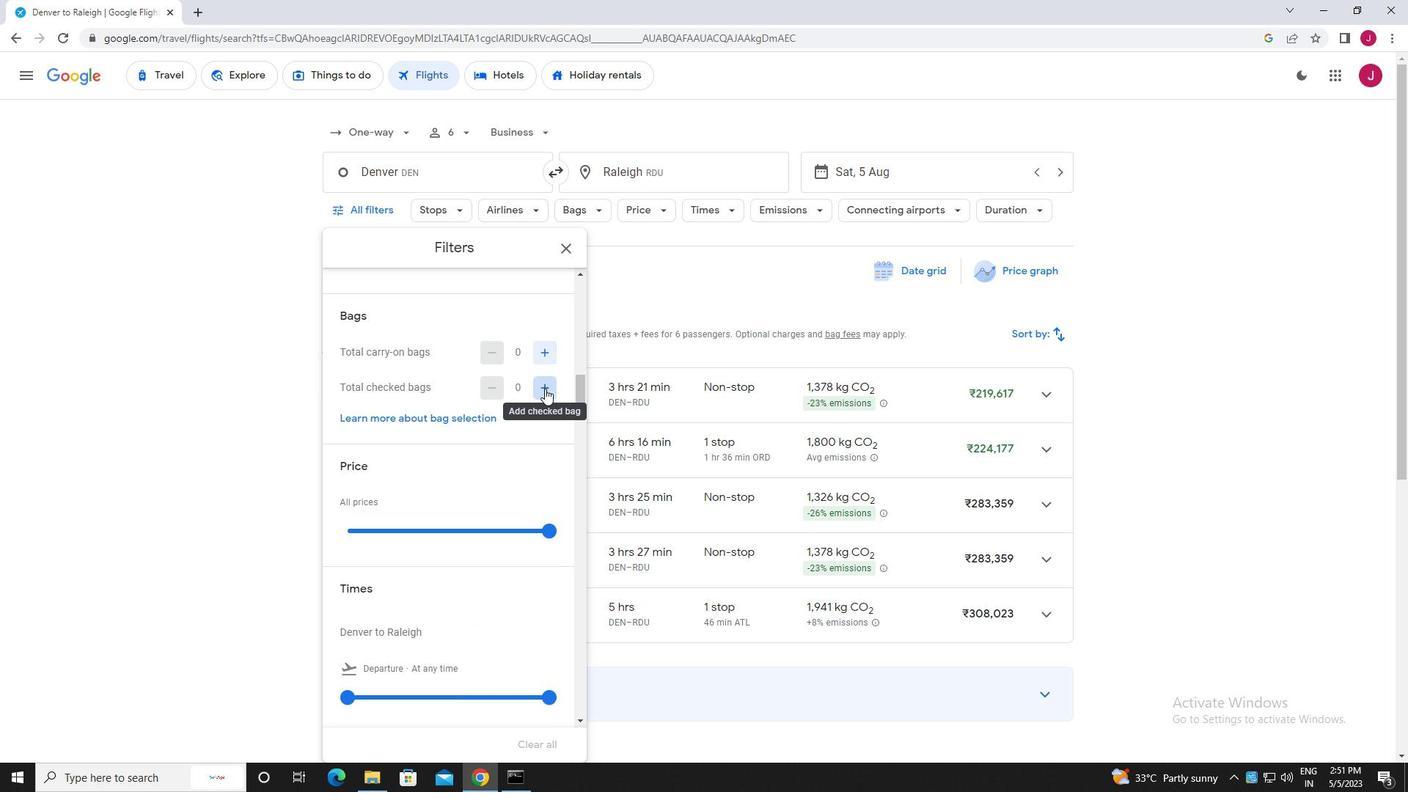 
Action: Mouse pressed left at (545, 388)
Screenshot: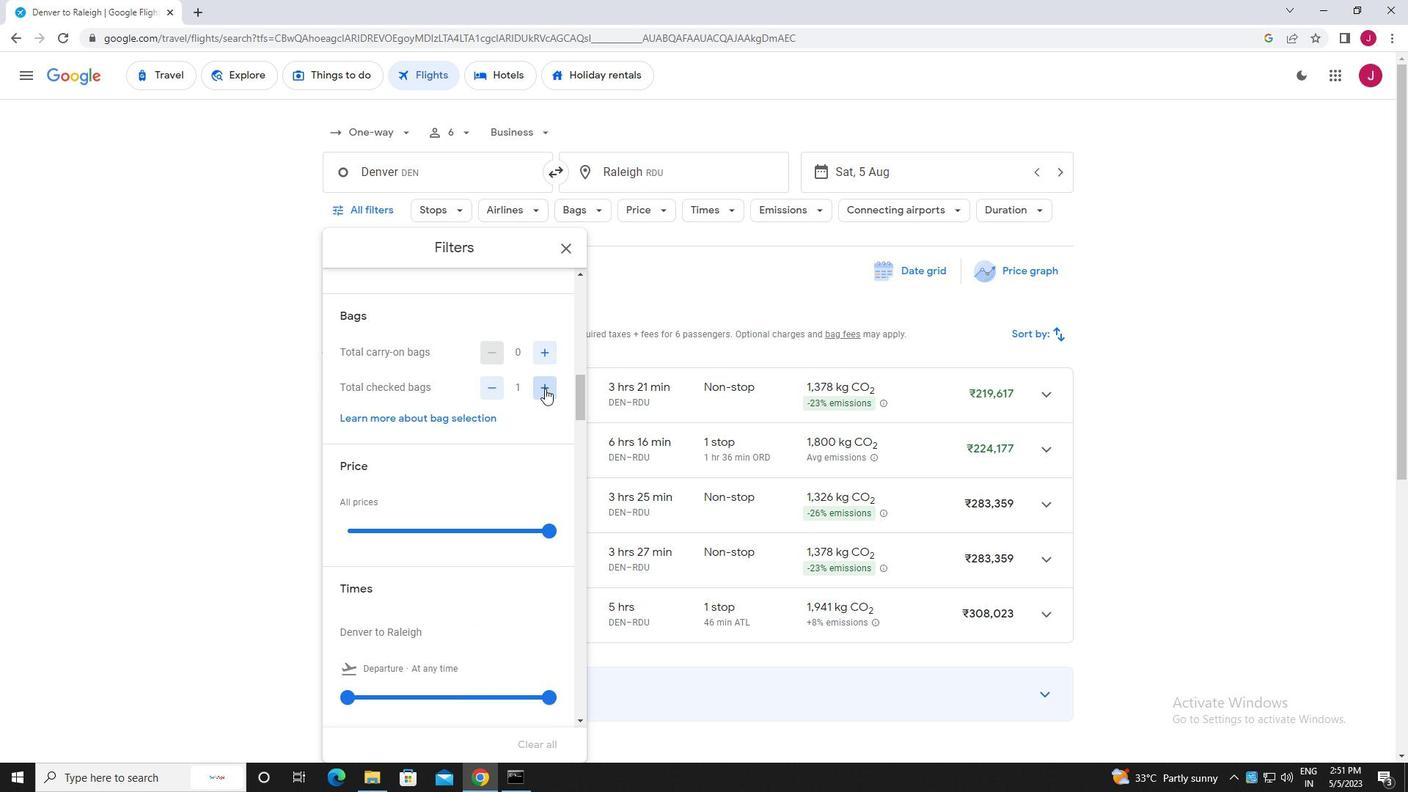 
Action: Mouse pressed left at (545, 388)
Screenshot: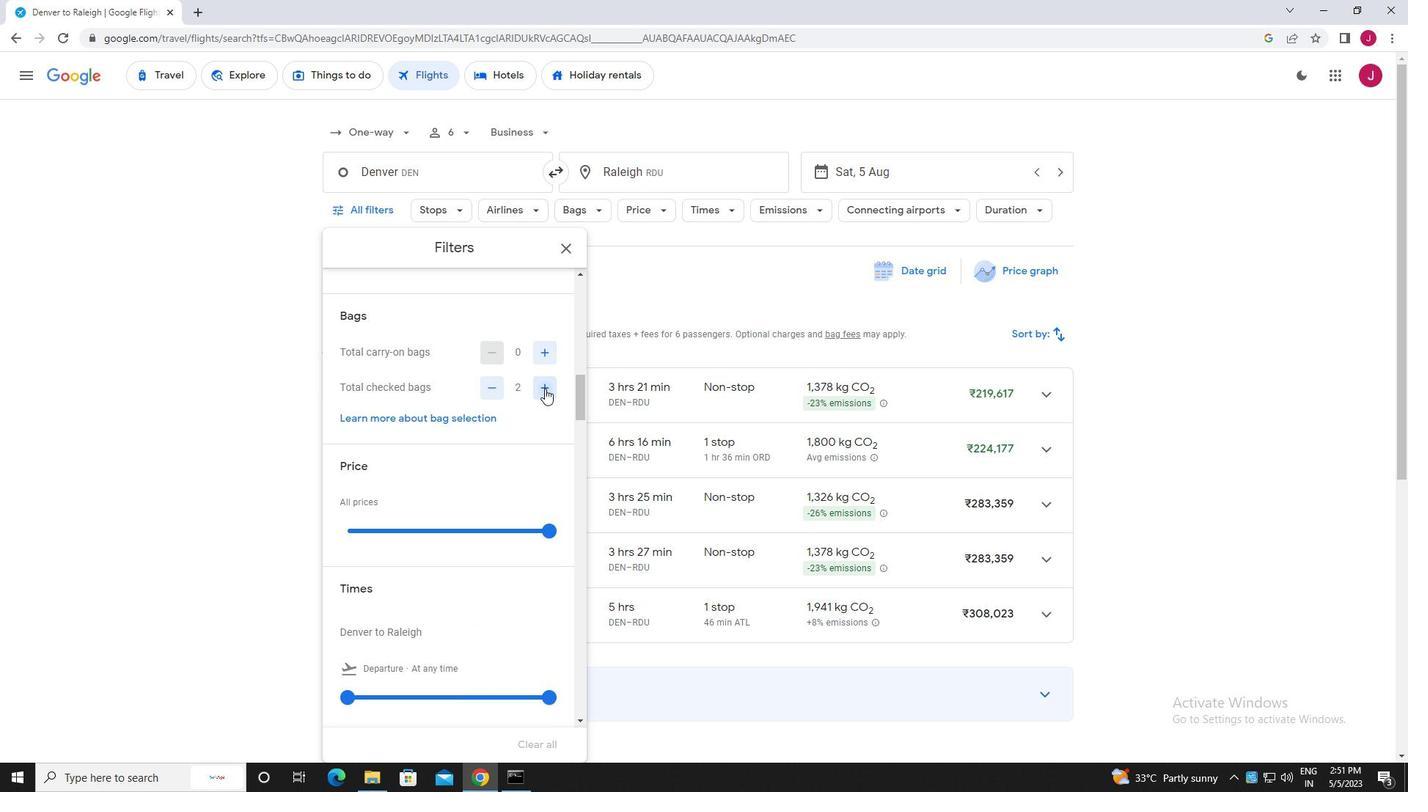 
Action: Mouse moved to (541, 388)
Screenshot: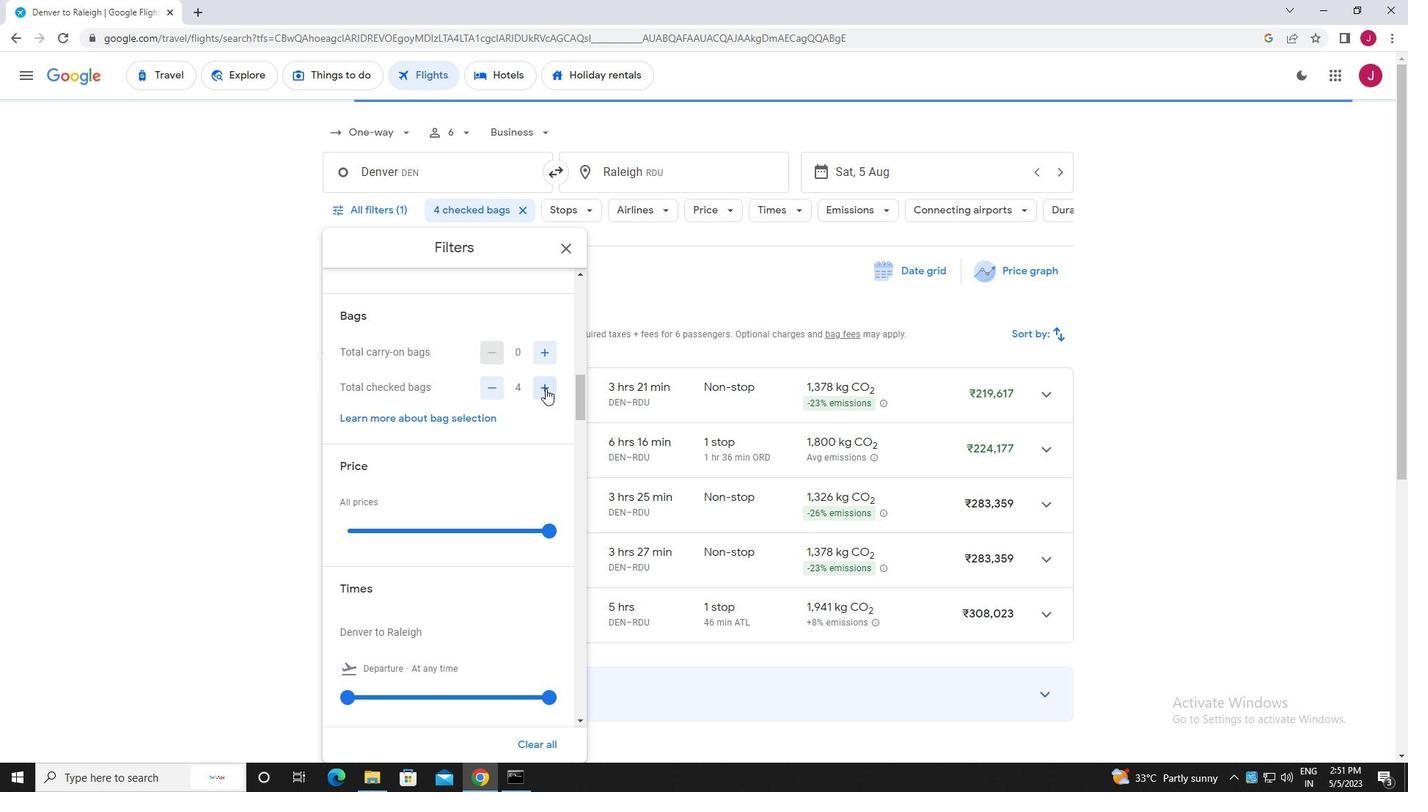 
Action: Mouse scrolled (541, 388) with delta (0, 0)
Screenshot: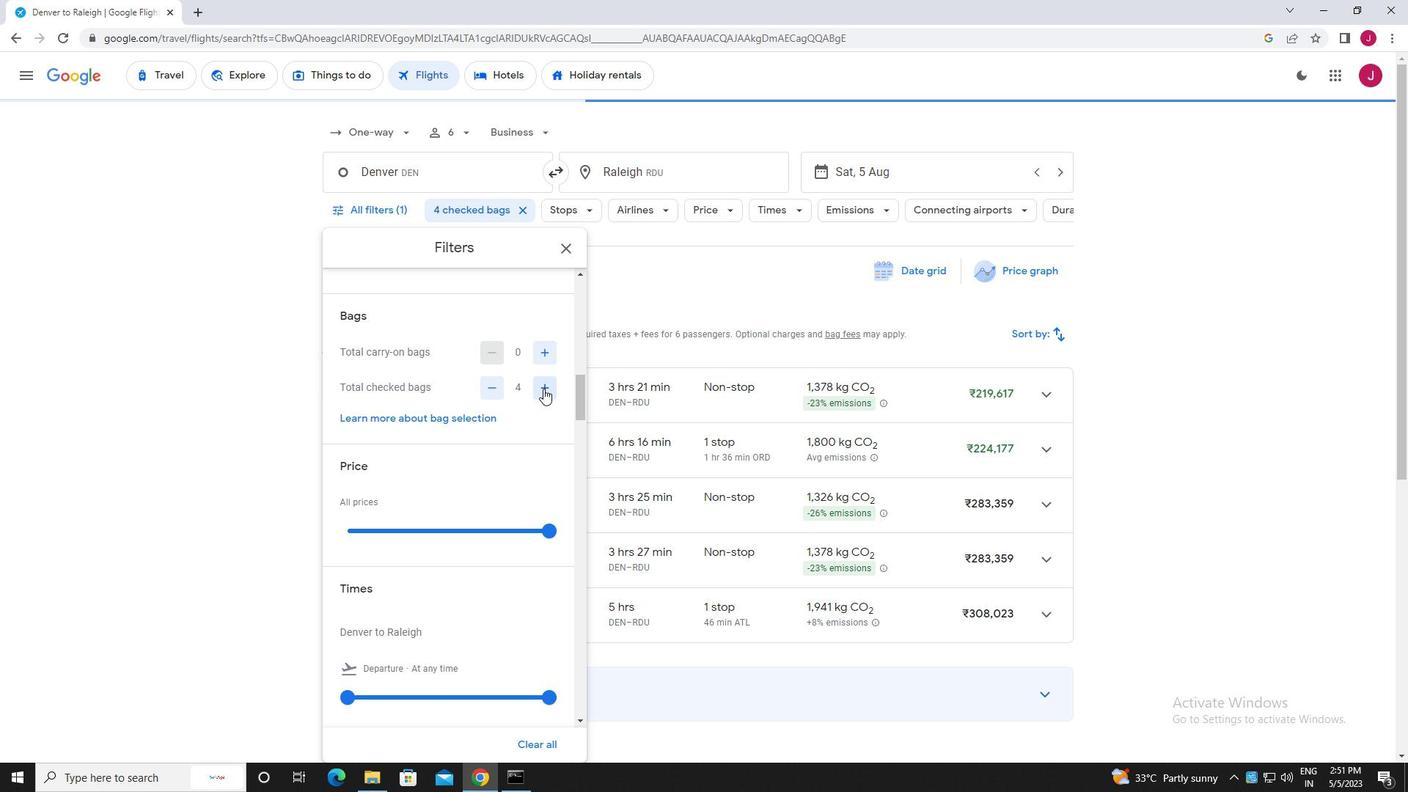 
Action: Mouse scrolled (541, 388) with delta (0, 0)
Screenshot: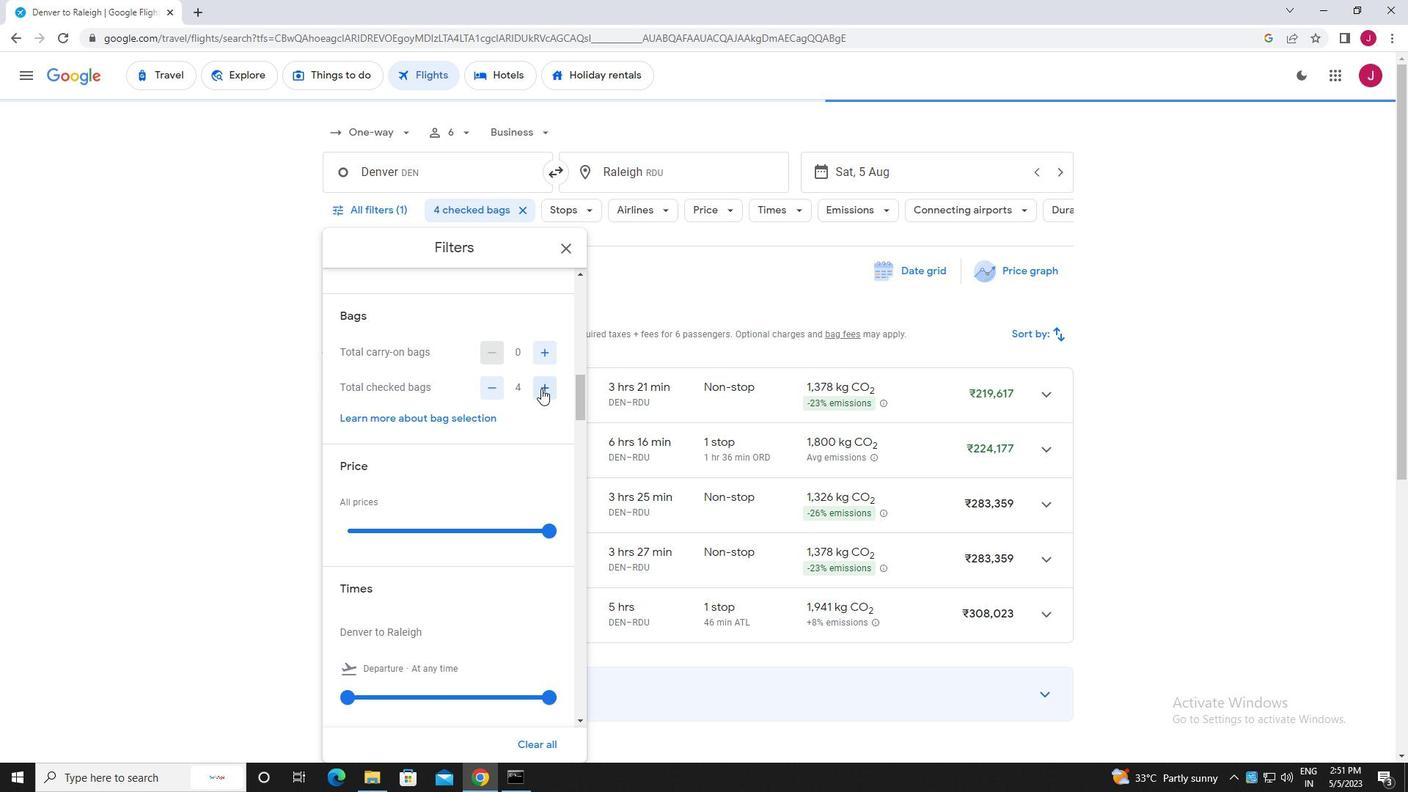 
Action: Mouse moved to (552, 379)
Screenshot: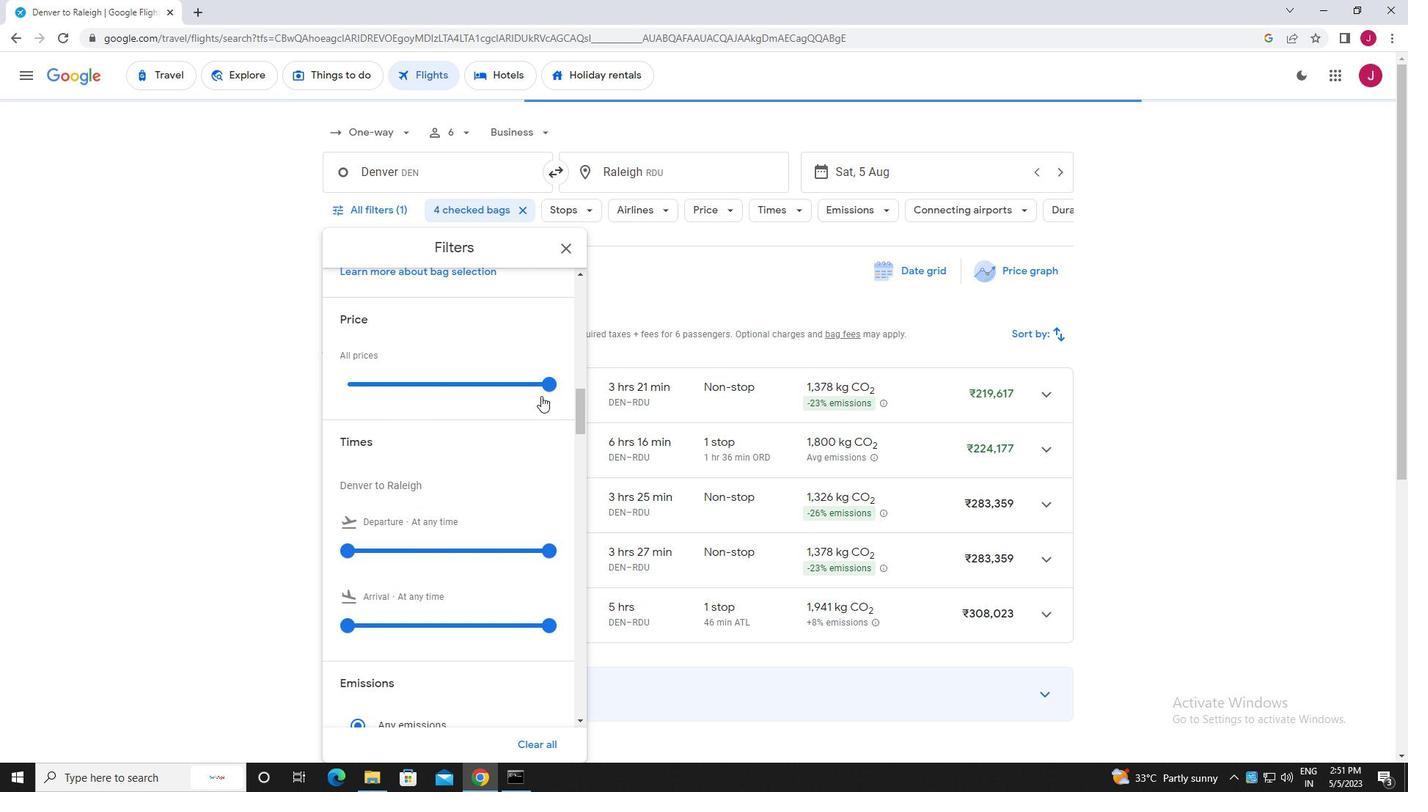 
Action: Mouse pressed left at (552, 379)
Screenshot: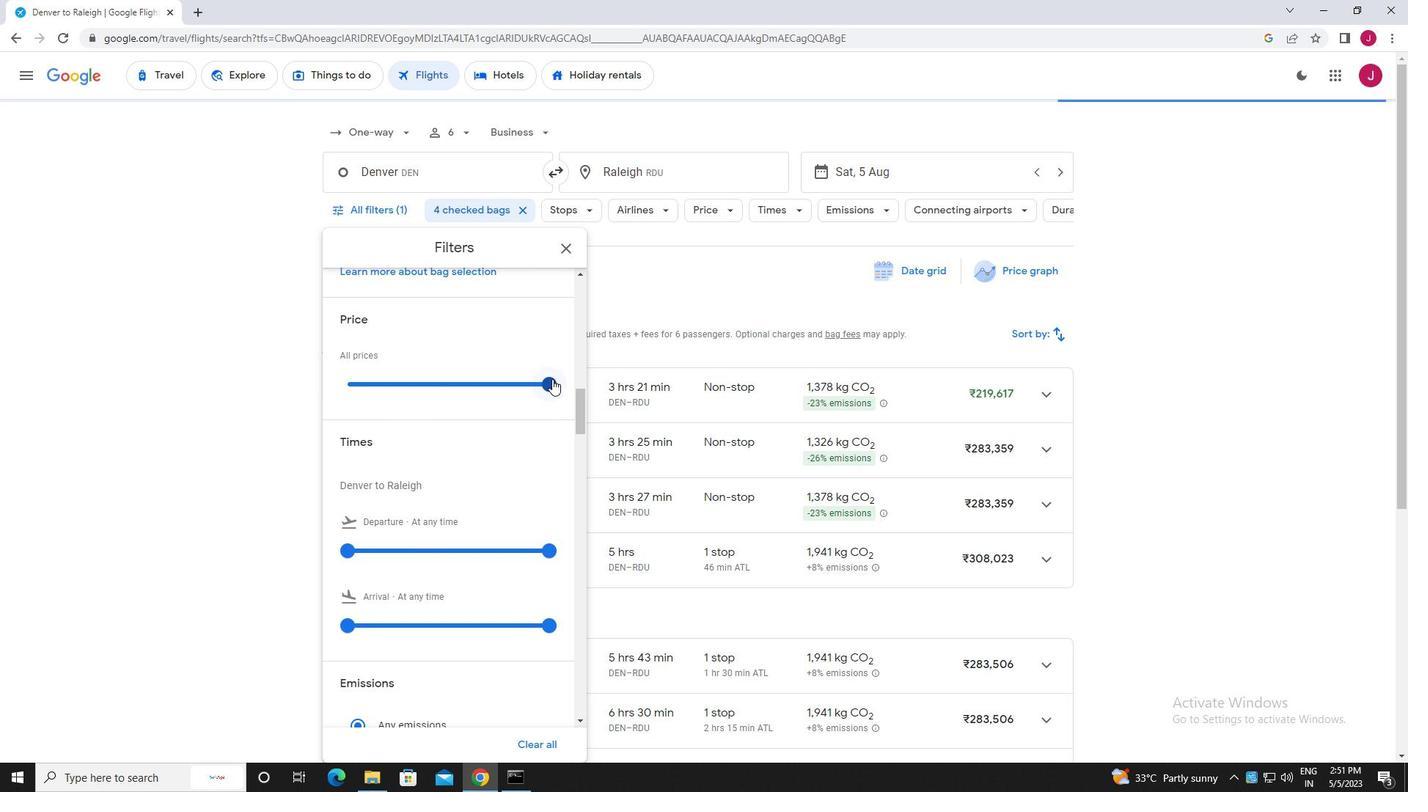 
Action: Mouse moved to (466, 409)
Screenshot: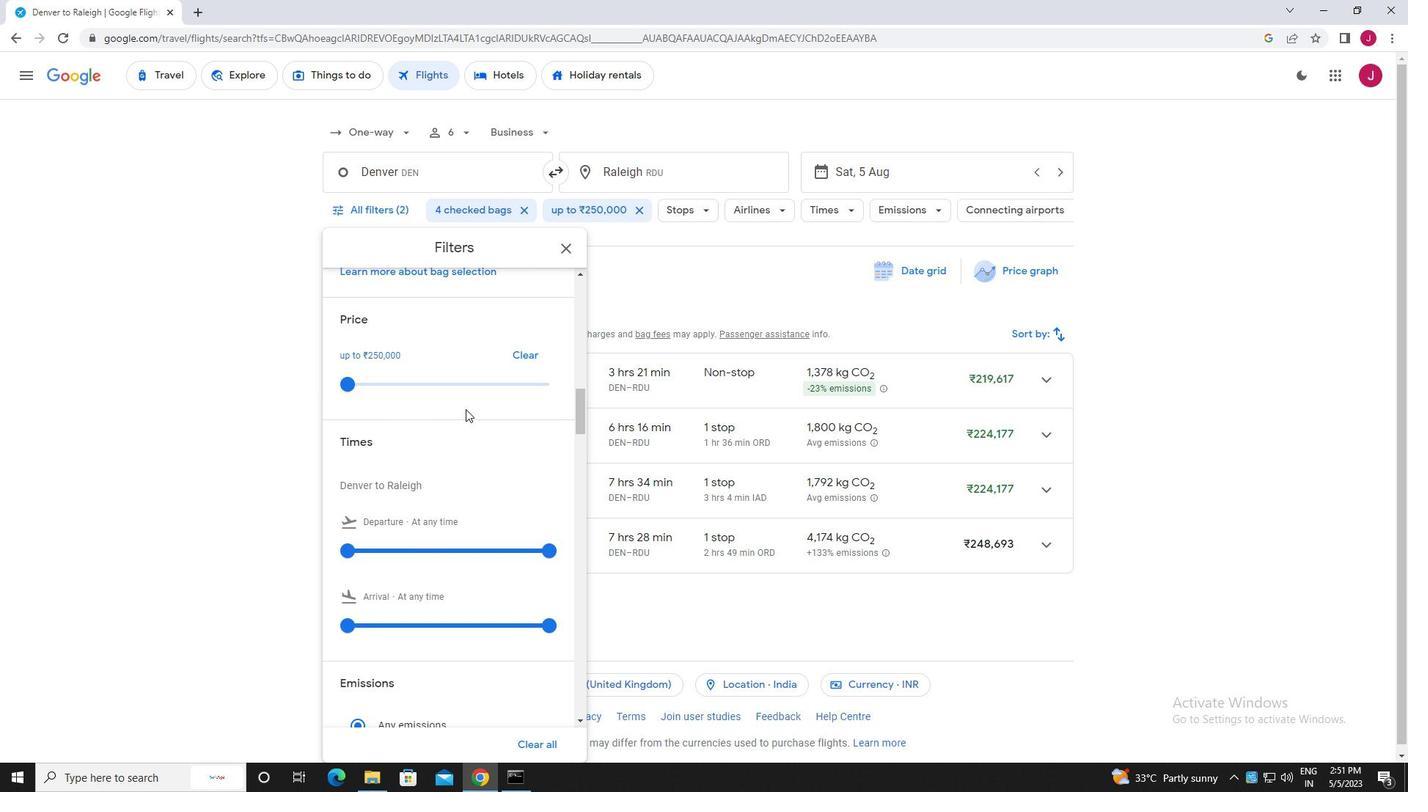 
Action: Mouse scrolled (466, 408) with delta (0, 0)
Screenshot: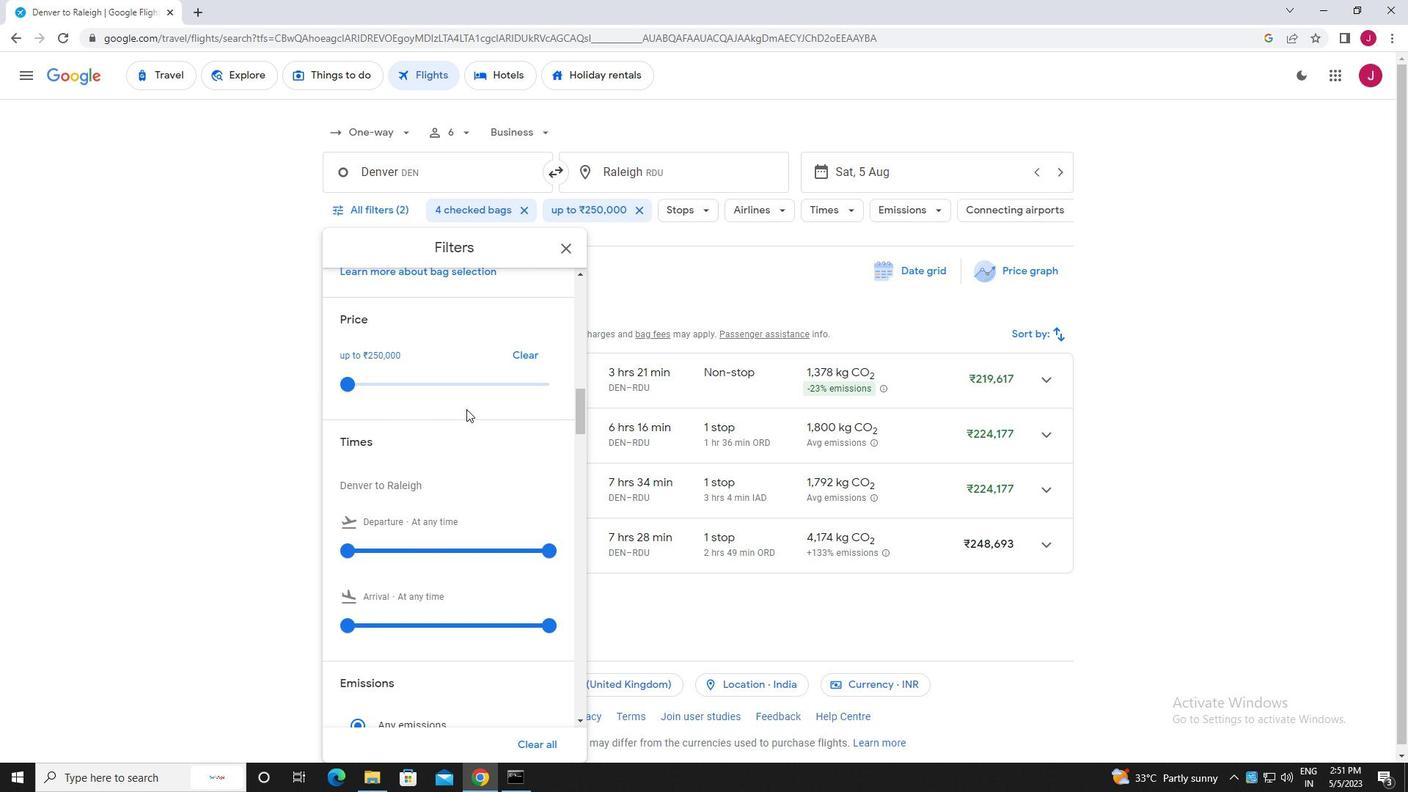 
Action: Mouse moved to (353, 476)
Screenshot: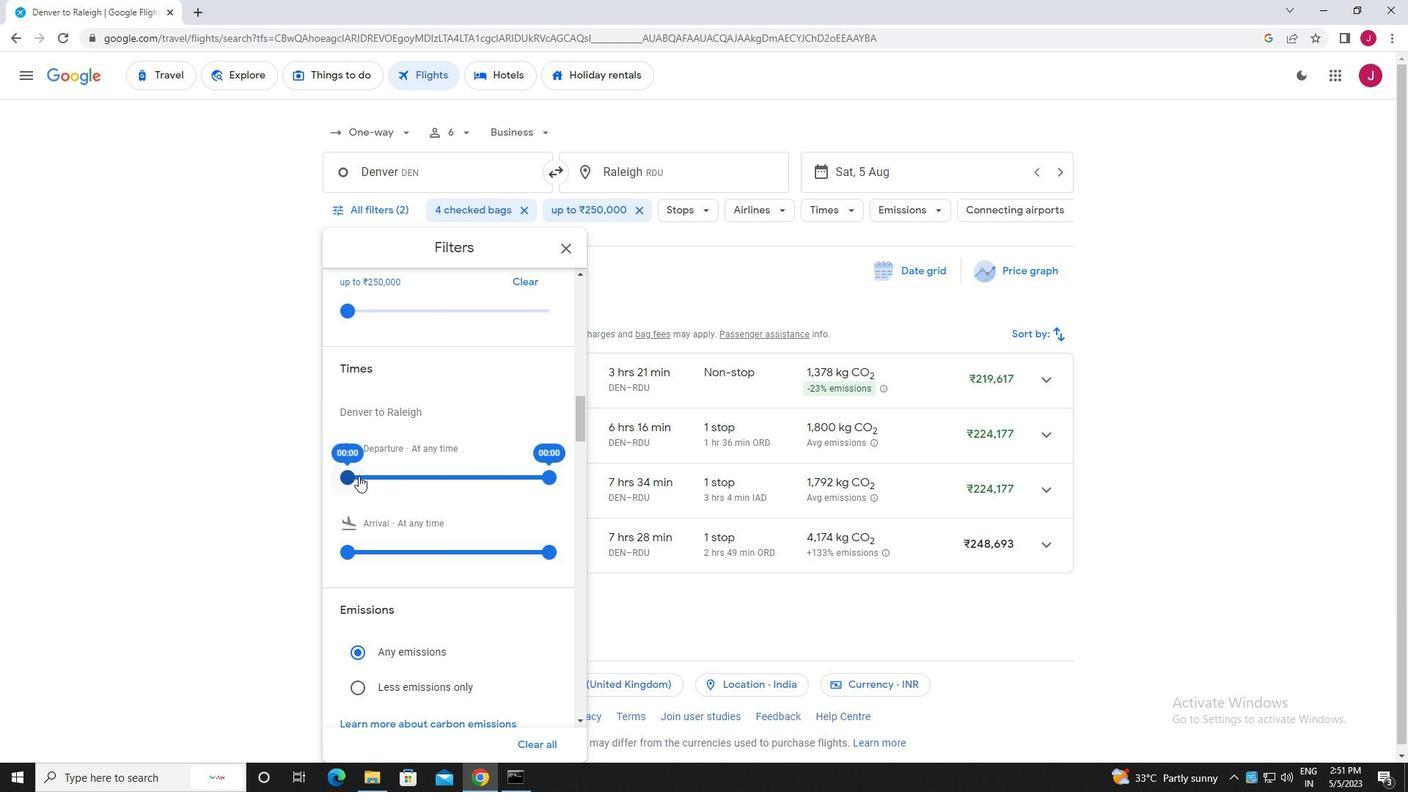 
Action: Mouse pressed left at (353, 476)
Screenshot: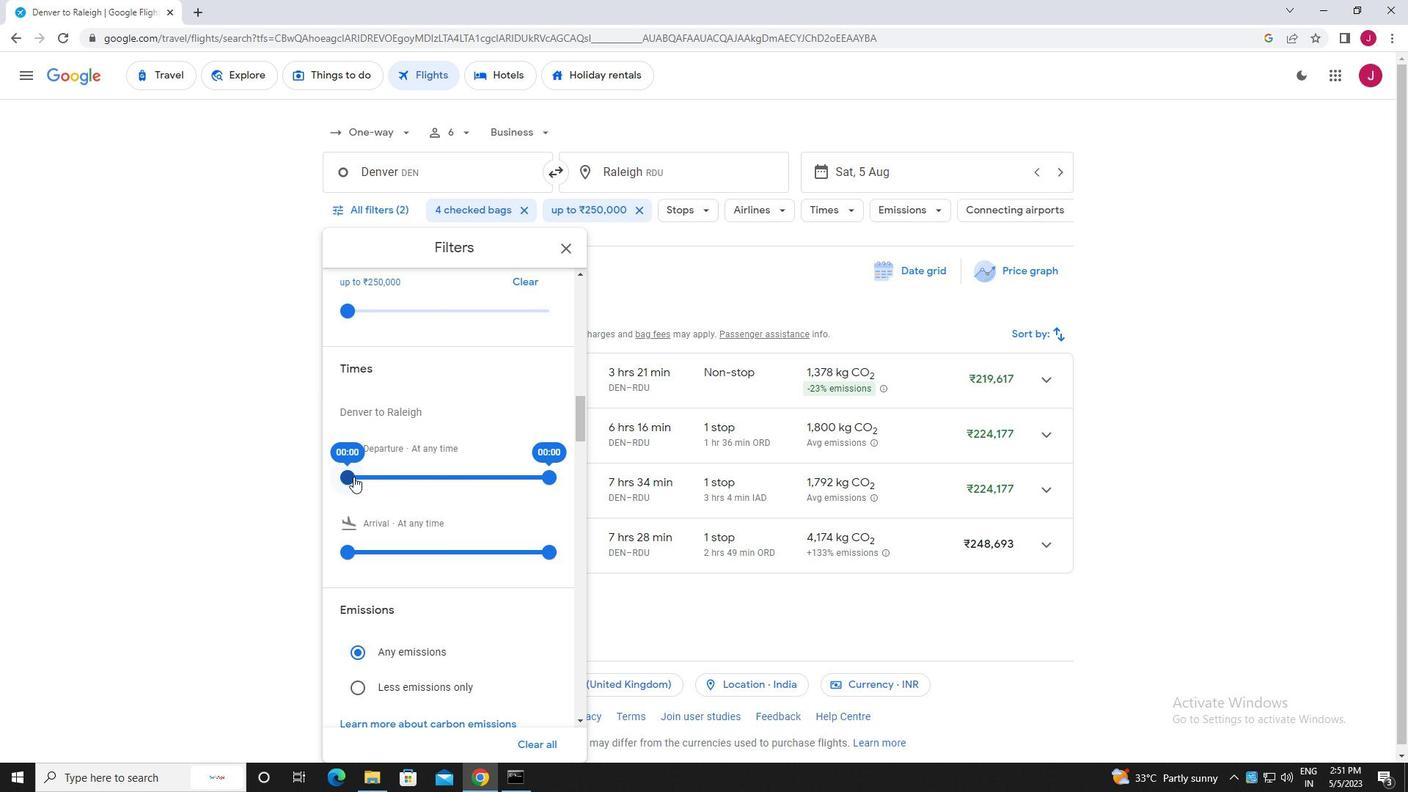 
Action: Mouse moved to (547, 476)
Screenshot: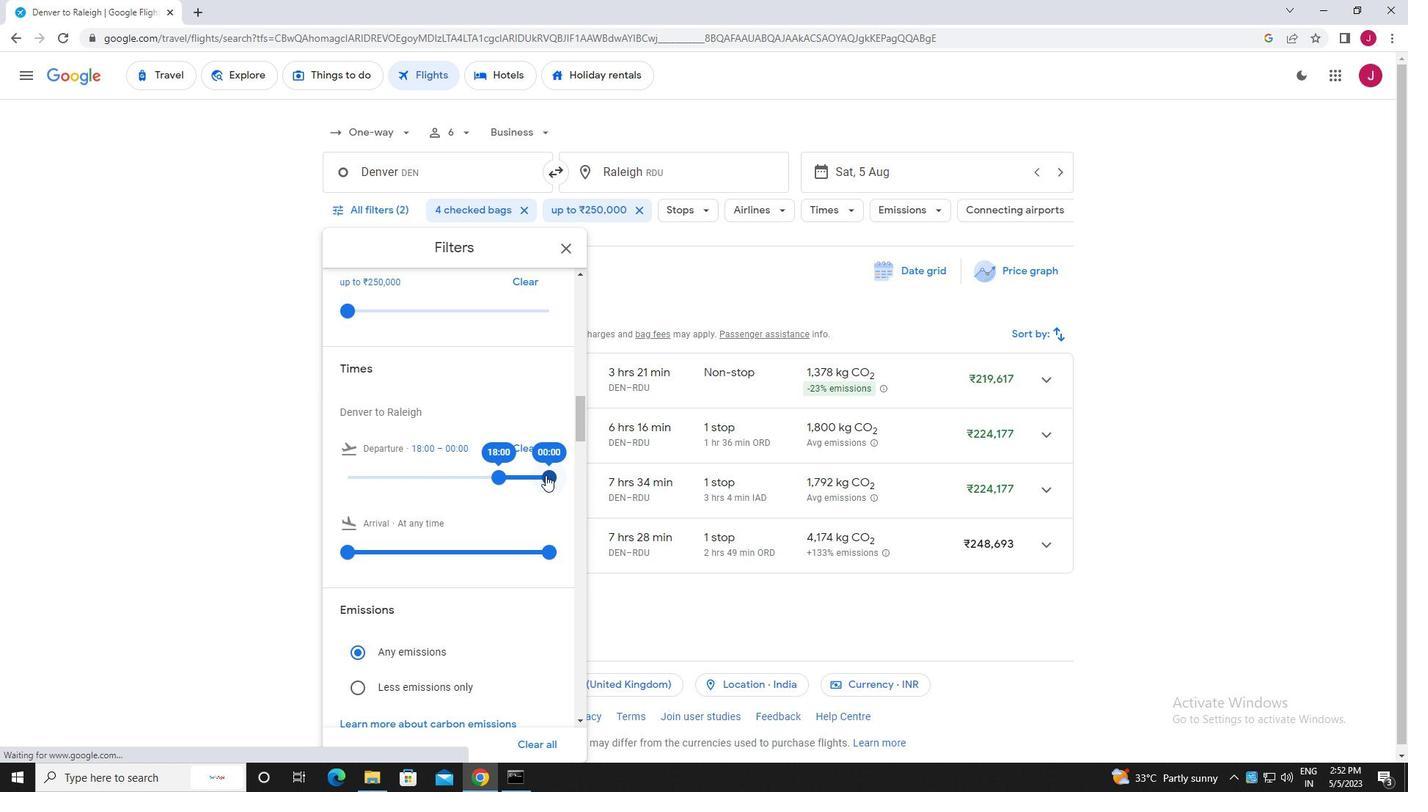 
Action: Mouse pressed left at (547, 476)
Screenshot: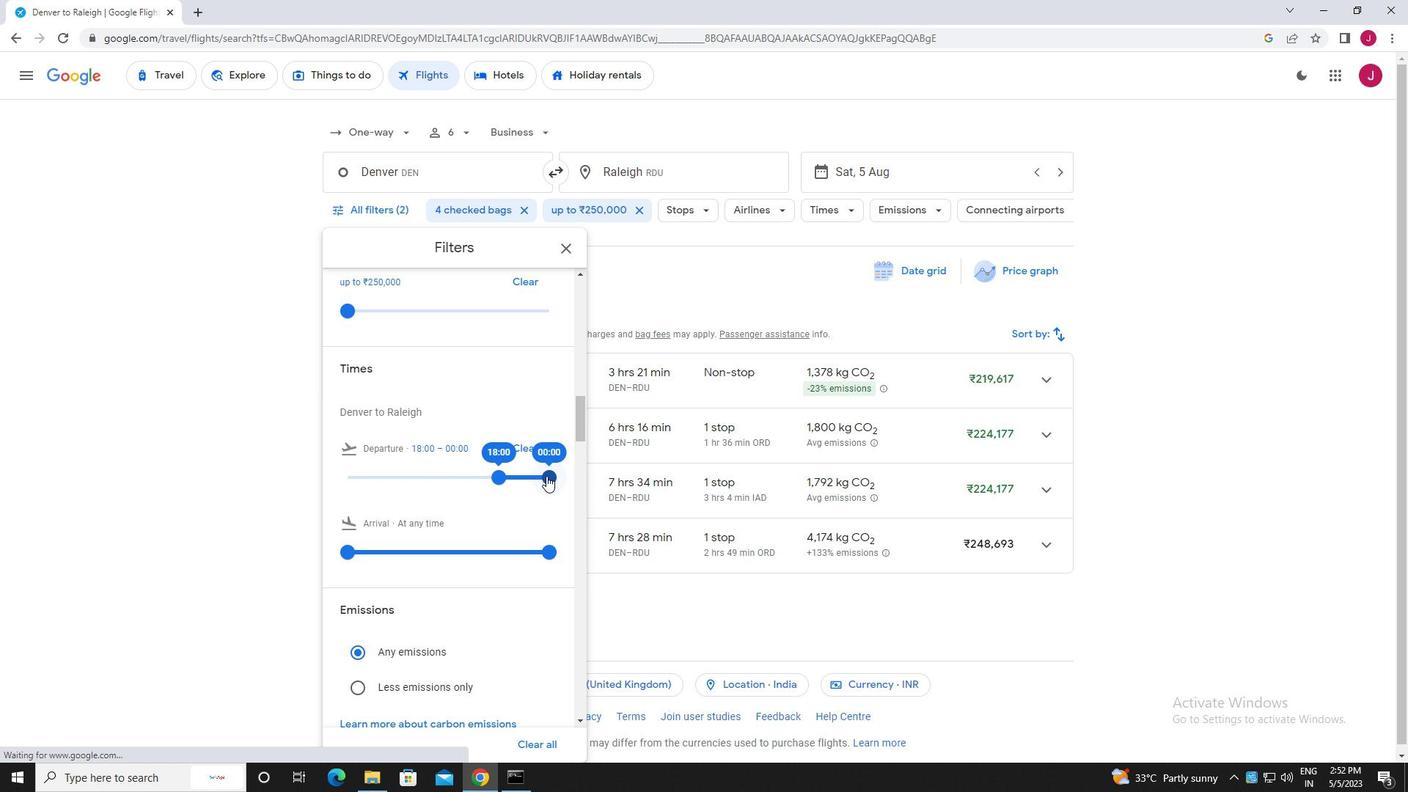 
Action: Mouse moved to (562, 245)
Screenshot: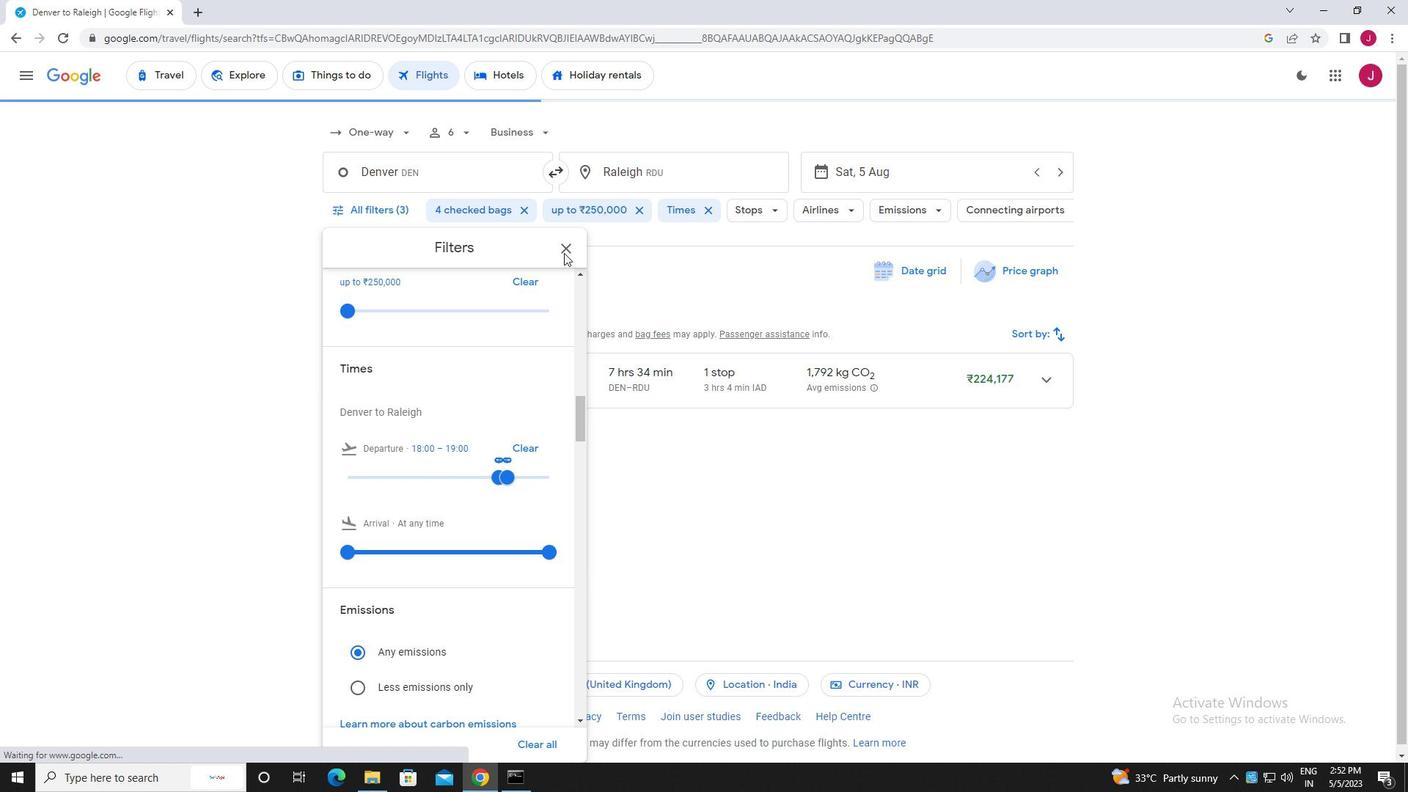
Action: Mouse pressed left at (562, 245)
Screenshot: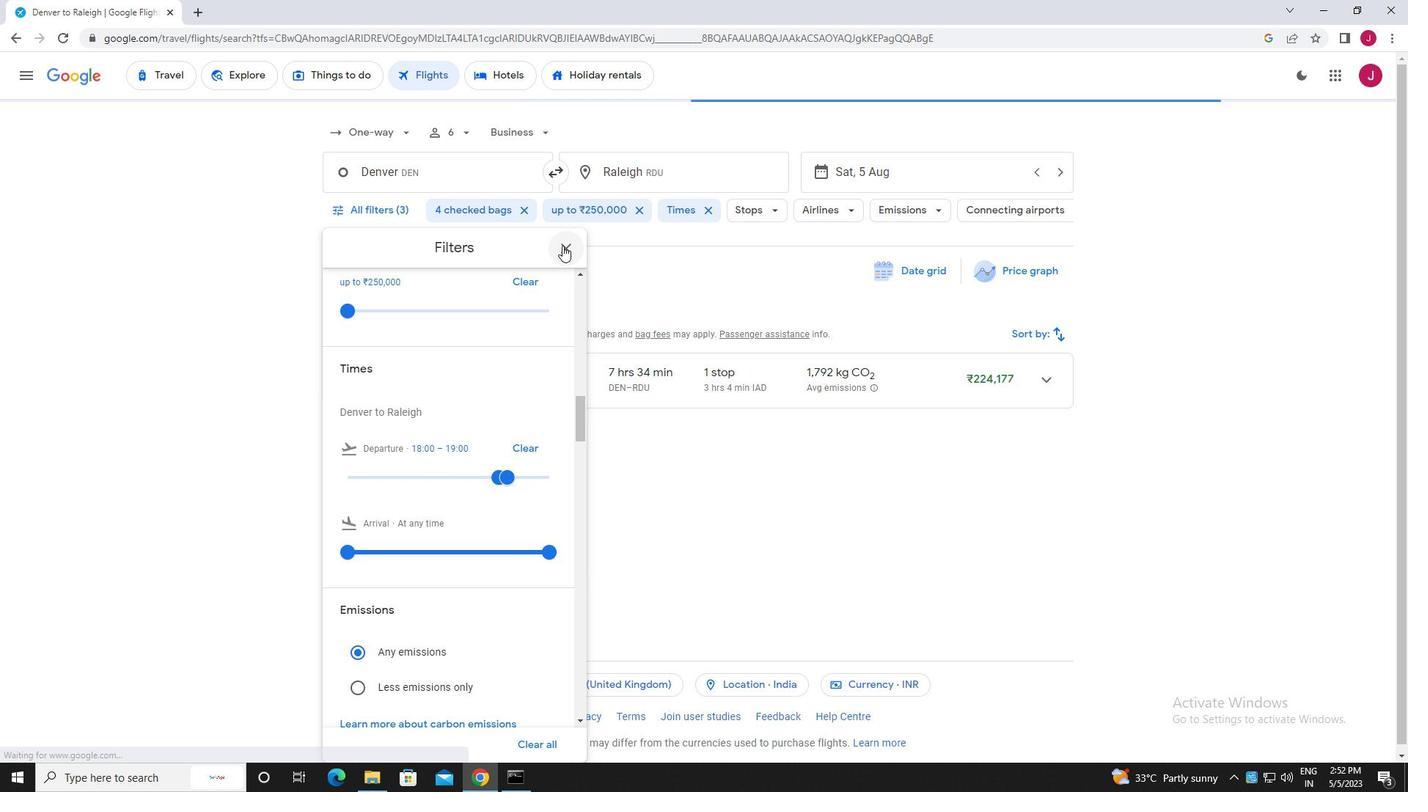 
